 Task: Look for space in Illela, Nigeria from 5th June, 2023 to 16th June, 2023 for 2 adults in price range Rs.7000 to Rs.15000. Place can be entire place with 1 bedroom having 1 bed and 1 bathroom. Property type can be house, flat, guest house, hotel. Booking option can be shelf check-in. Required host language is English.
Action: Mouse pressed left at (536, 133)
Screenshot: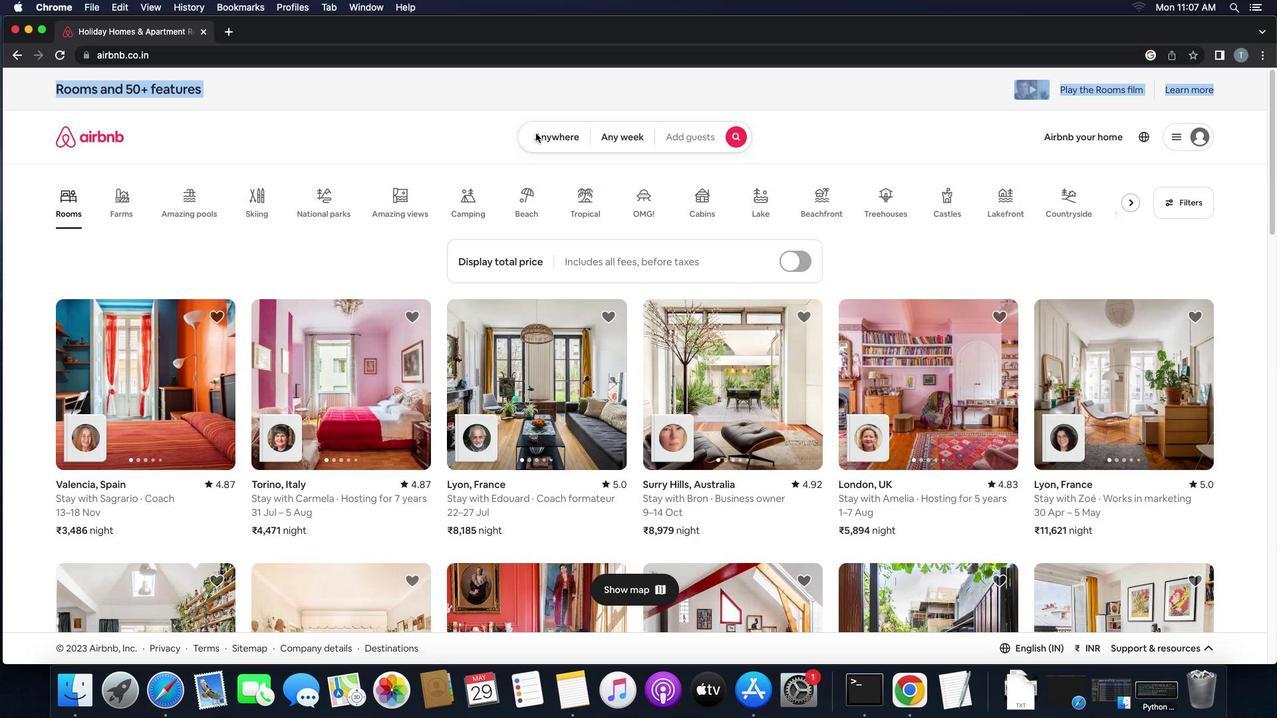 
Action: Mouse pressed left at (536, 133)
Screenshot: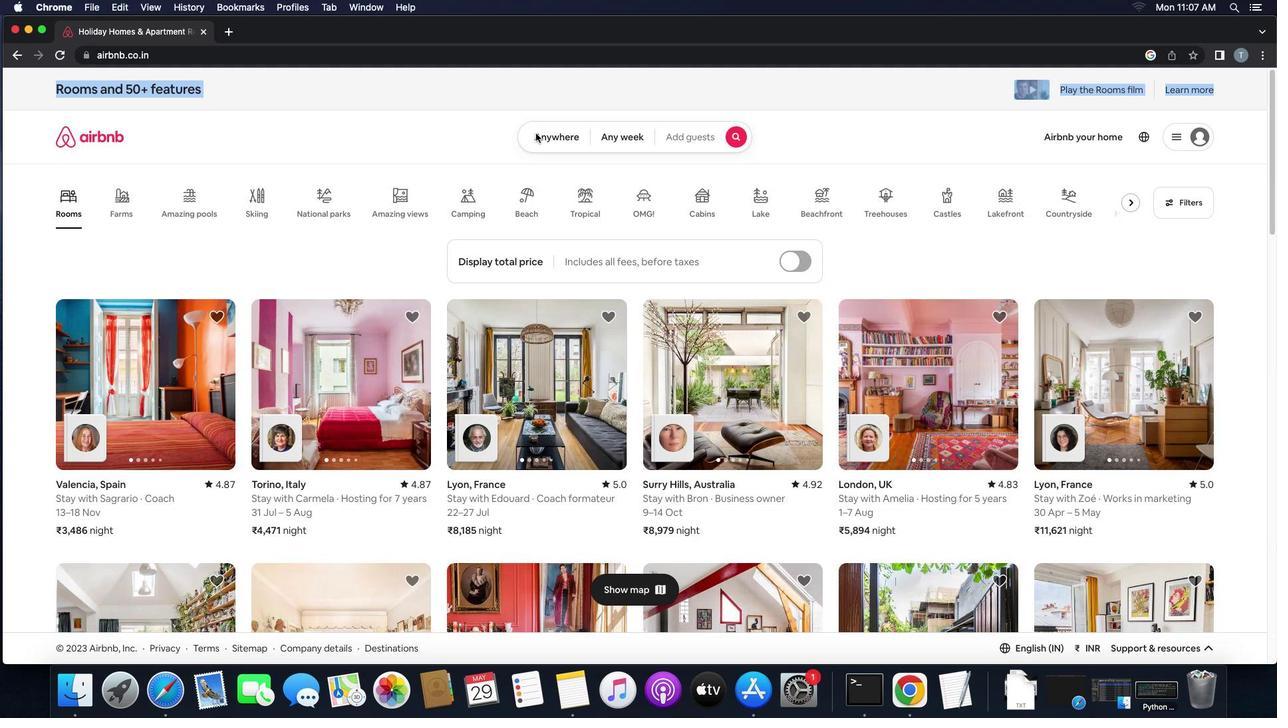 
Action: Mouse moved to (509, 184)
Screenshot: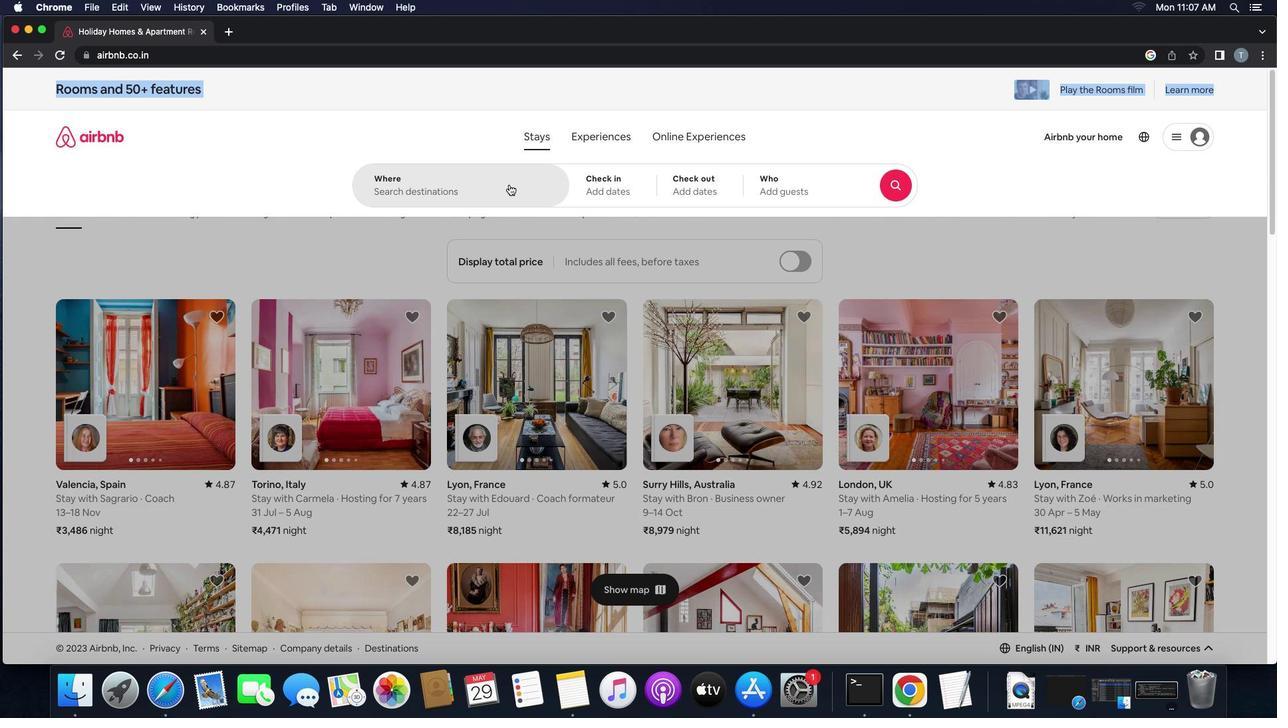 
Action: Mouse pressed left at (509, 184)
Screenshot: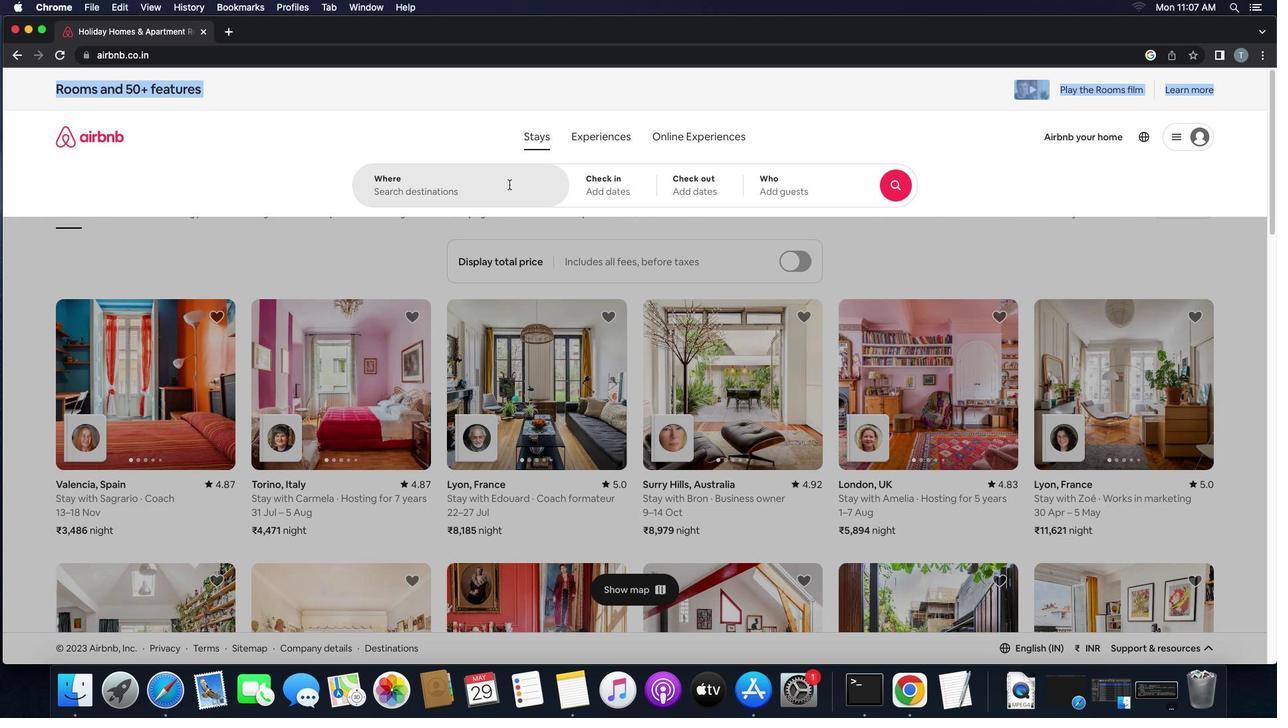 
Action: Mouse moved to (508, 184)
Screenshot: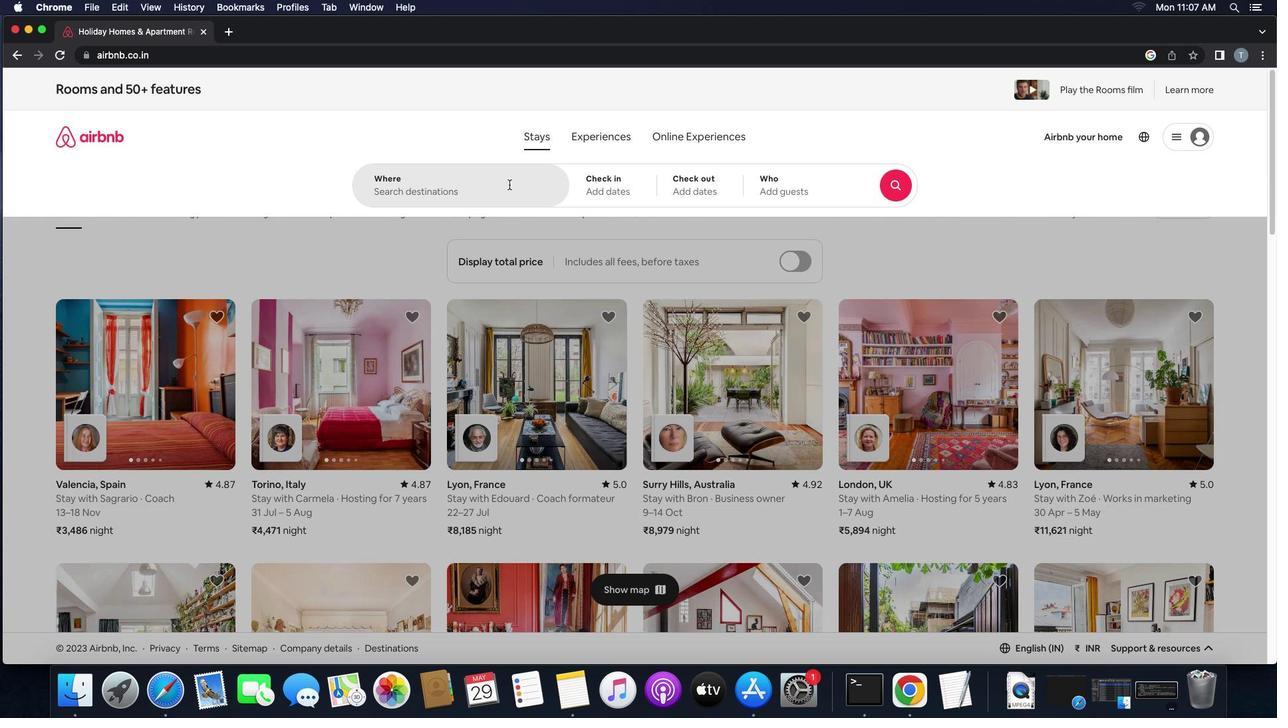 
Action: Key pressed 'i''l''l''e''l''a'','Key.space'n''i'
Screenshot: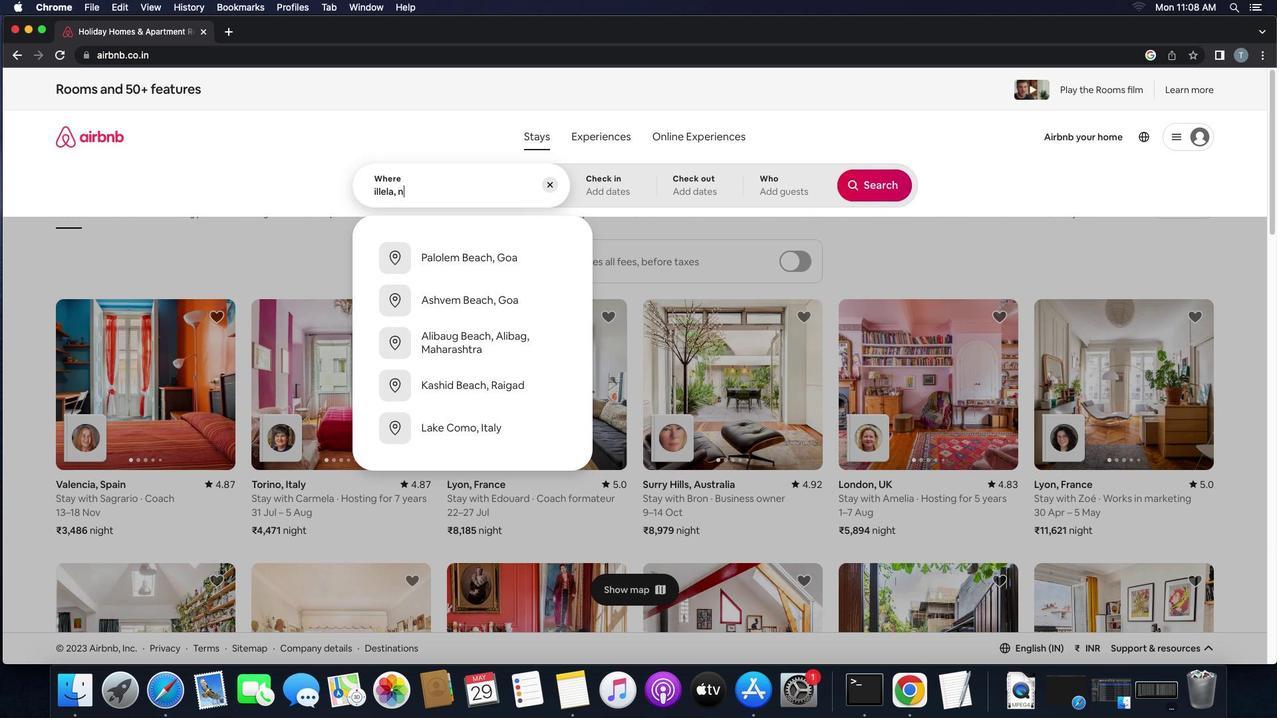 
Action: Mouse moved to (469, 299)
Screenshot: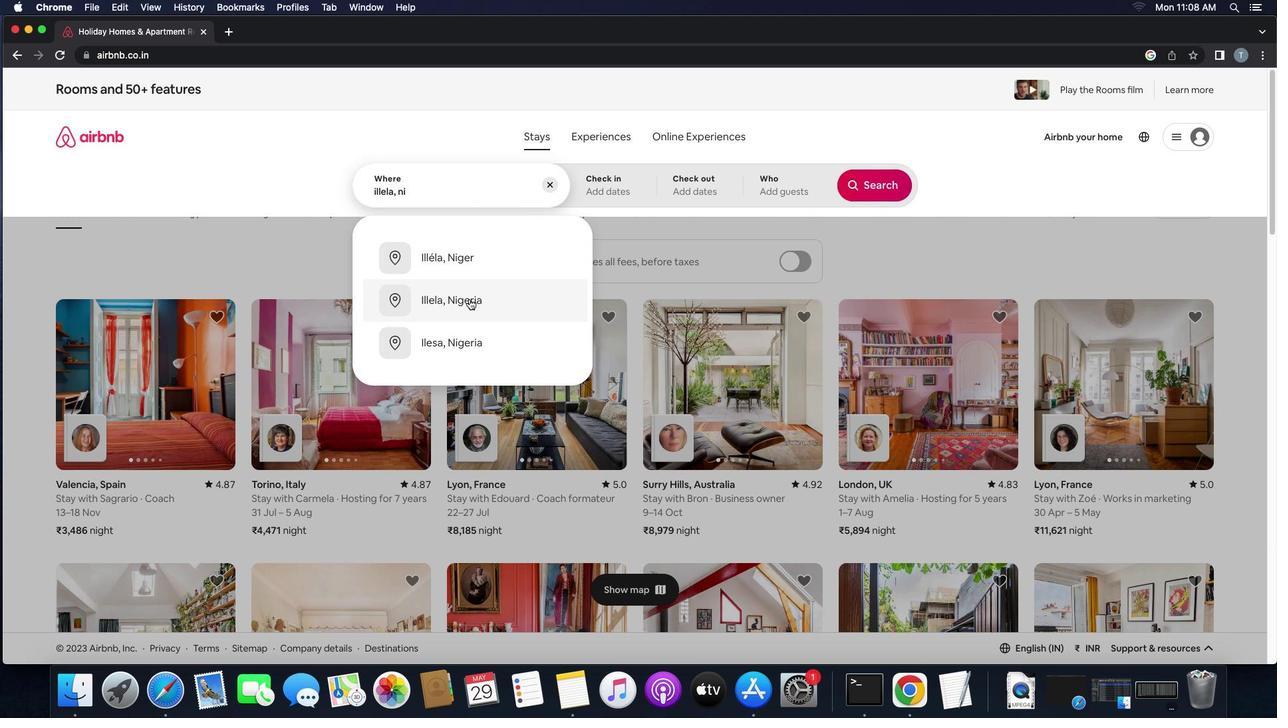 
Action: Mouse pressed left at (469, 299)
Screenshot: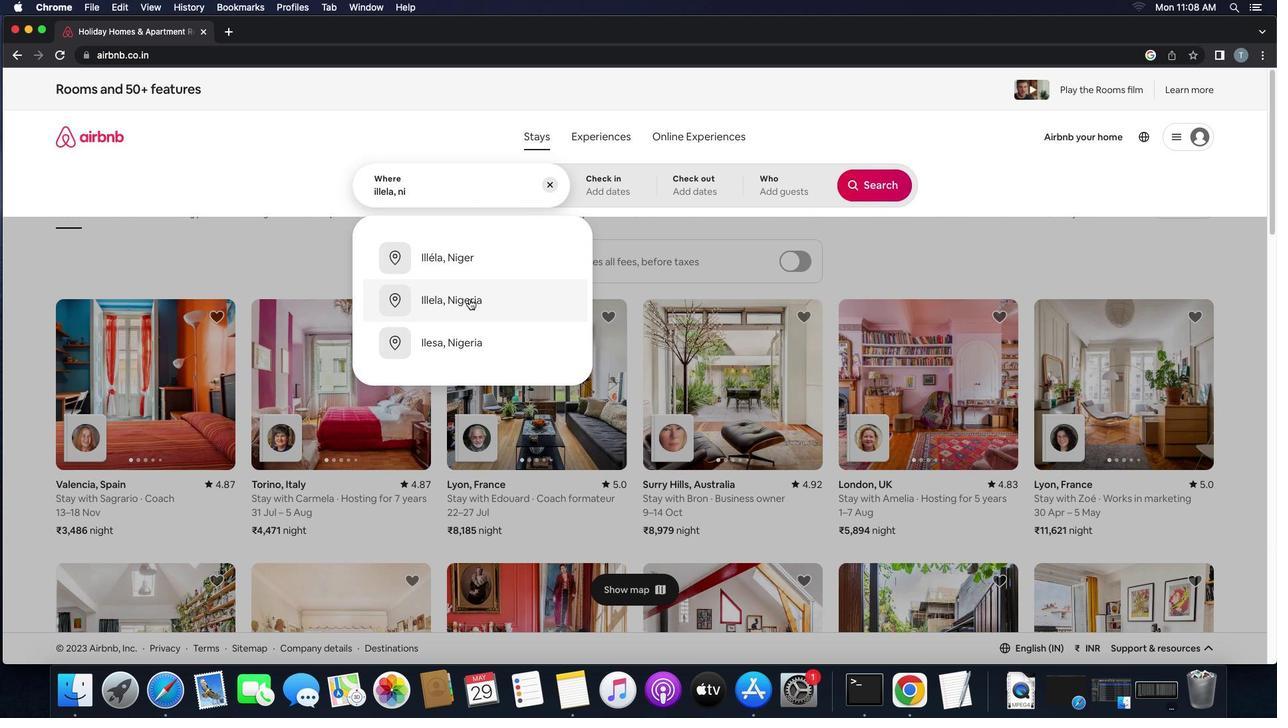 
Action: Mouse moved to (698, 384)
Screenshot: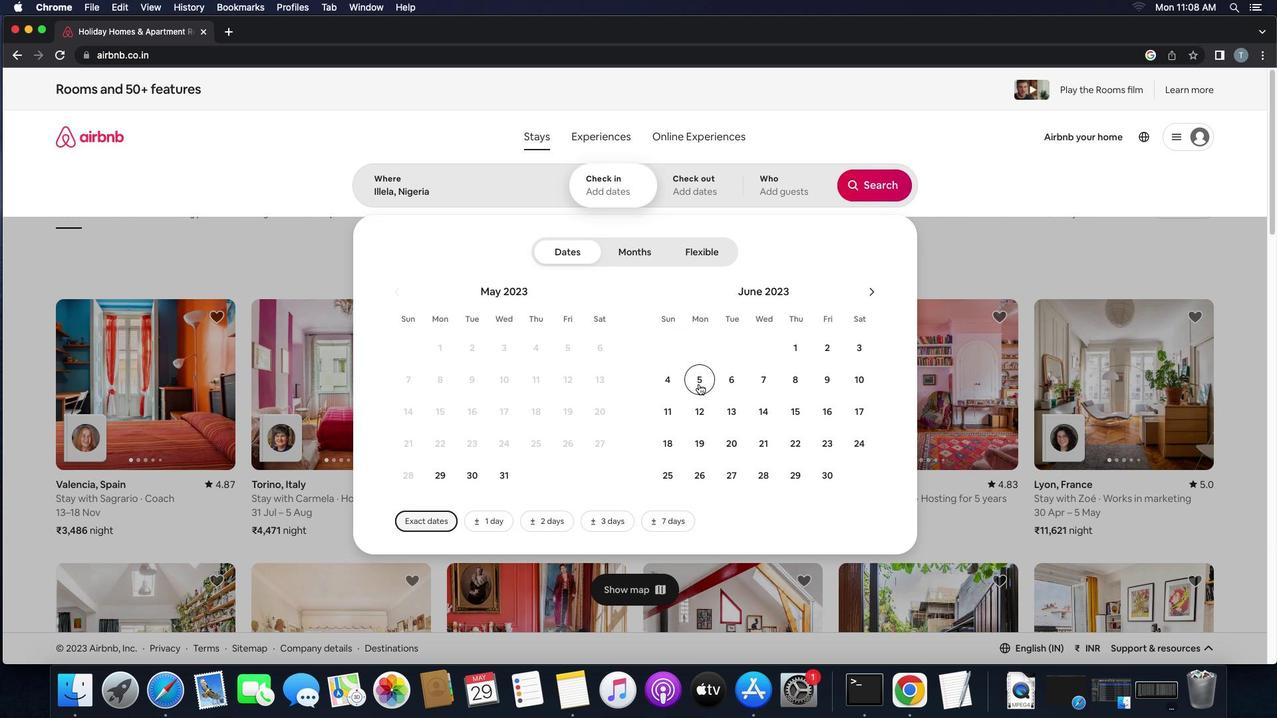 
Action: Mouse pressed left at (698, 384)
Screenshot: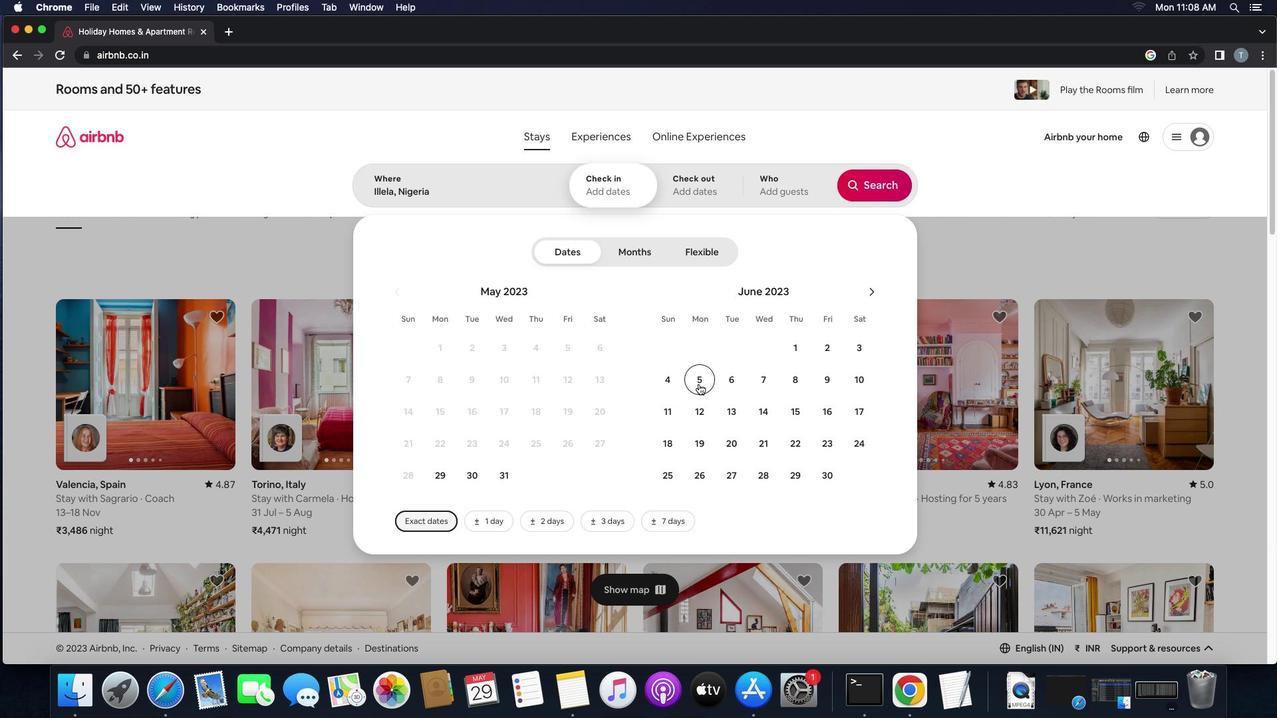 
Action: Mouse moved to (836, 413)
Screenshot: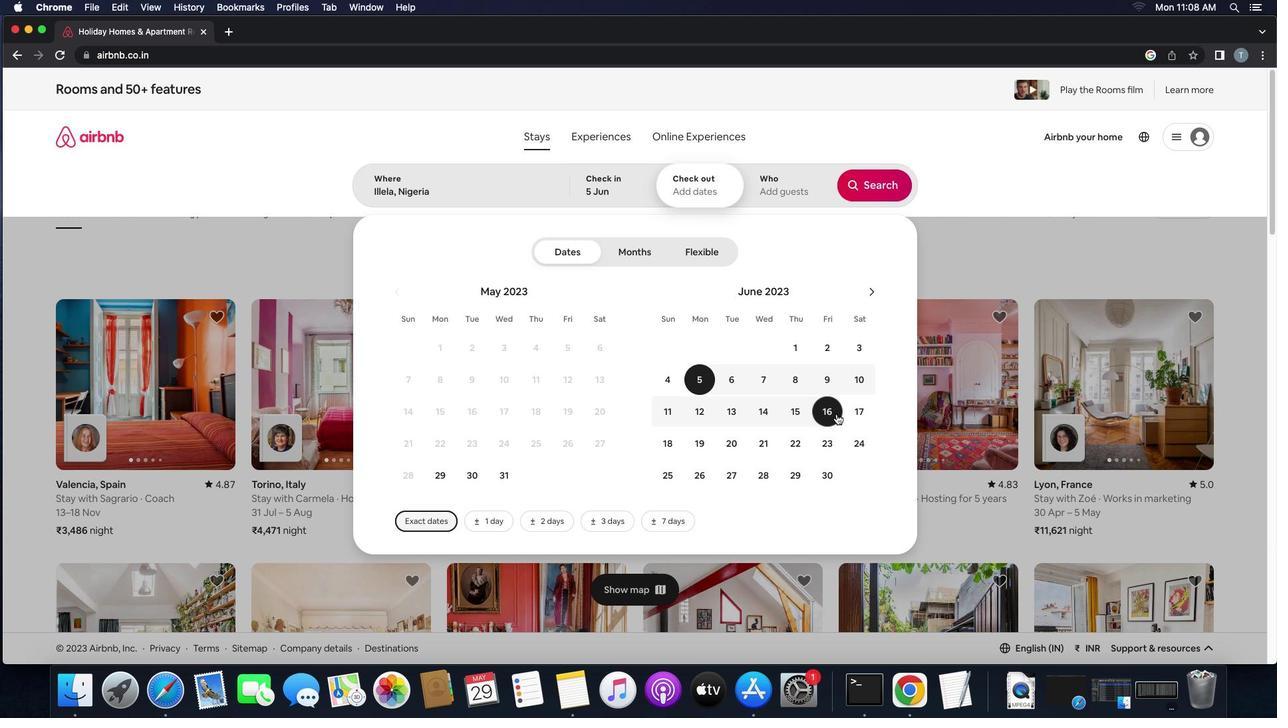 
Action: Mouse pressed left at (836, 413)
Screenshot: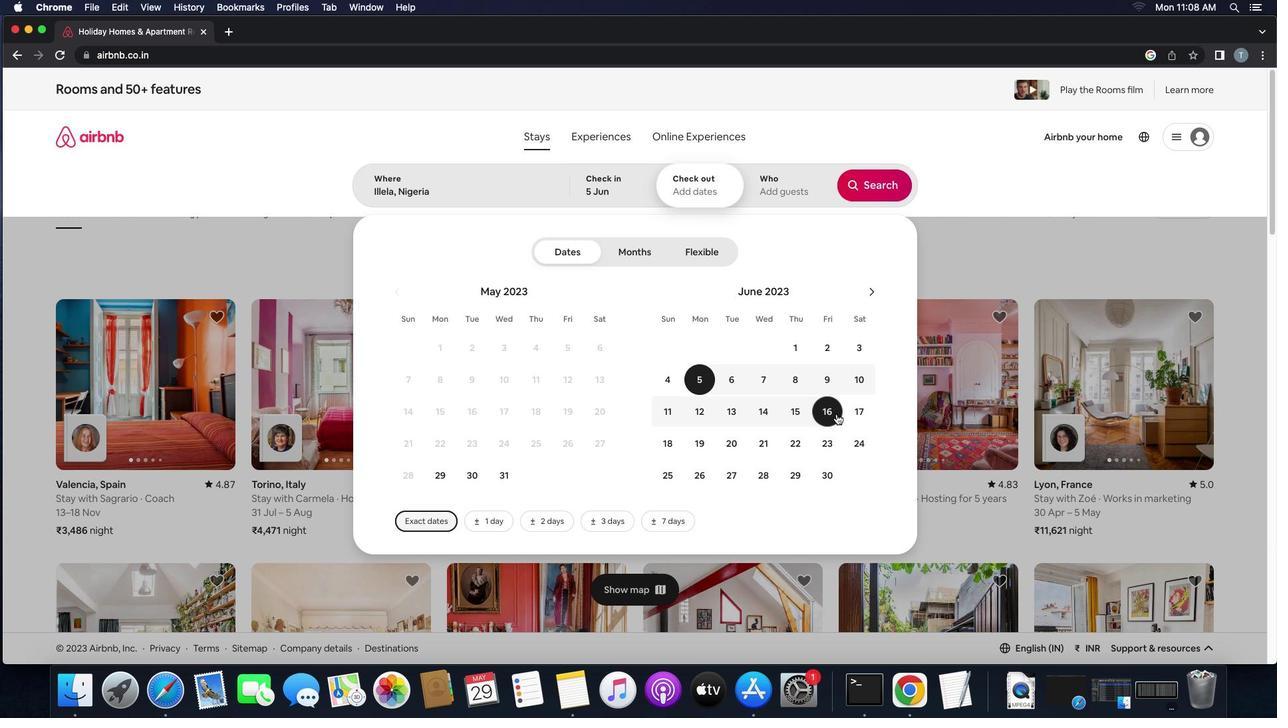 
Action: Mouse moved to (764, 188)
Screenshot: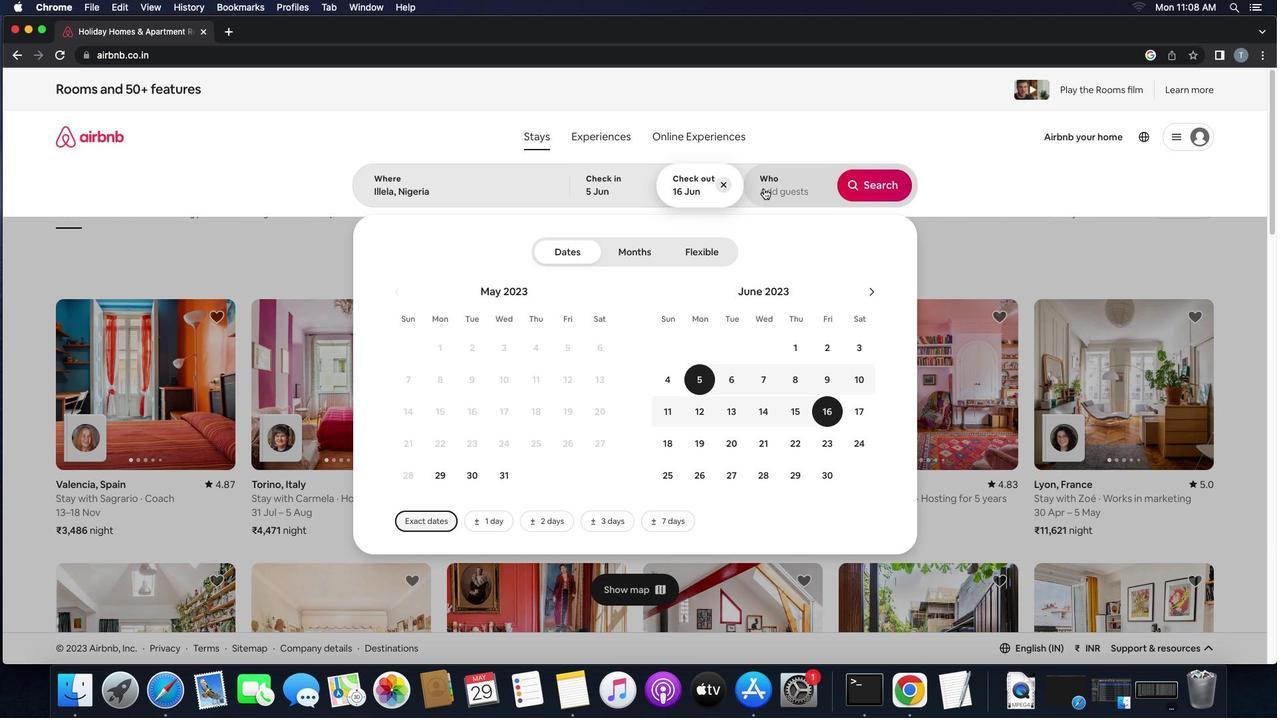 
Action: Mouse pressed left at (764, 188)
Screenshot: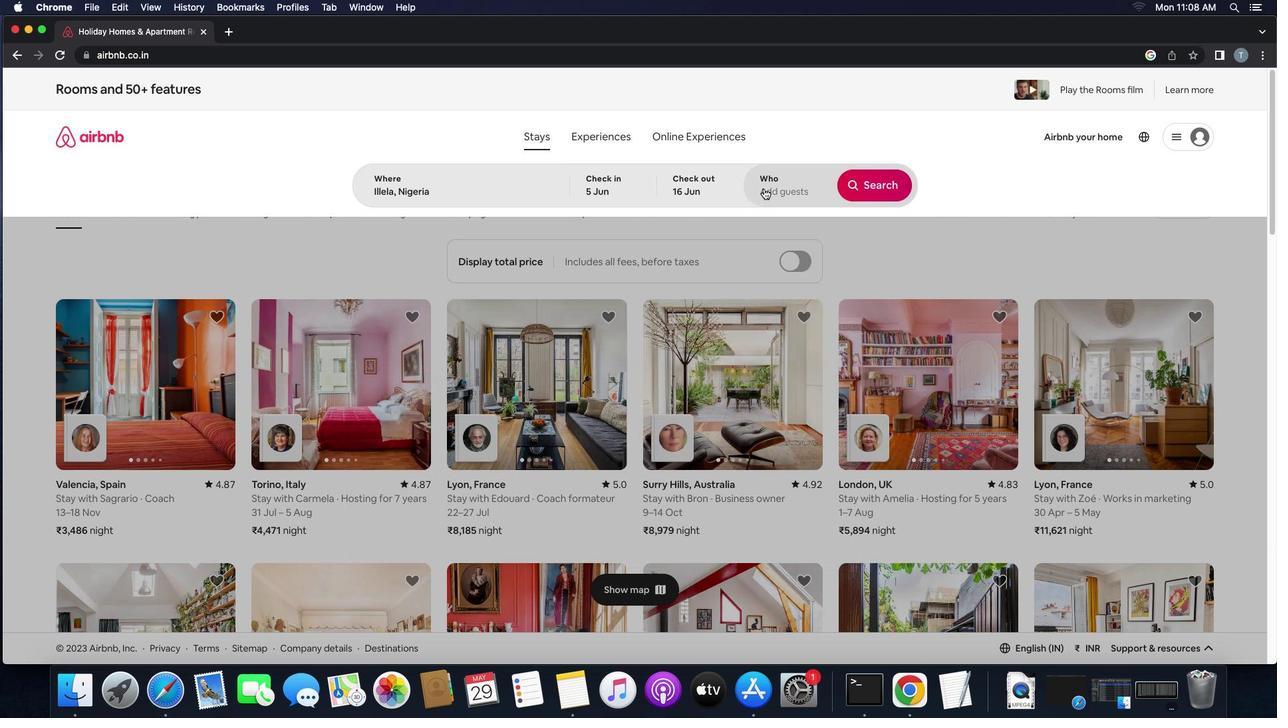 
Action: Mouse moved to (885, 252)
Screenshot: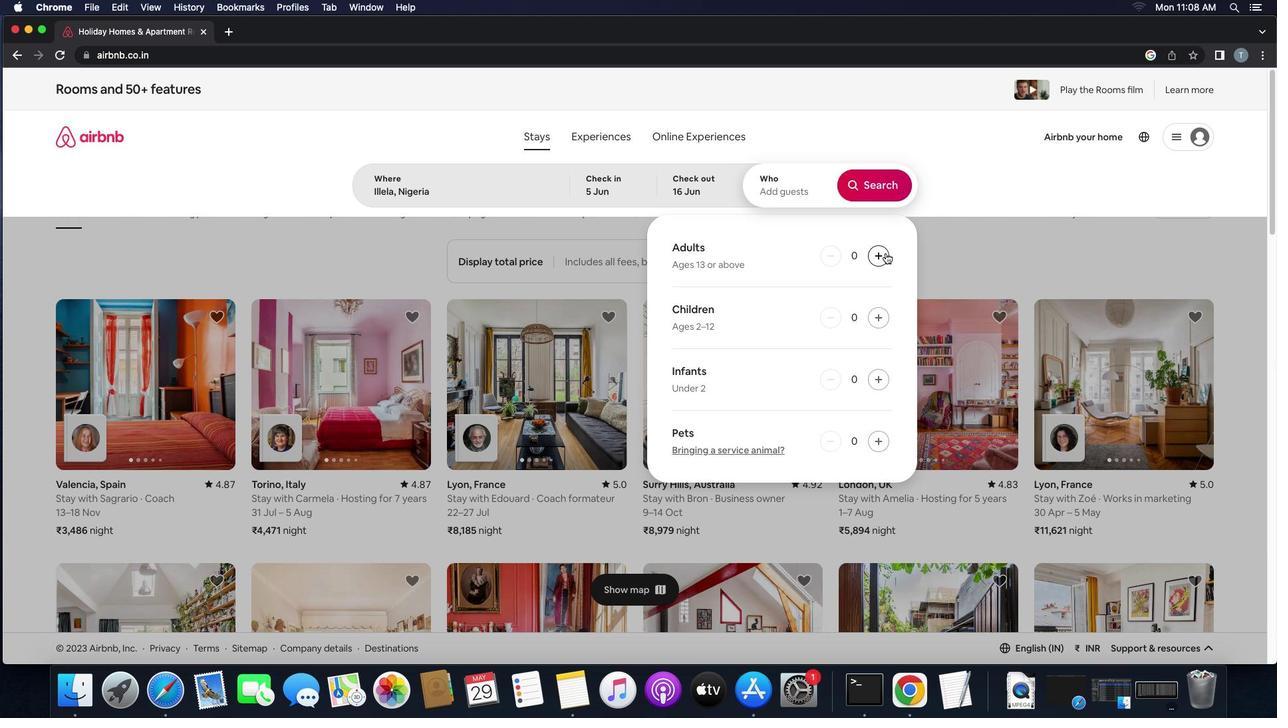 
Action: Mouse pressed left at (885, 252)
Screenshot: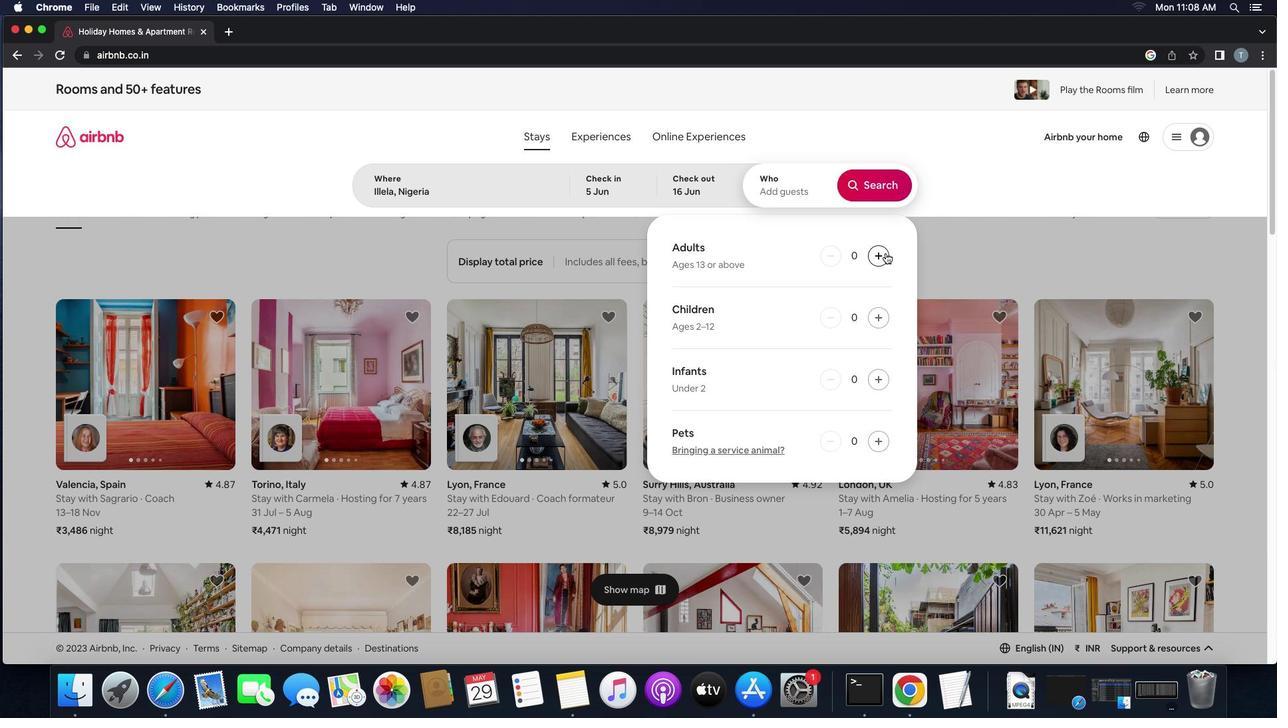
Action: Mouse pressed left at (885, 252)
Screenshot: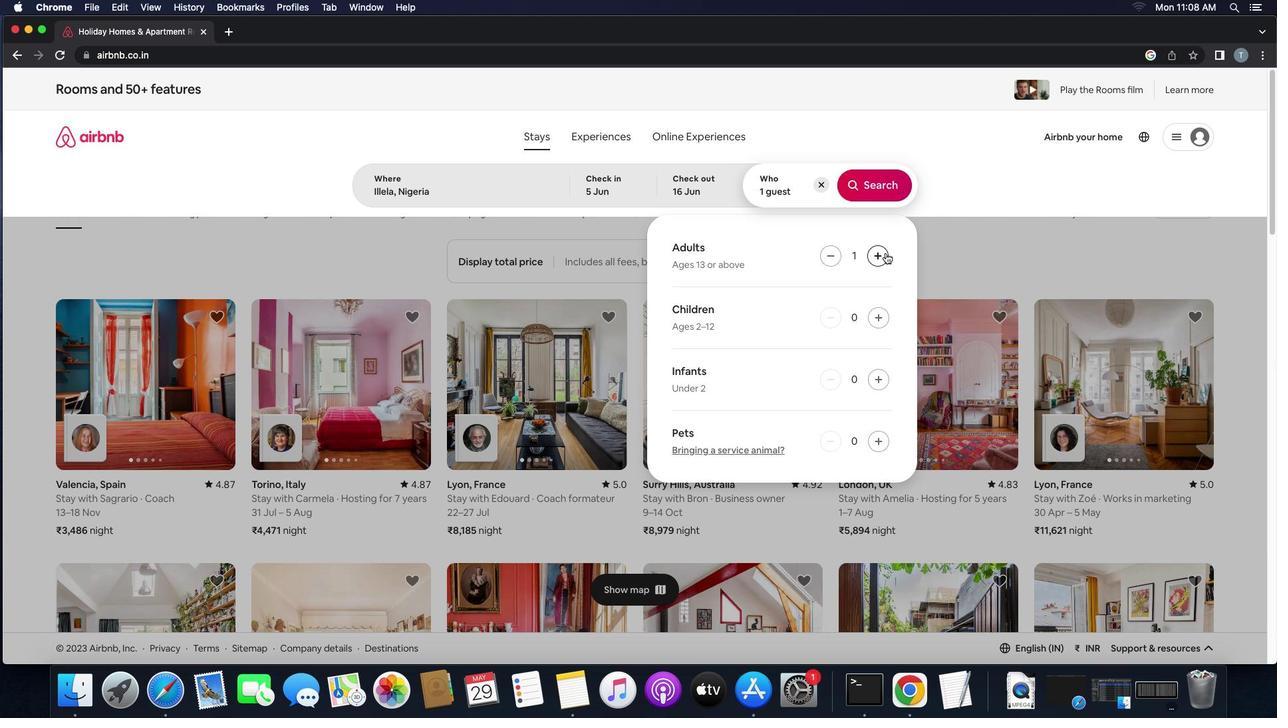 
Action: Mouse moved to (882, 188)
Screenshot: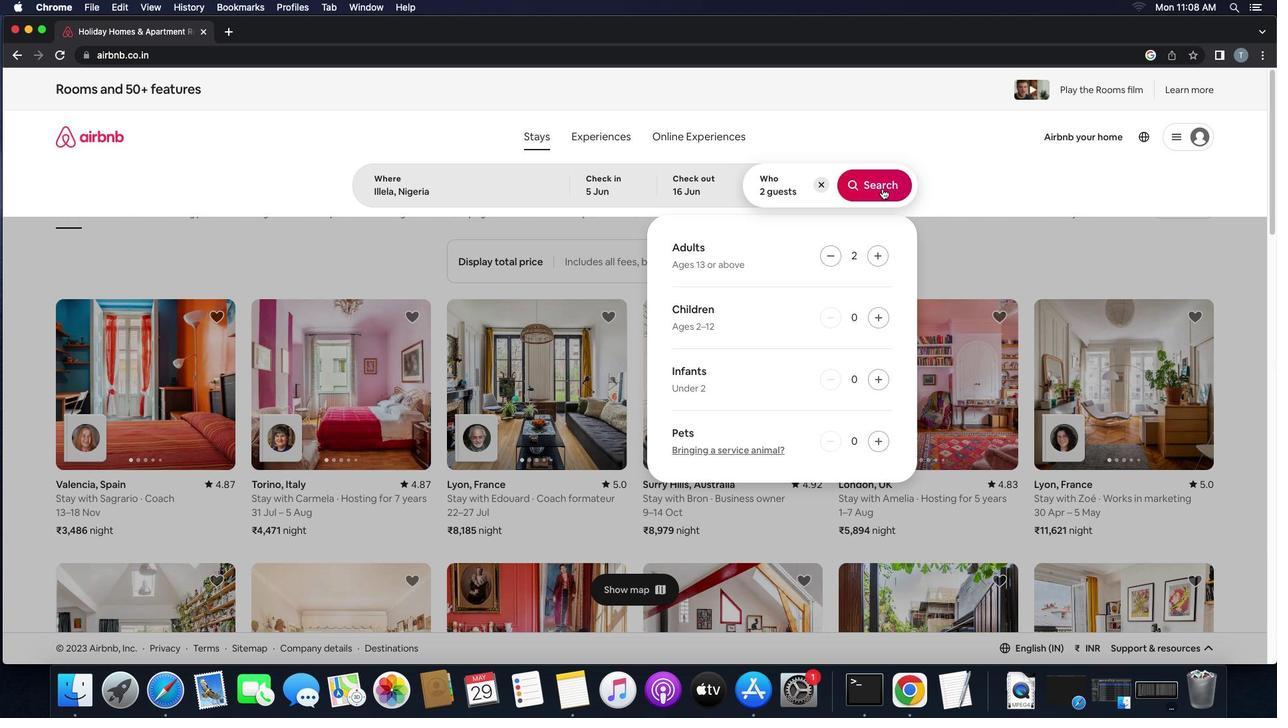 
Action: Mouse pressed left at (882, 188)
Screenshot: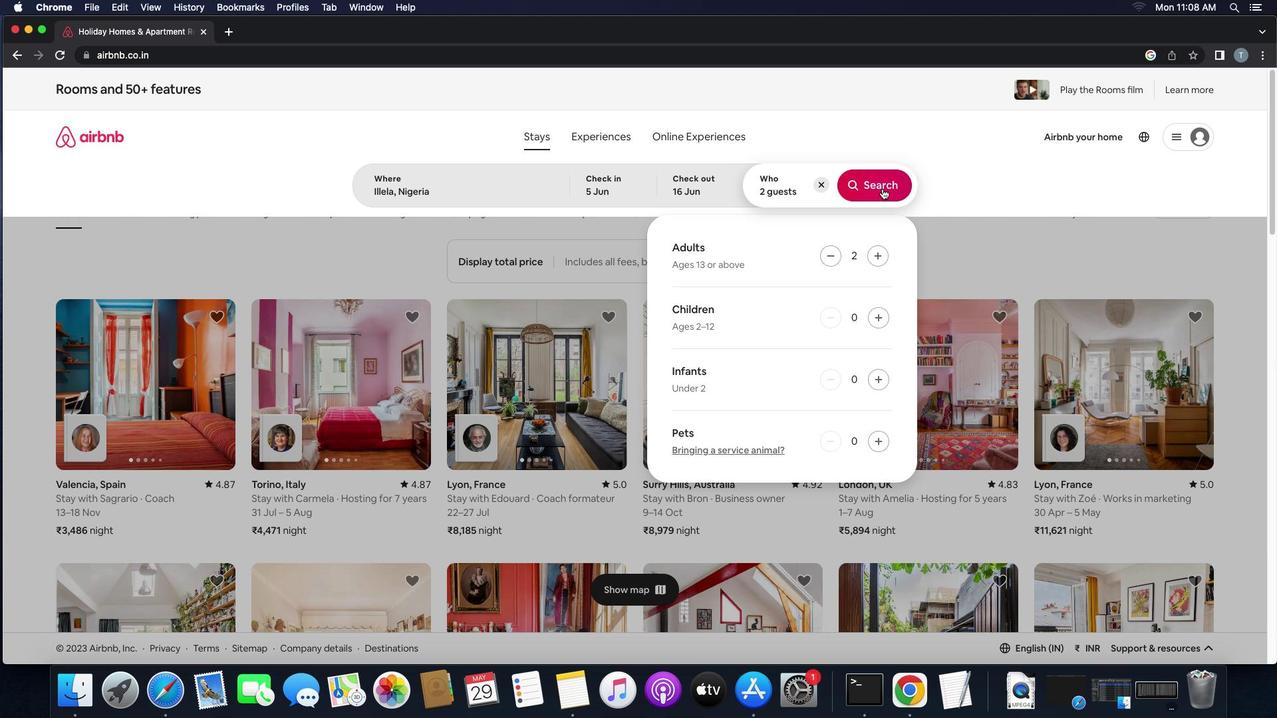 
Action: Mouse moved to (1232, 152)
Screenshot: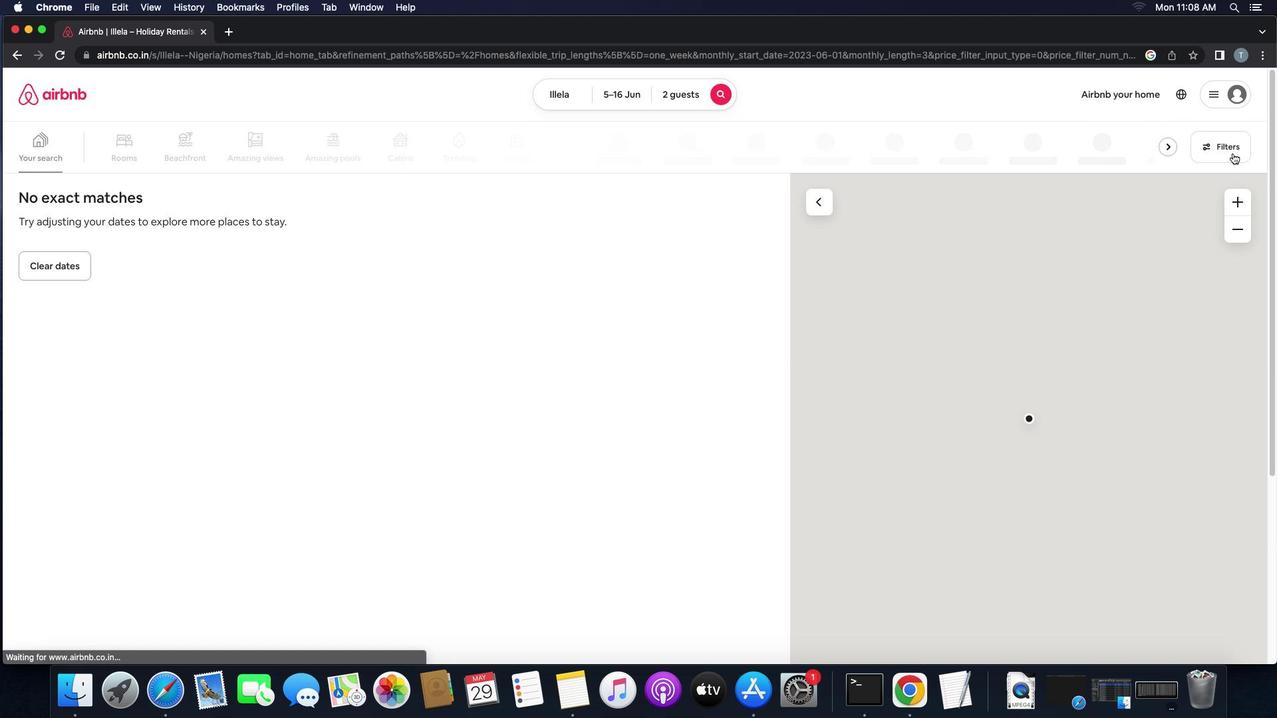 
Action: Mouse pressed left at (1232, 152)
Screenshot: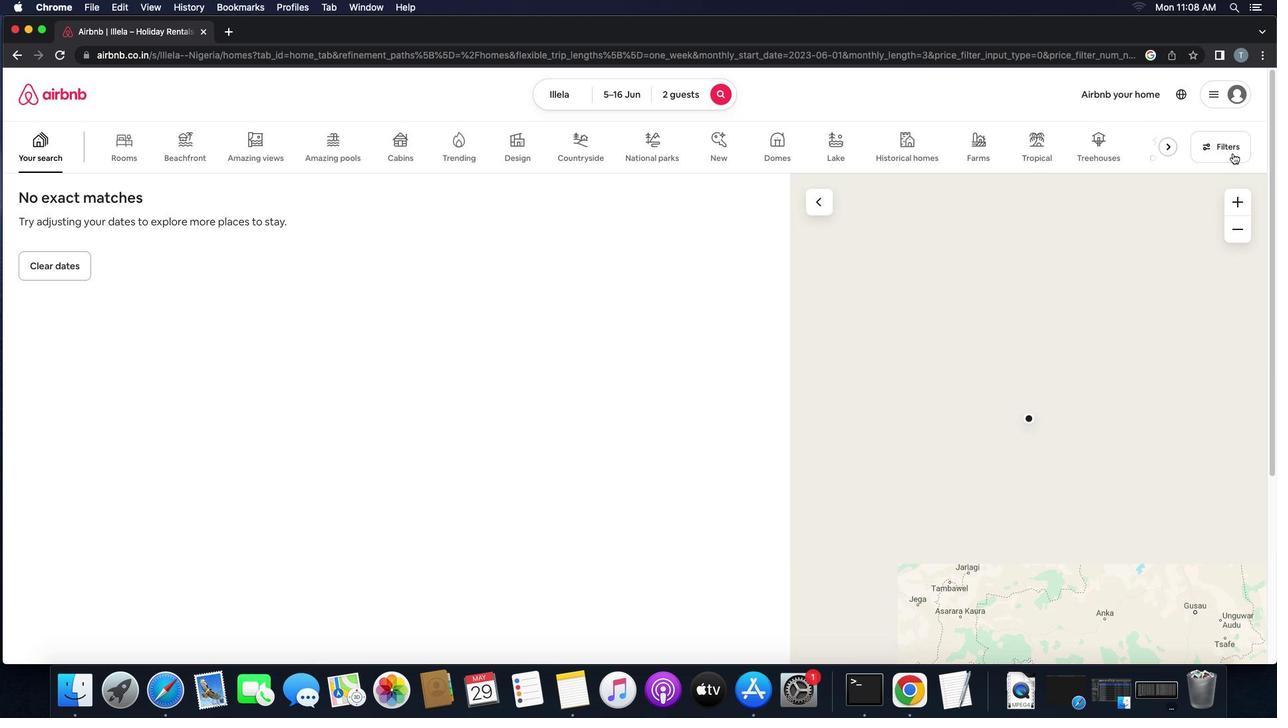 
Action: Mouse moved to (531, 226)
Screenshot: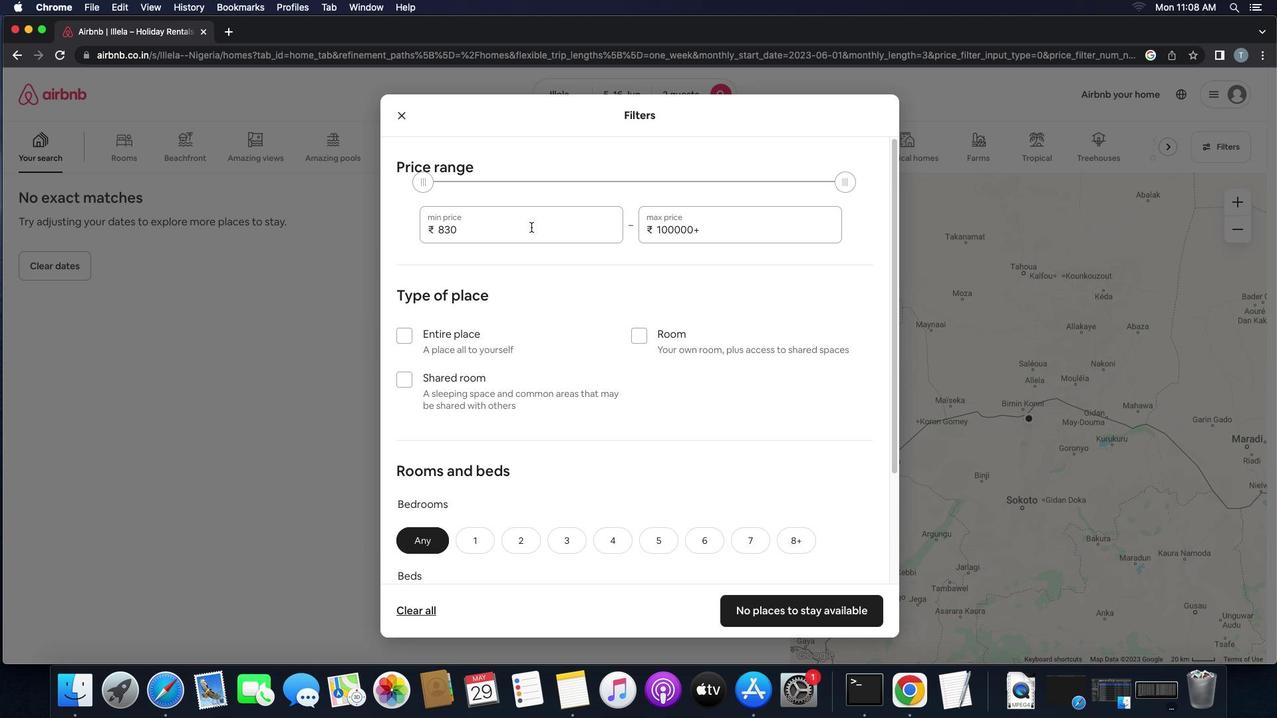 
Action: Mouse pressed left at (531, 226)
Screenshot: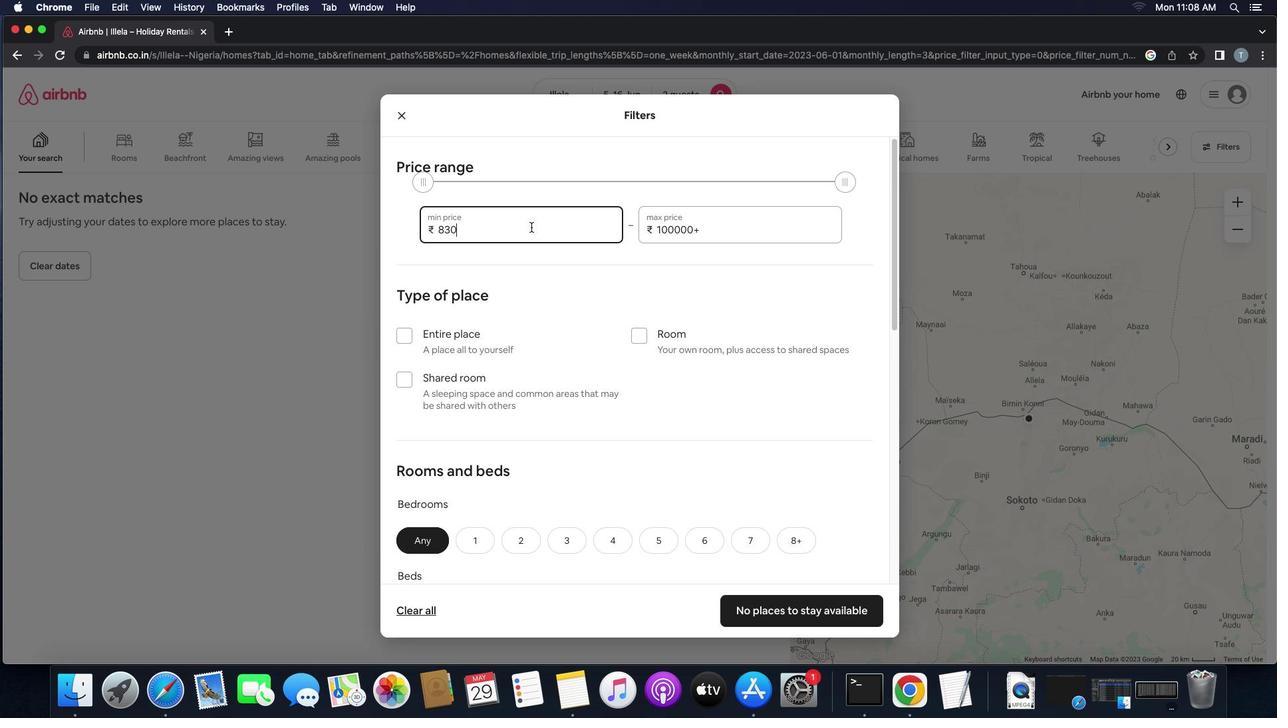
Action: Mouse pressed left at (531, 226)
Screenshot: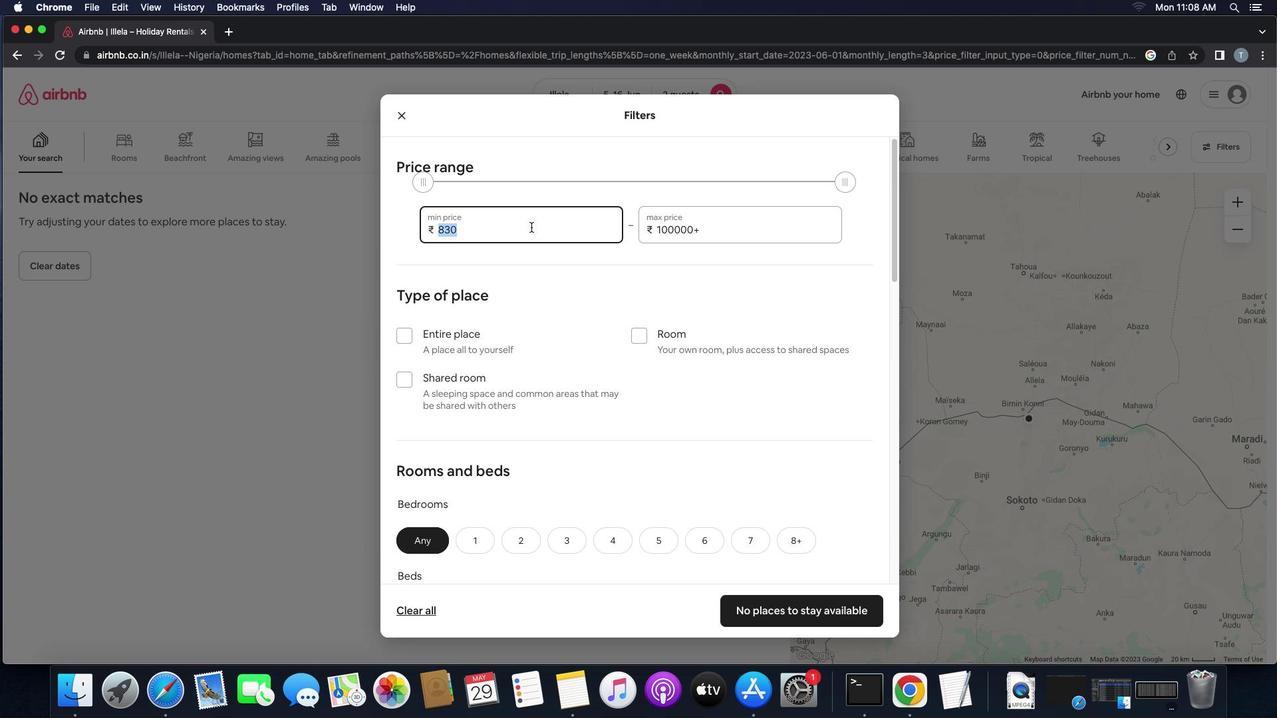 
Action: Key pressed Key.backspace
Screenshot: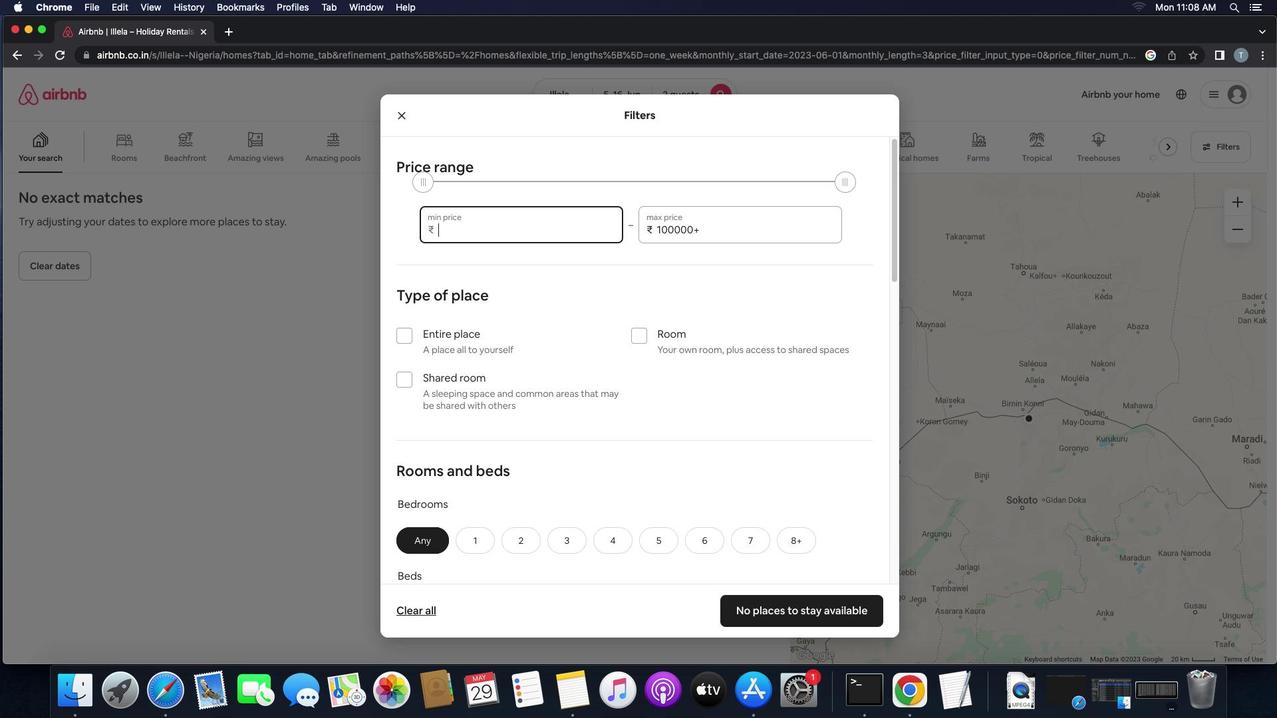 
Action: Mouse moved to (536, 225)
Screenshot: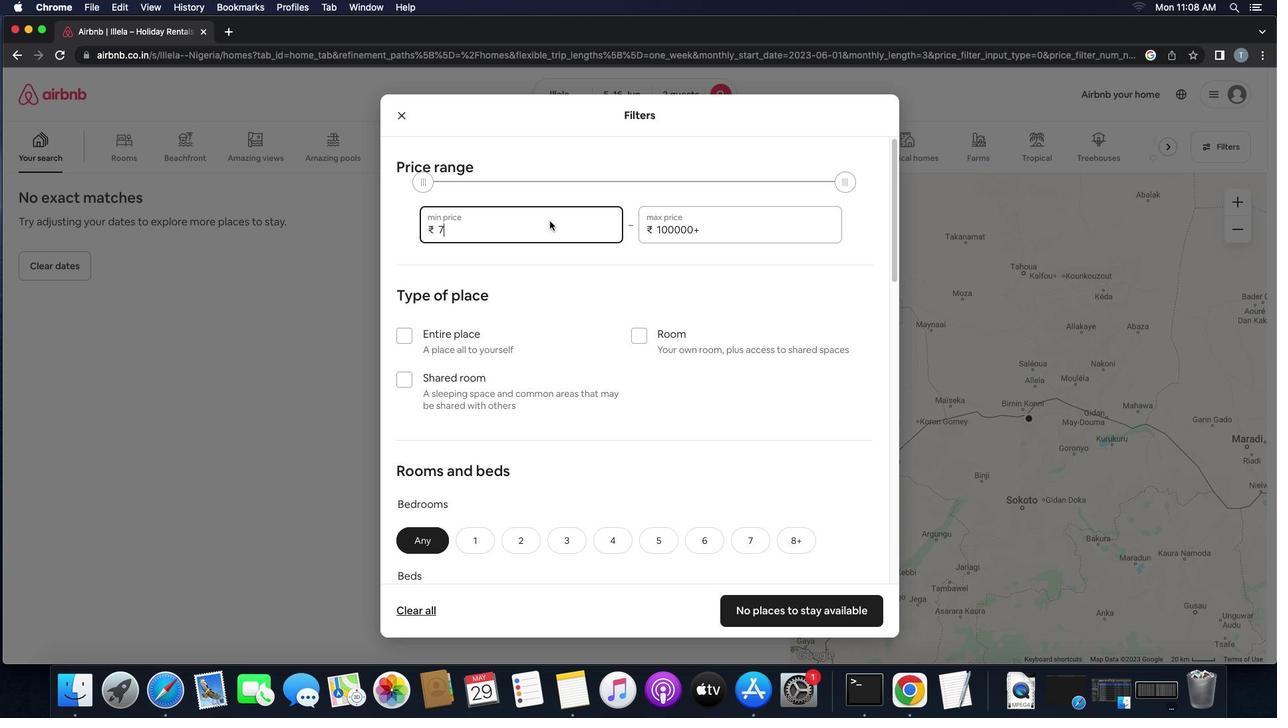 
Action: Key pressed '7'
Screenshot: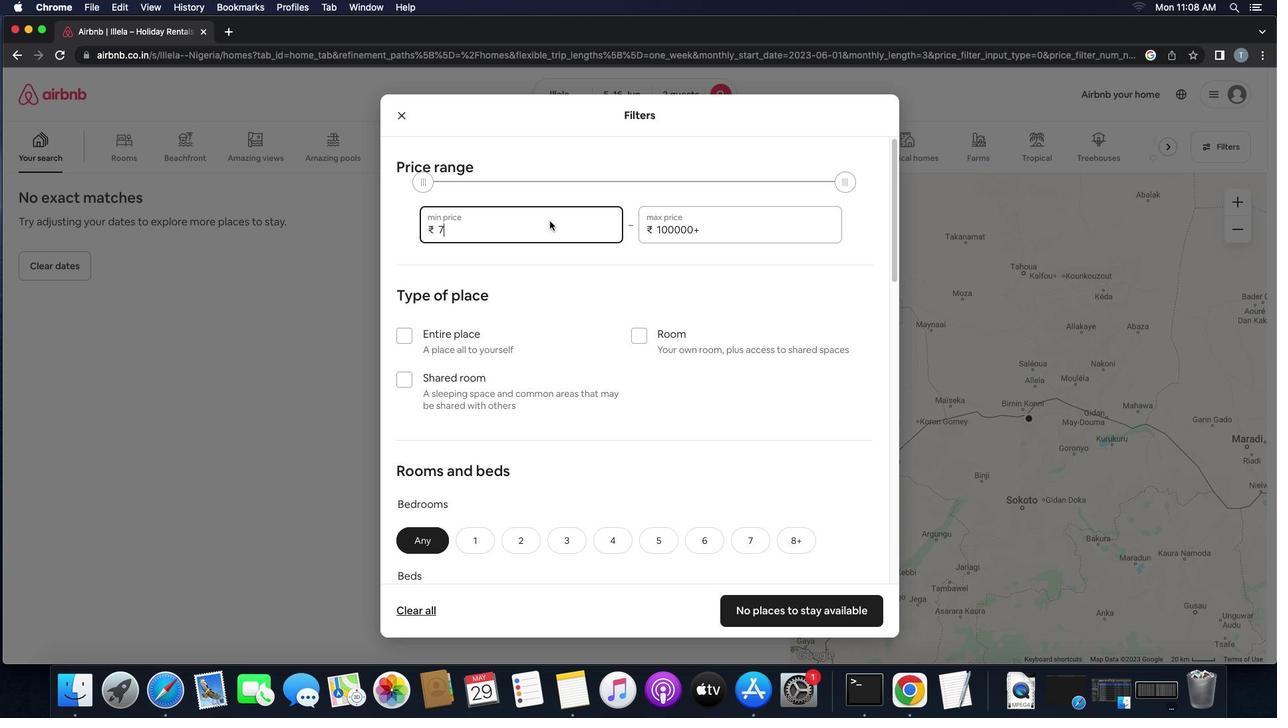 
Action: Mouse moved to (549, 220)
Screenshot: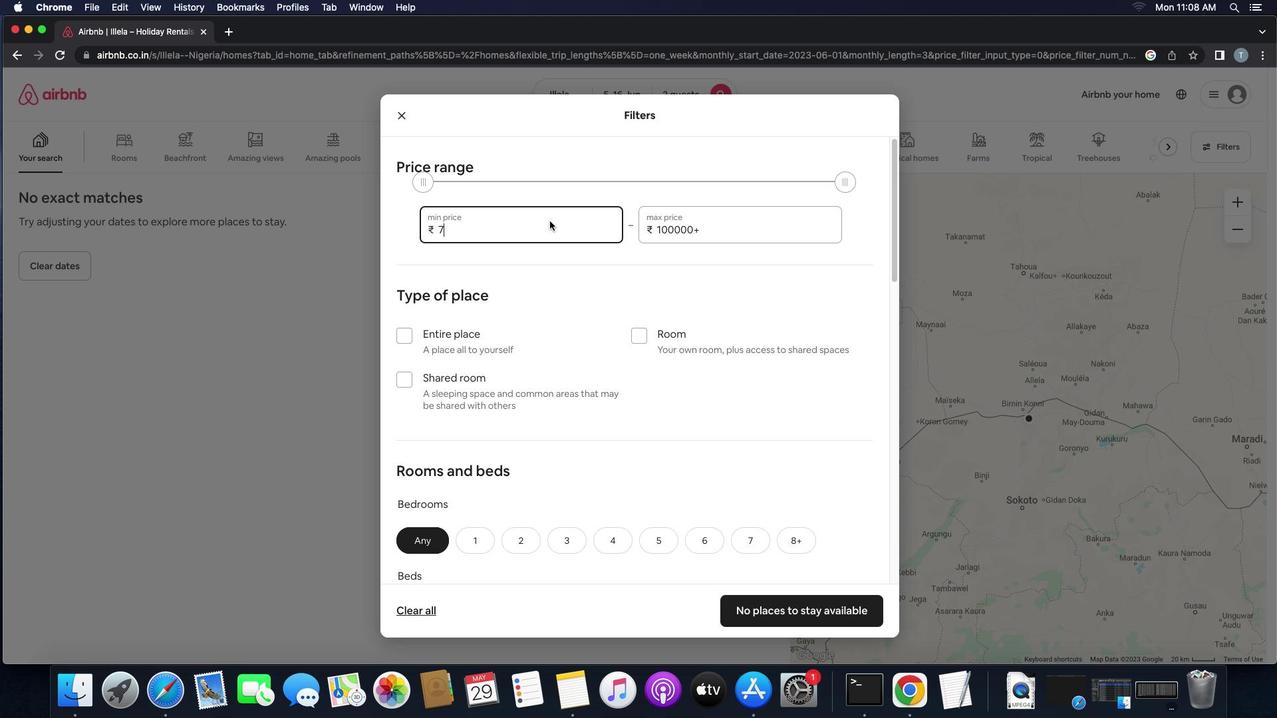 
Action: Key pressed '0''0''0'
Screenshot: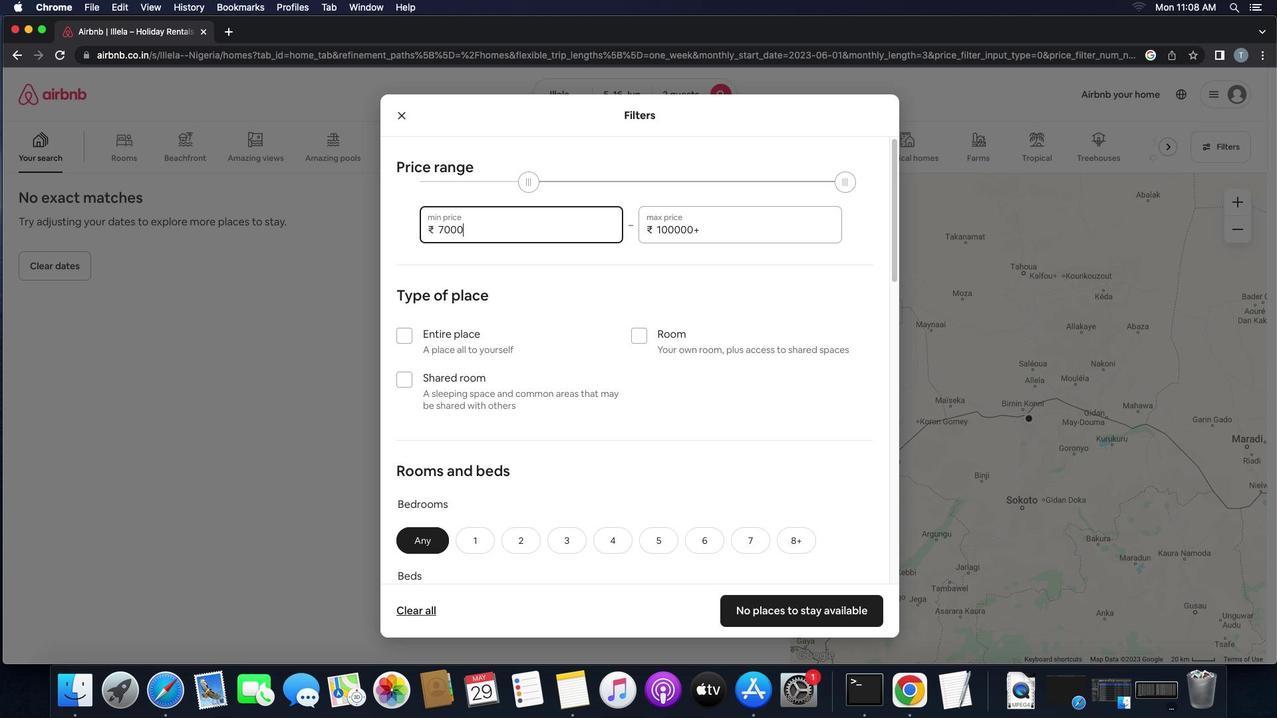 
Action: Mouse moved to (710, 231)
Screenshot: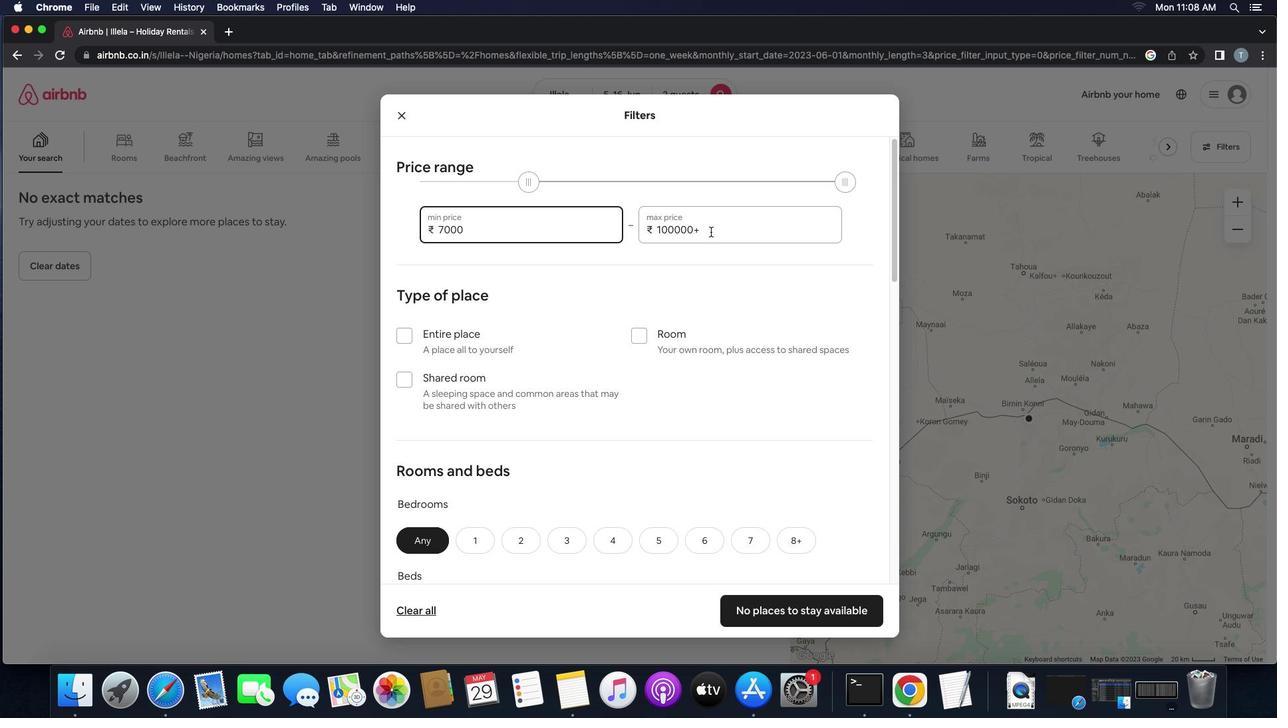 
Action: Mouse pressed left at (710, 231)
Screenshot: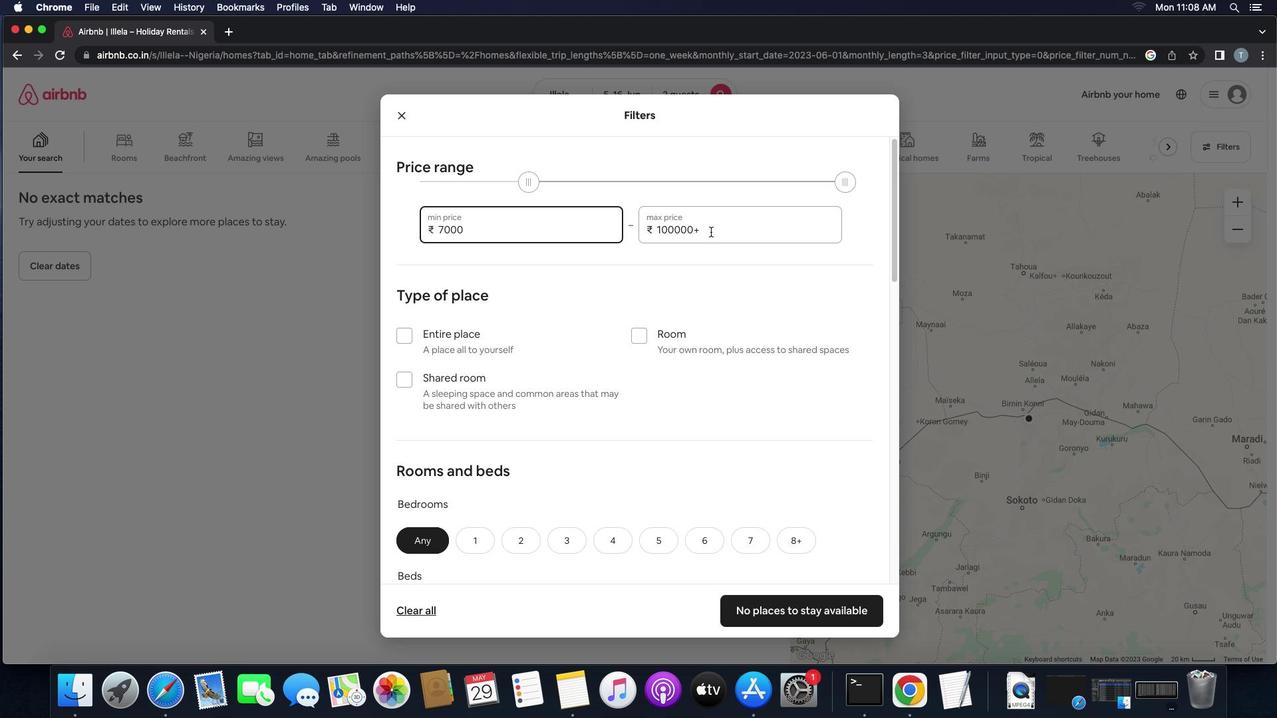 
Action: Mouse pressed left at (710, 231)
Screenshot: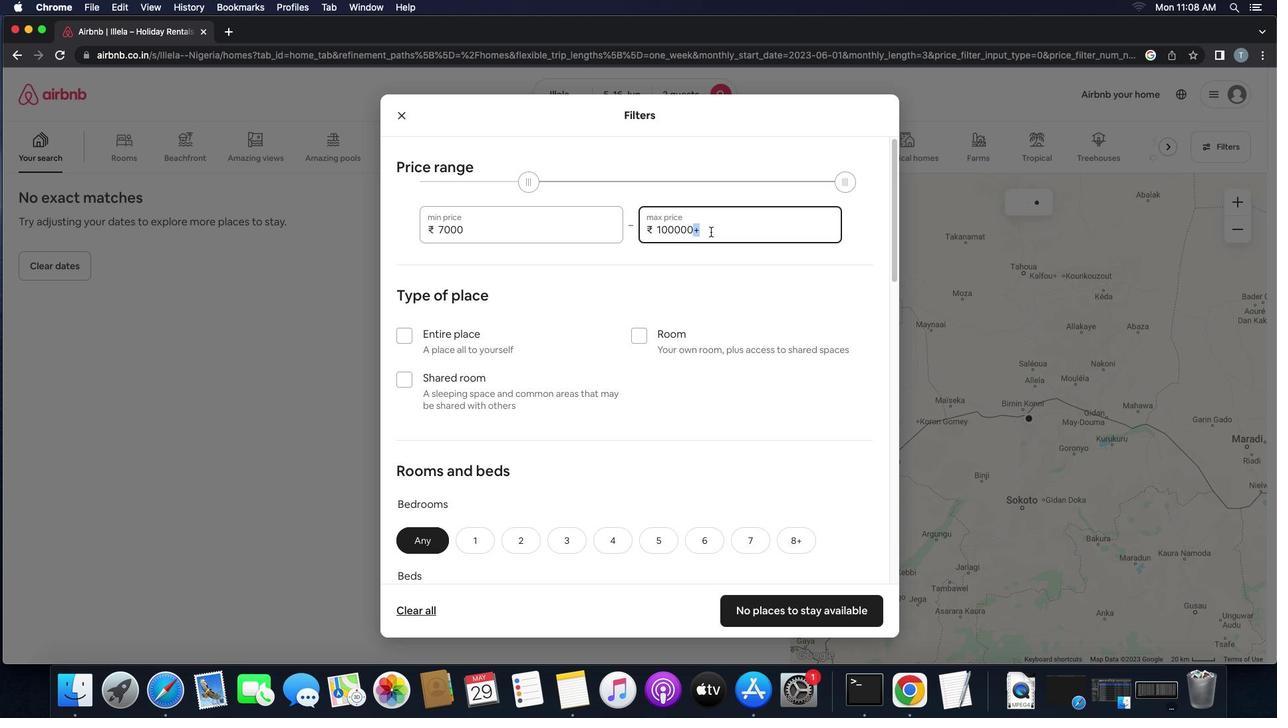 
Action: Key pressed Key.backspaceKey.backspaceKey.backspaceKey.backspaceKey.backspaceKey.backspaceKey.backspace
Screenshot: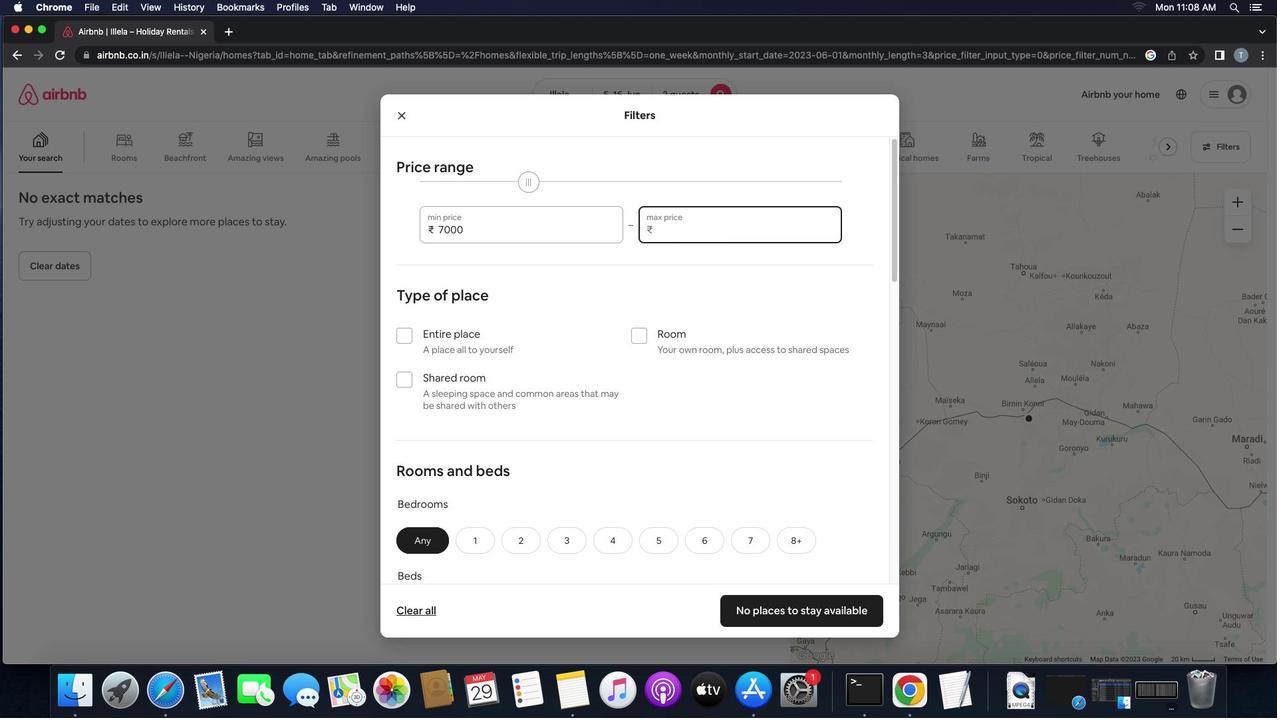 
Action: Mouse moved to (711, 231)
Screenshot: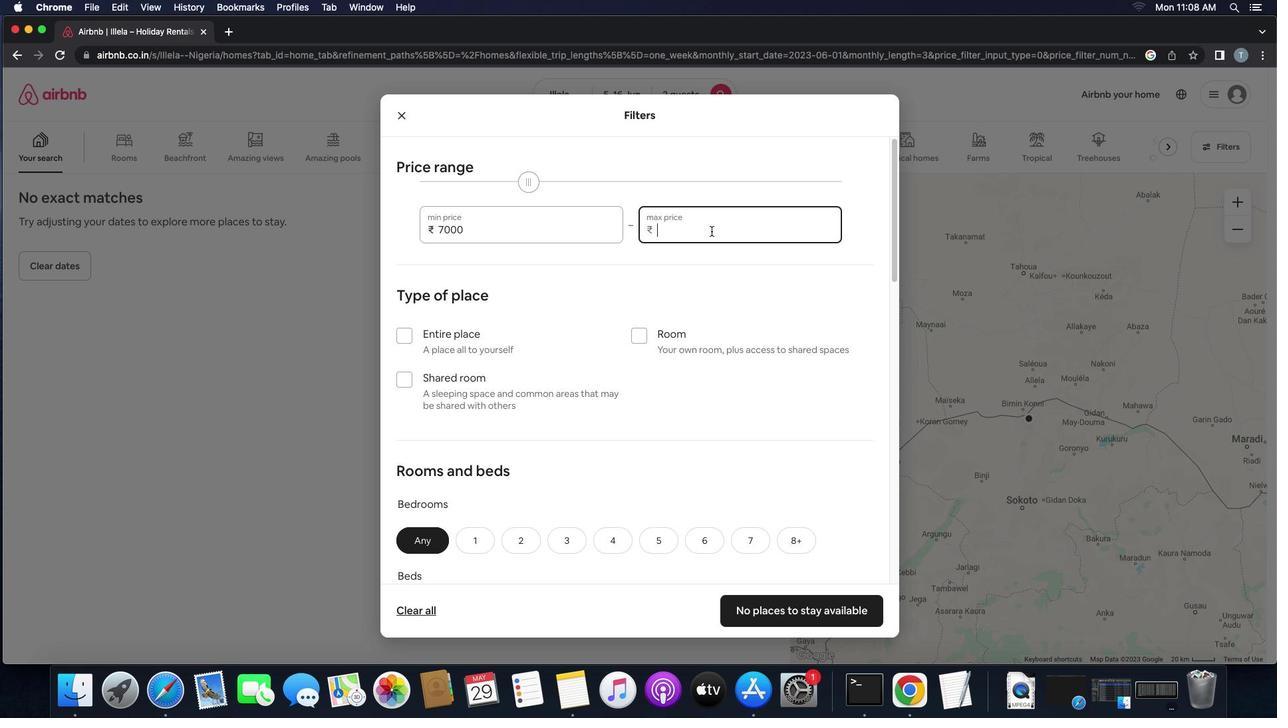 
Action: Key pressed '1''5''0''0''0'
Screenshot: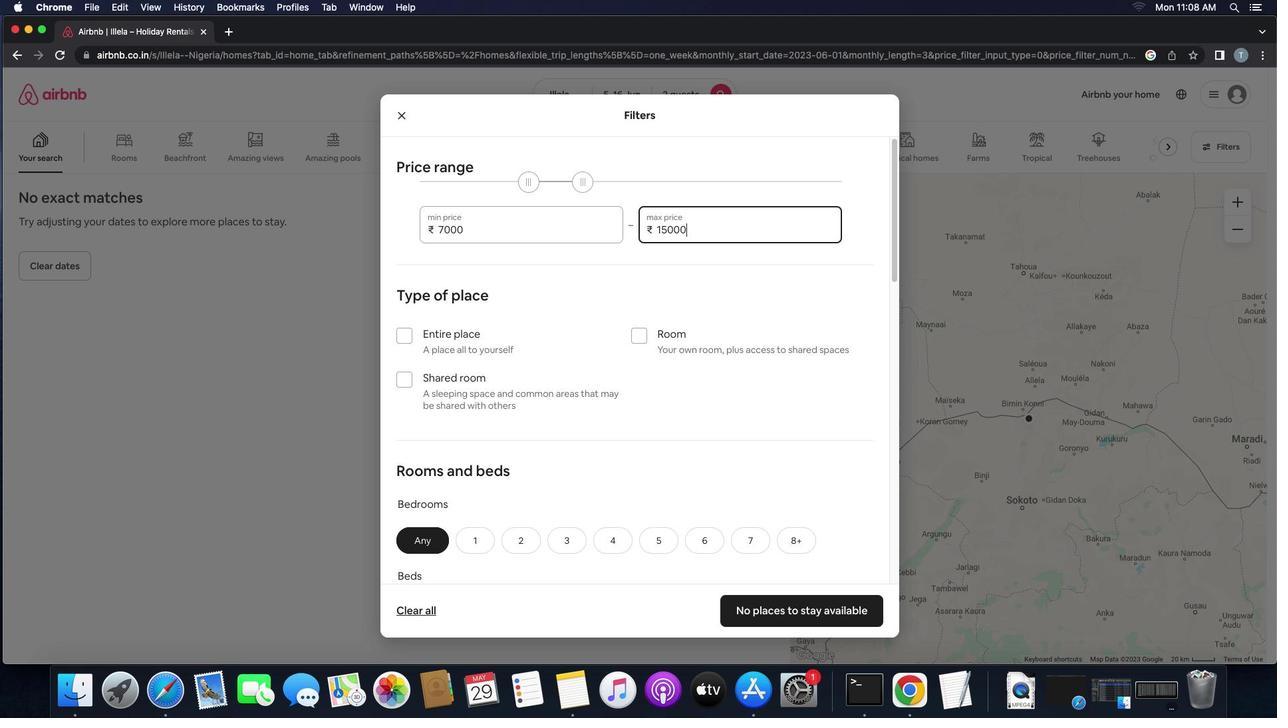 
Action: Mouse moved to (452, 339)
Screenshot: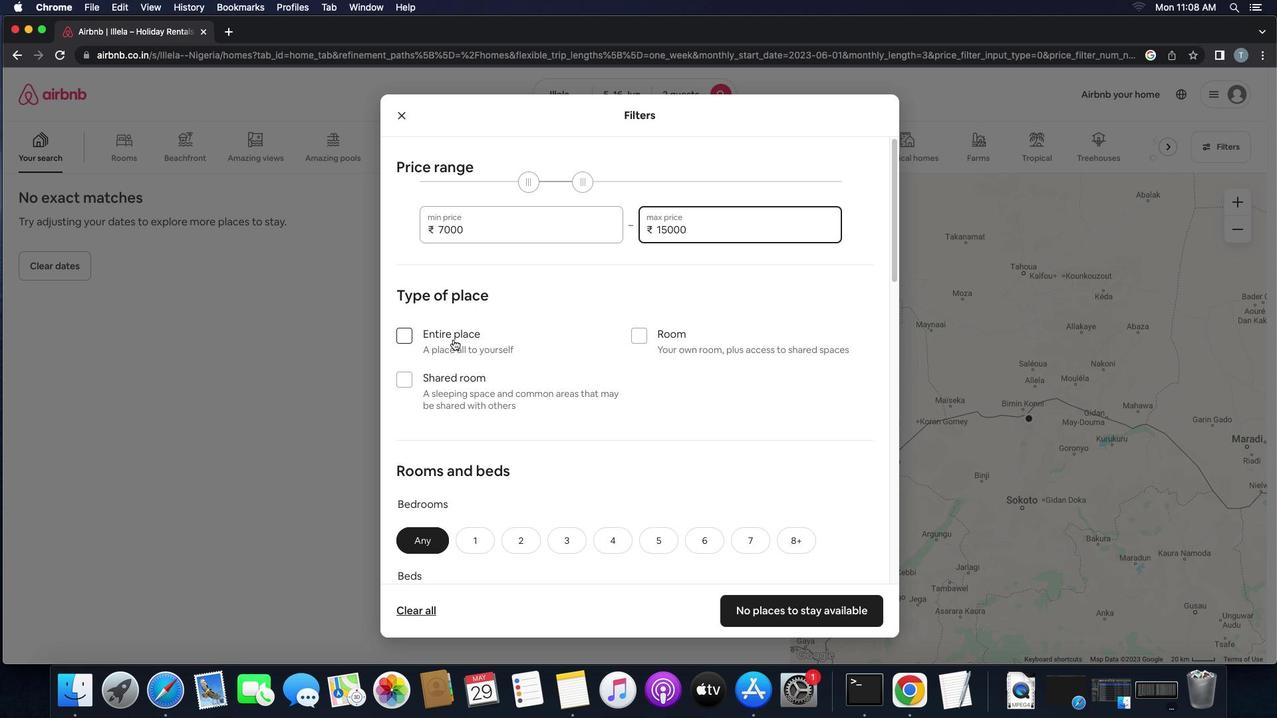 
Action: Mouse pressed left at (452, 339)
Screenshot: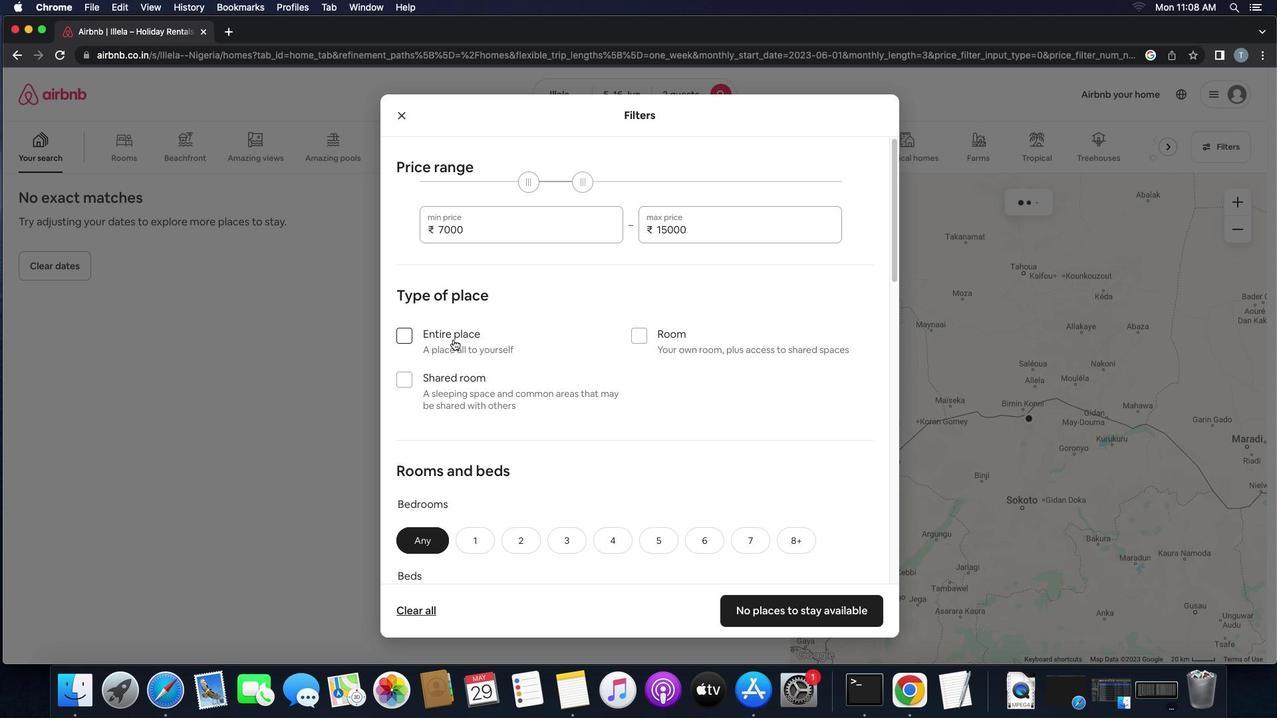
Action: Mouse moved to (568, 375)
Screenshot: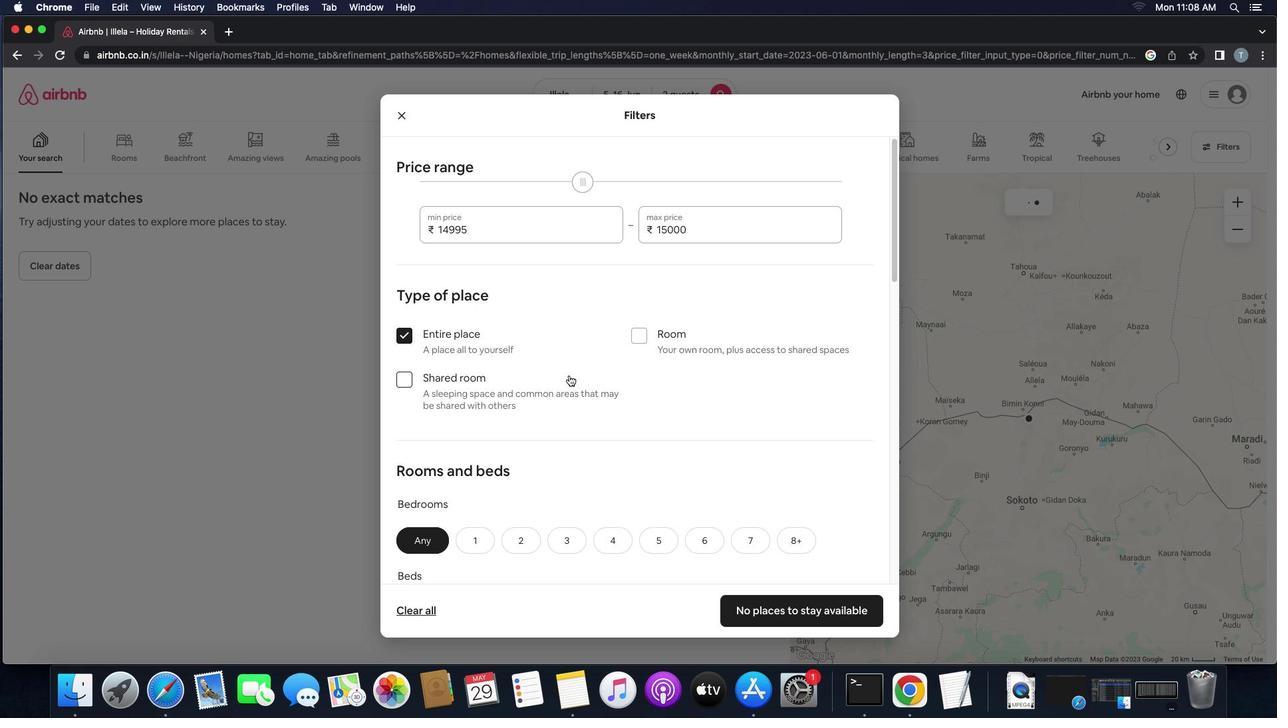 
Action: Mouse scrolled (568, 375) with delta (0, 0)
Screenshot: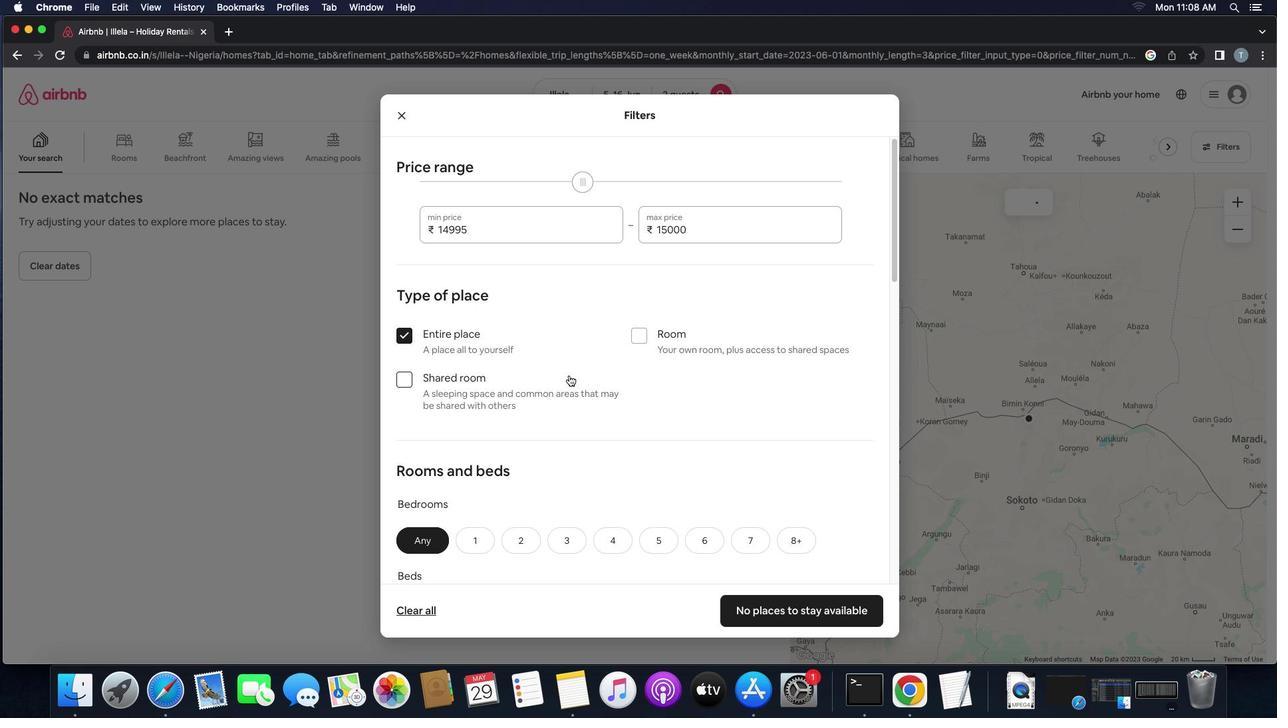 
Action: Mouse scrolled (568, 375) with delta (0, 0)
Screenshot: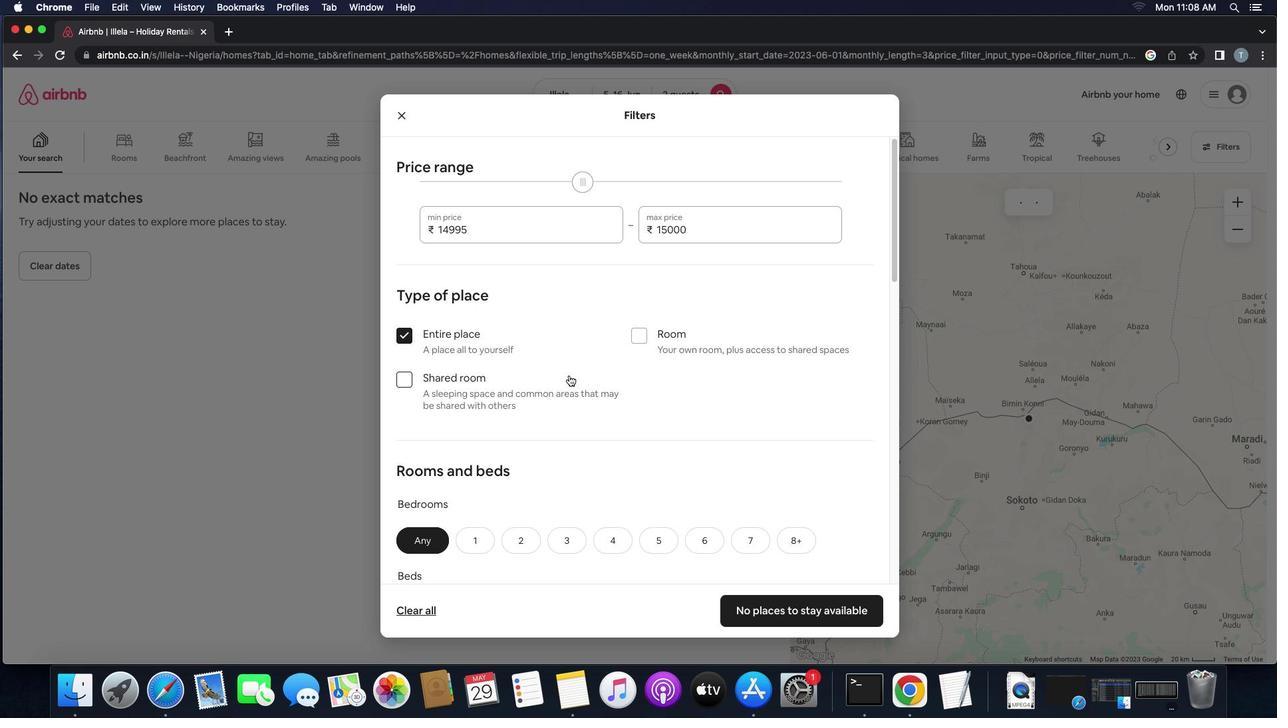 
Action: Mouse scrolled (568, 375) with delta (0, 1)
Screenshot: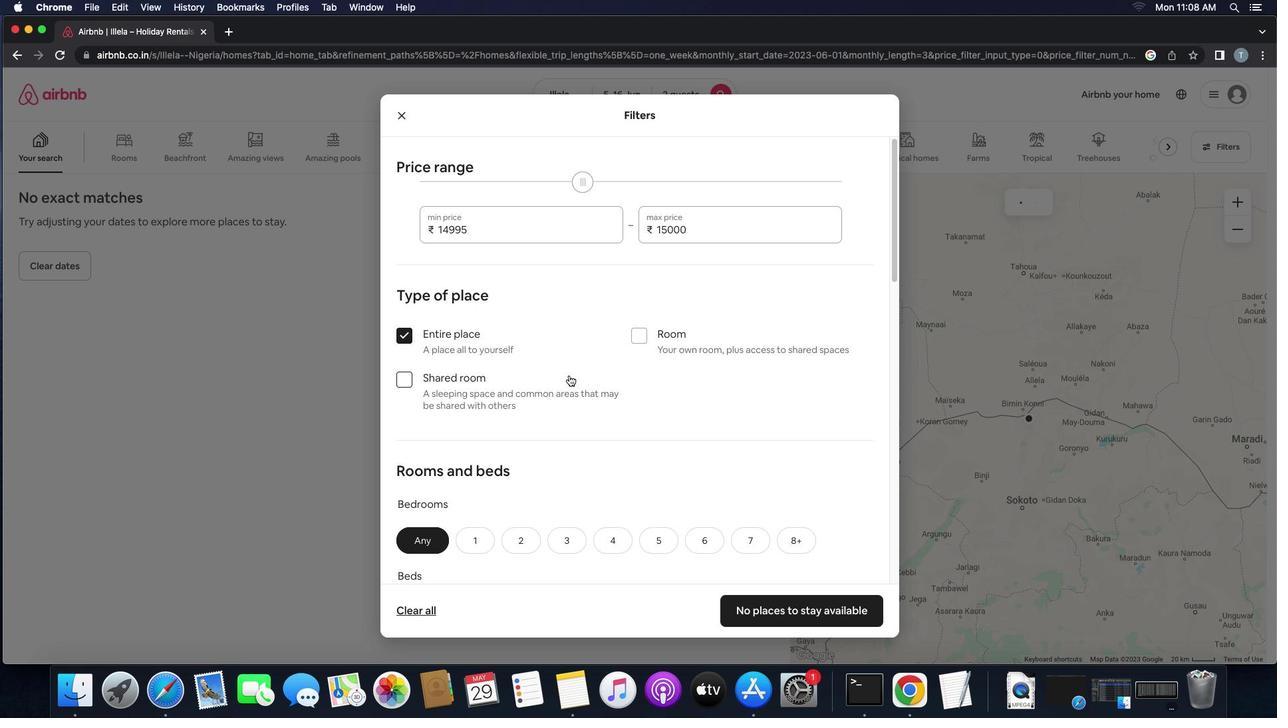 
Action: Mouse moved to (570, 409)
Screenshot: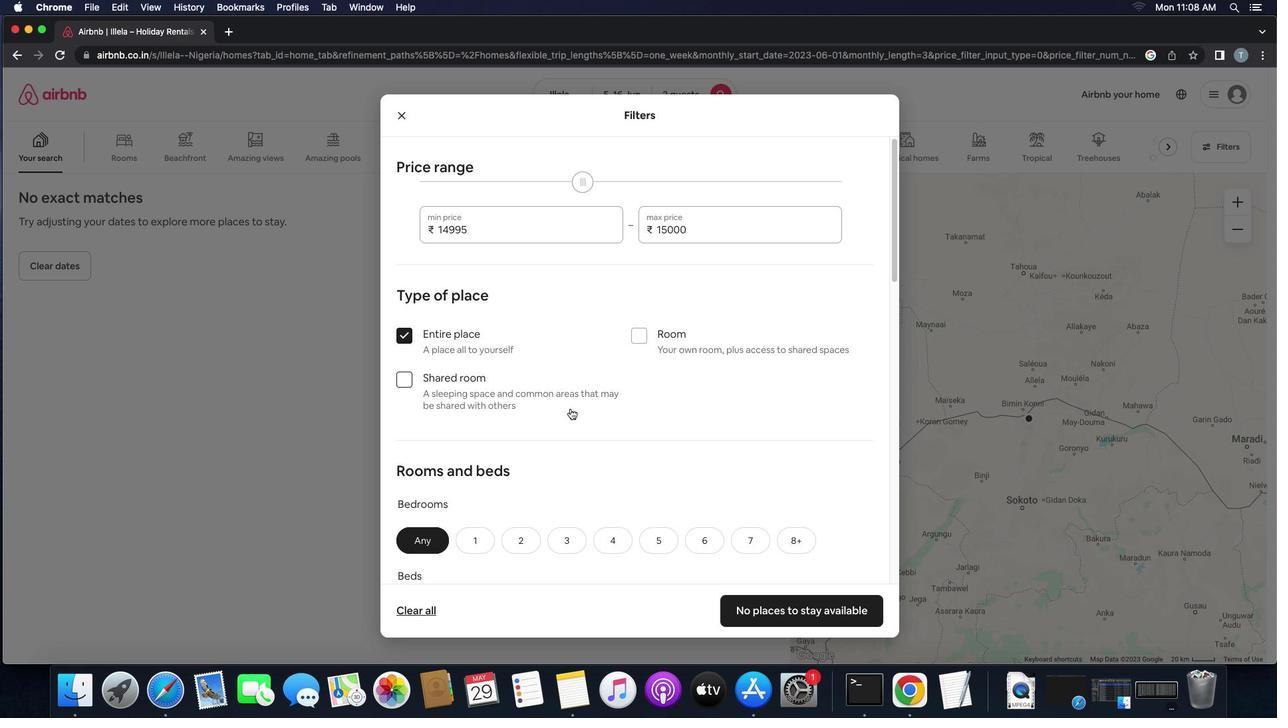 
Action: Mouse scrolled (570, 409) with delta (0, 0)
Screenshot: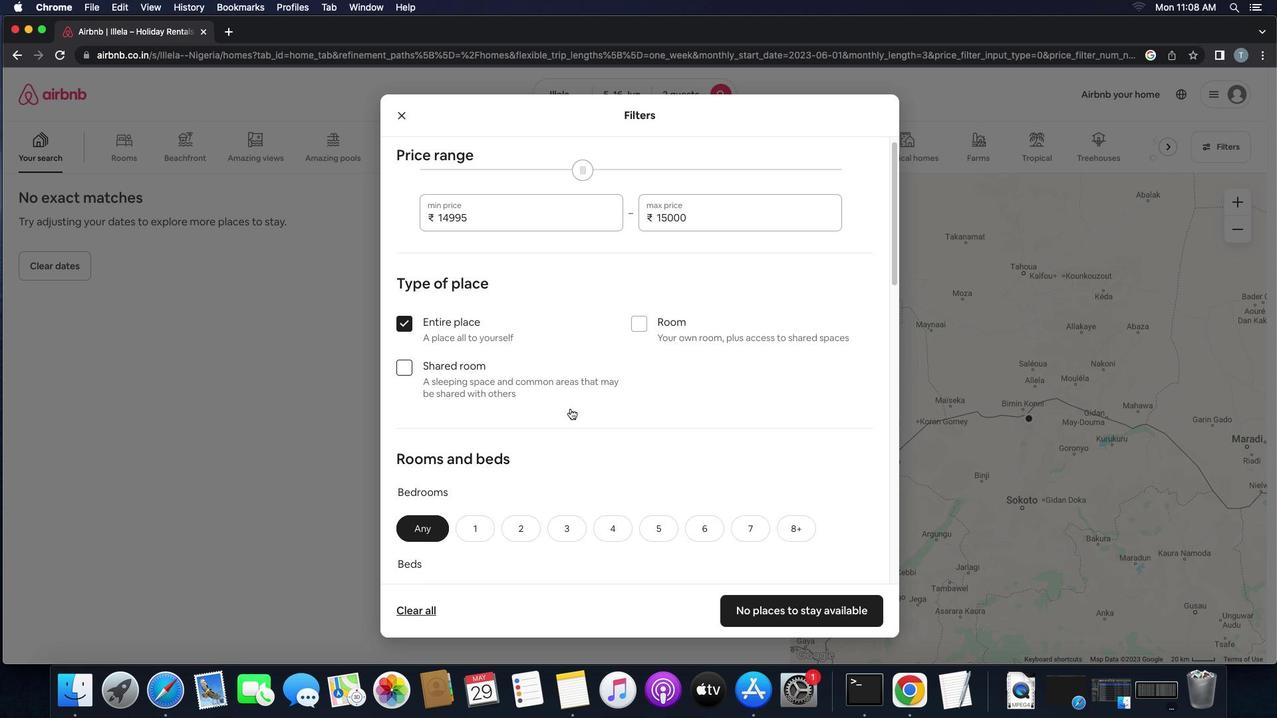
Action: Mouse scrolled (570, 409) with delta (0, 0)
Screenshot: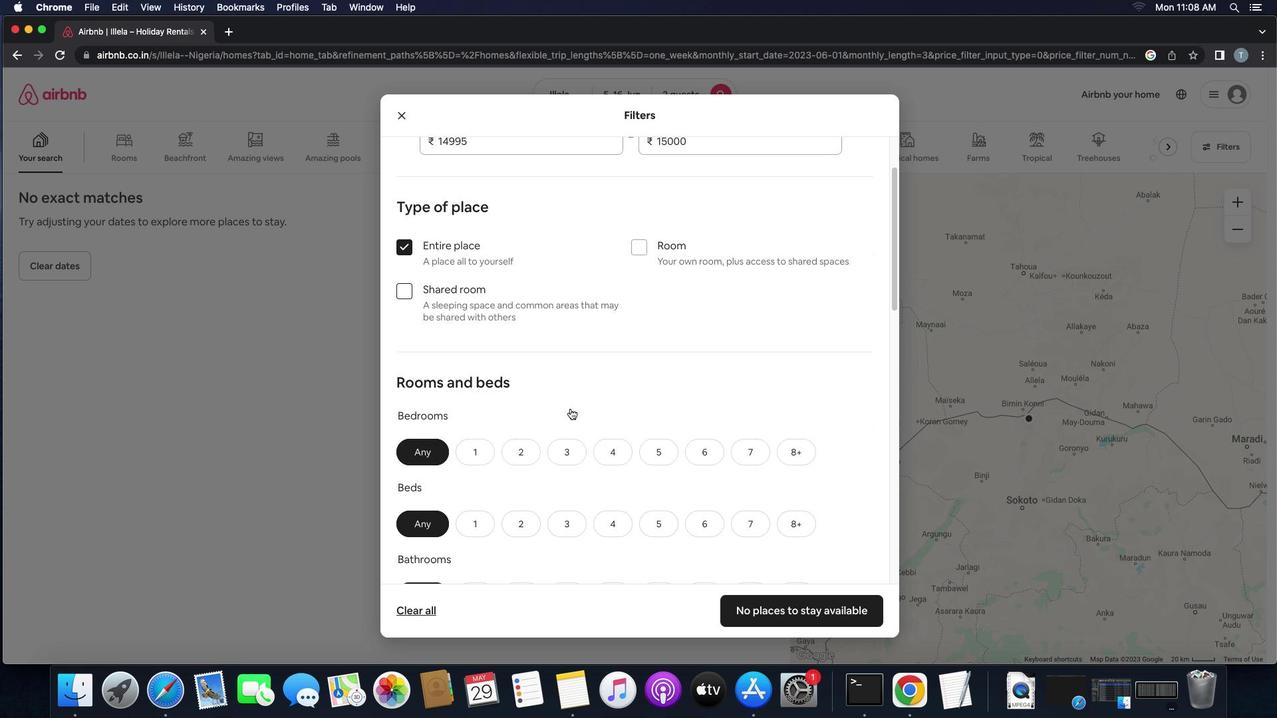 
Action: Mouse scrolled (570, 409) with delta (0, -1)
Screenshot: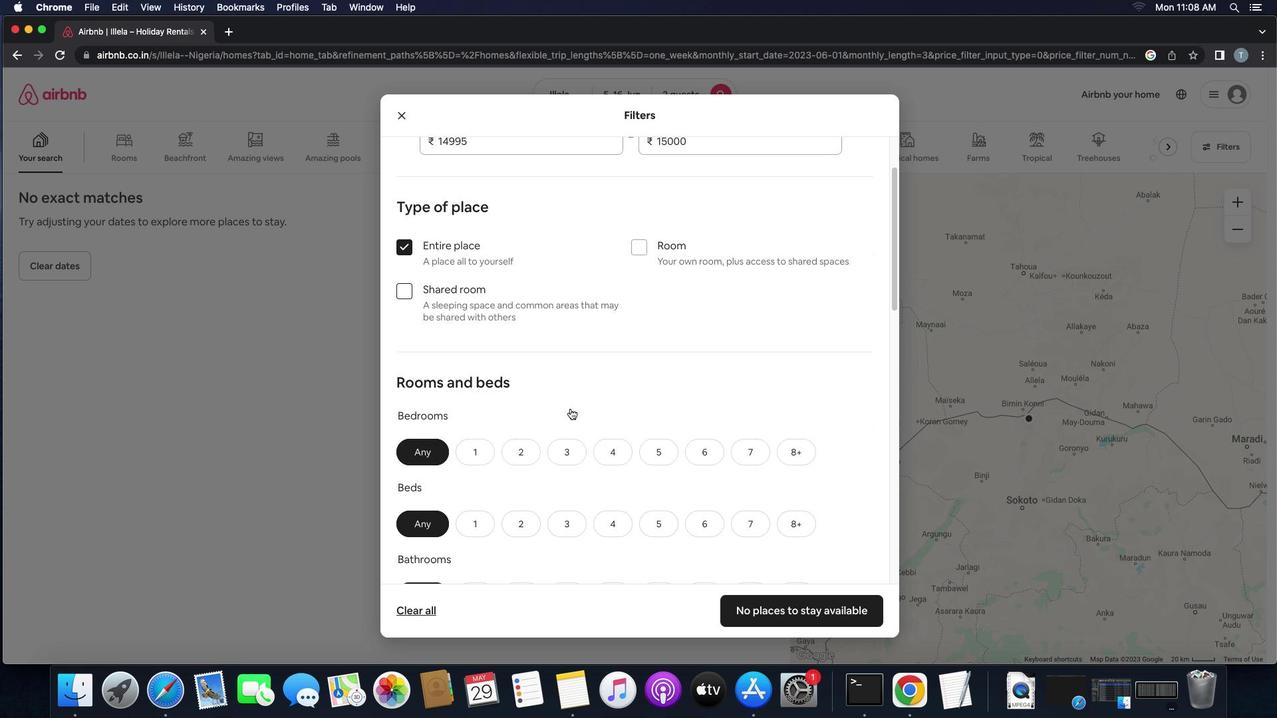 
Action: Mouse scrolled (570, 409) with delta (0, -3)
Screenshot: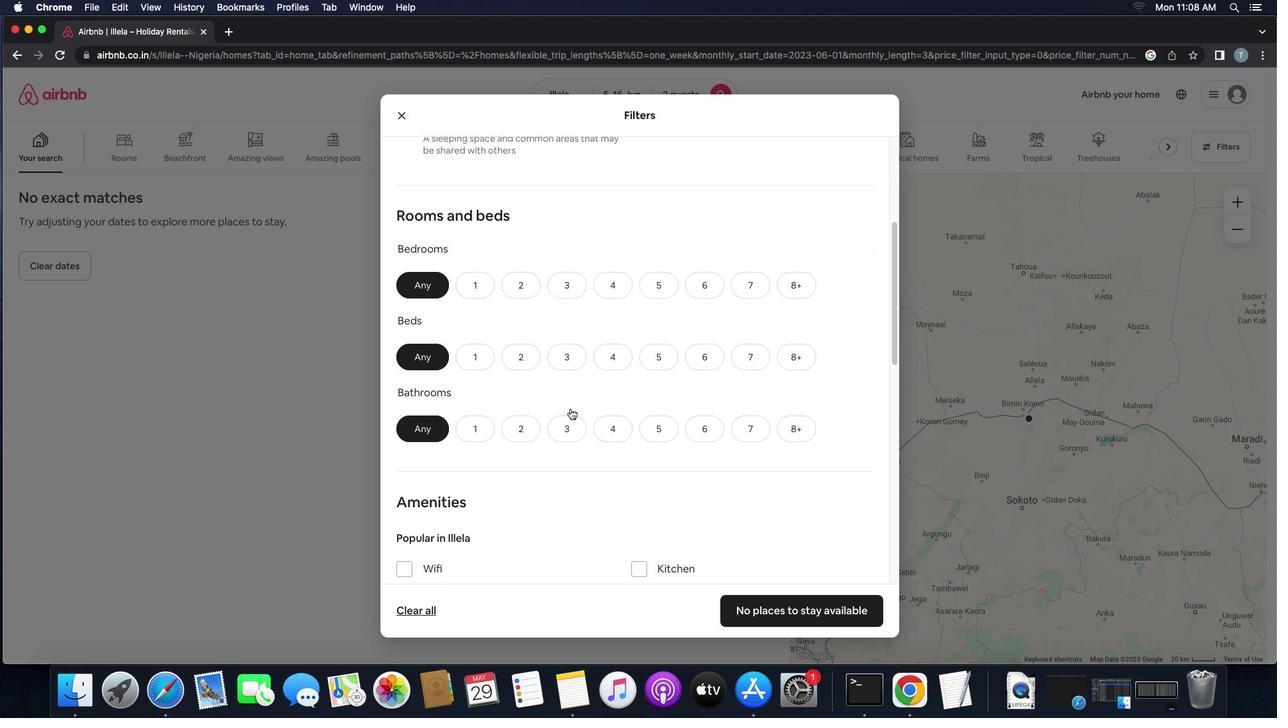 
Action: Mouse scrolled (570, 409) with delta (0, -3)
Screenshot: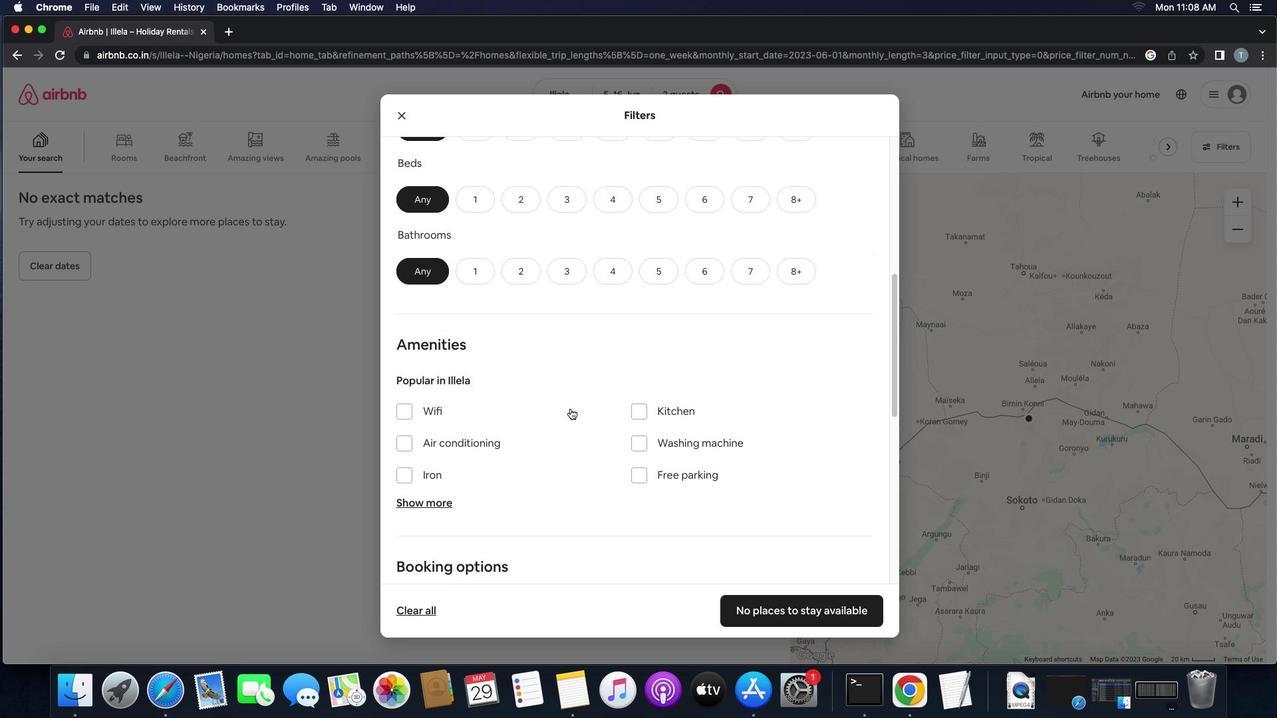 
Action: Mouse moved to (518, 289)
Screenshot: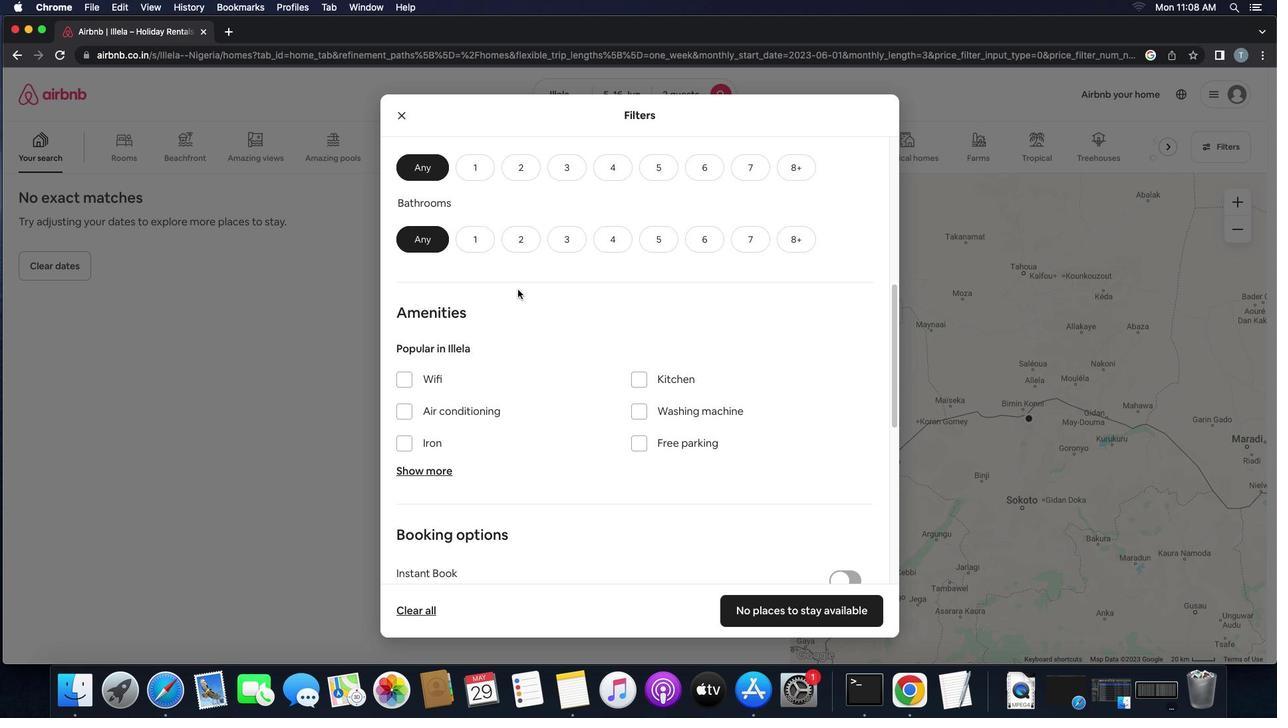 
Action: Mouse scrolled (518, 289) with delta (0, 0)
Screenshot: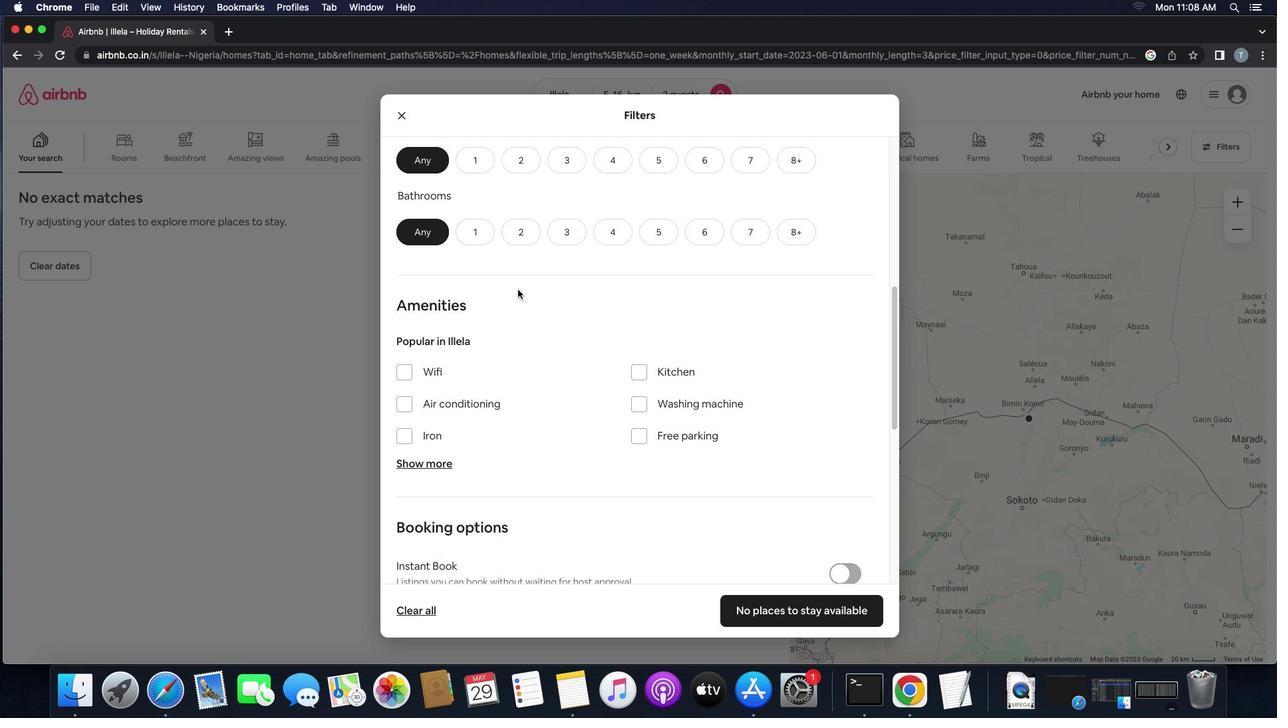 
Action: Mouse scrolled (518, 289) with delta (0, 0)
Screenshot: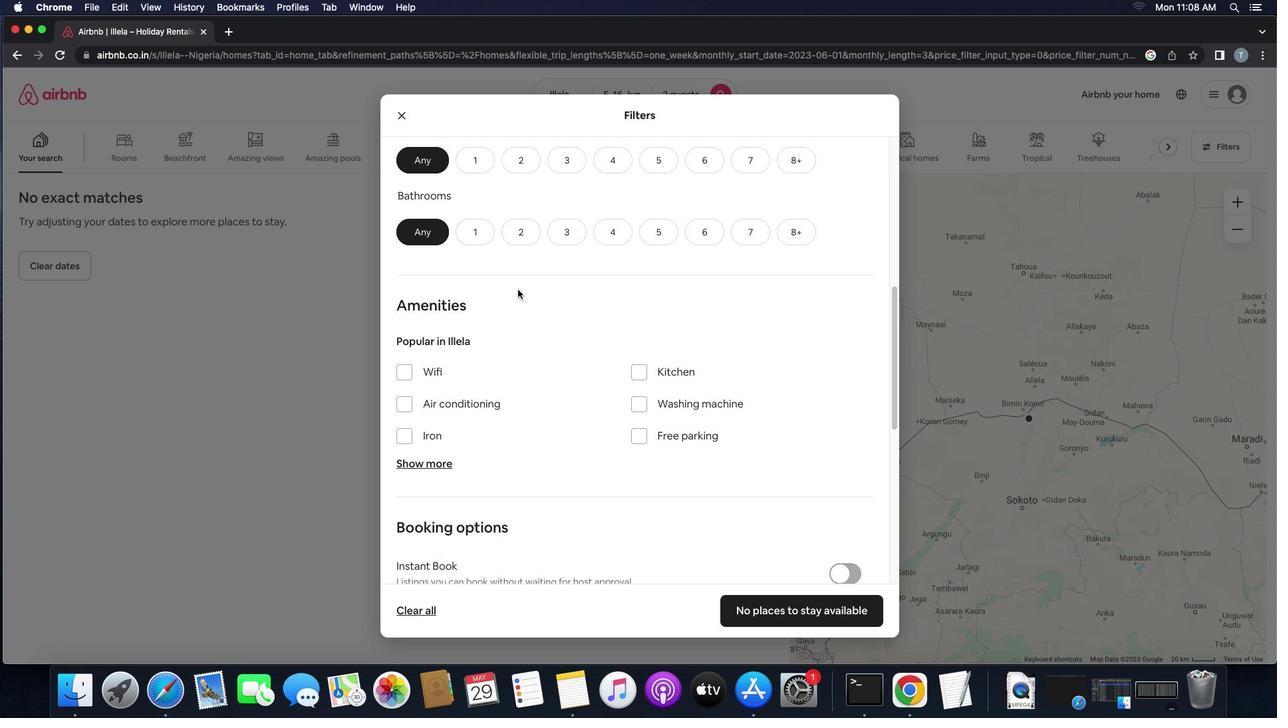 
Action: Mouse scrolled (518, 289) with delta (0, -1)
Screenshot: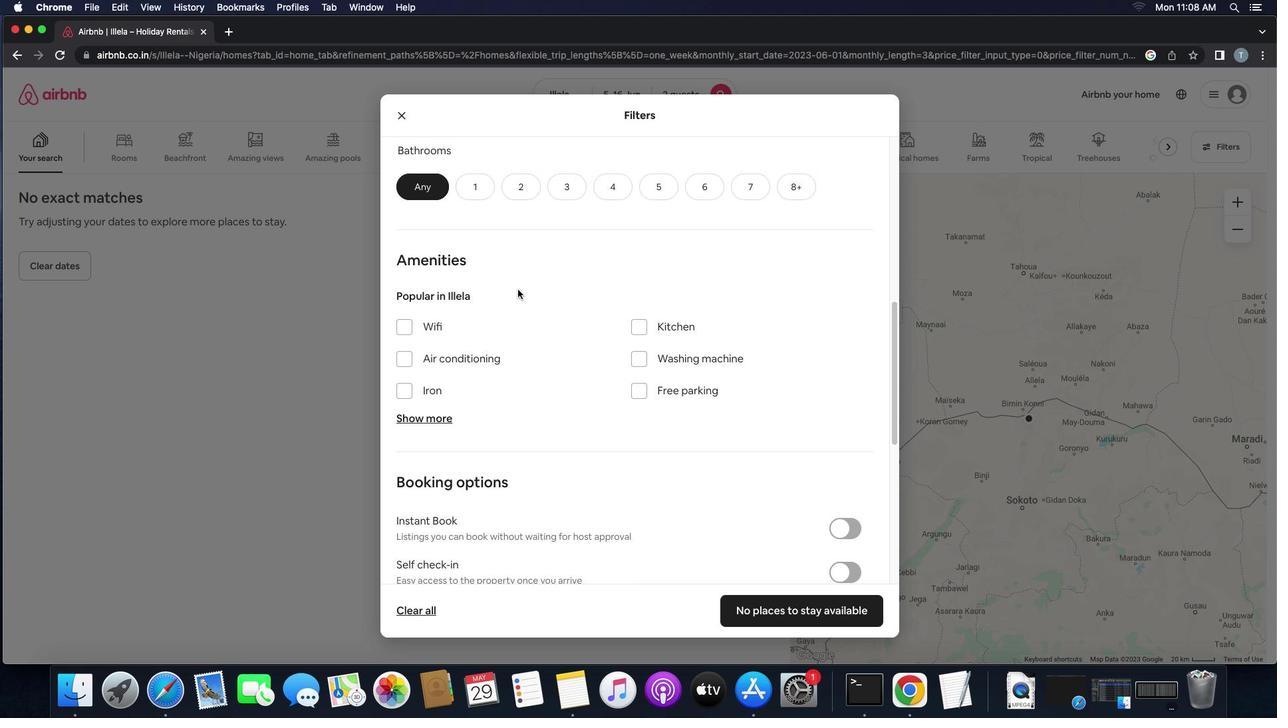 
Action: Mouse scrolled (518, 289) with delta (0, 0)
Screenshot: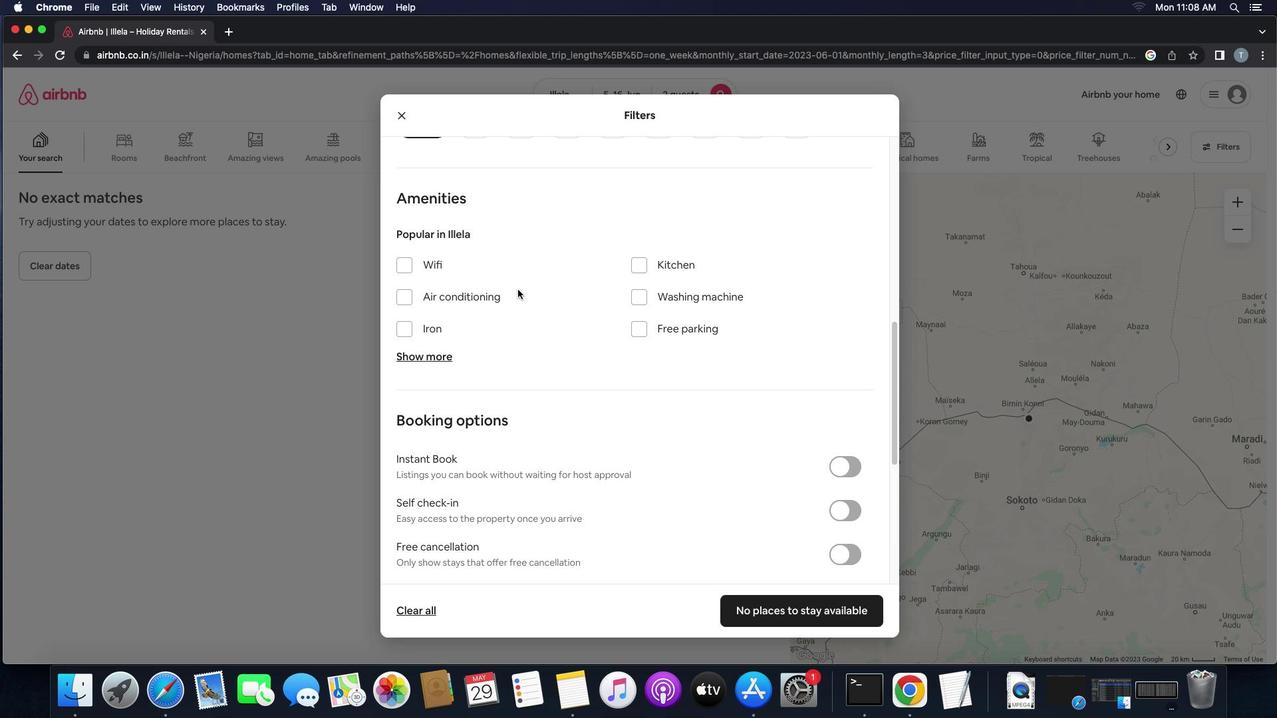 
Action: Mouse scrolled (518, 289) with delta (0, 0)
Screenshot: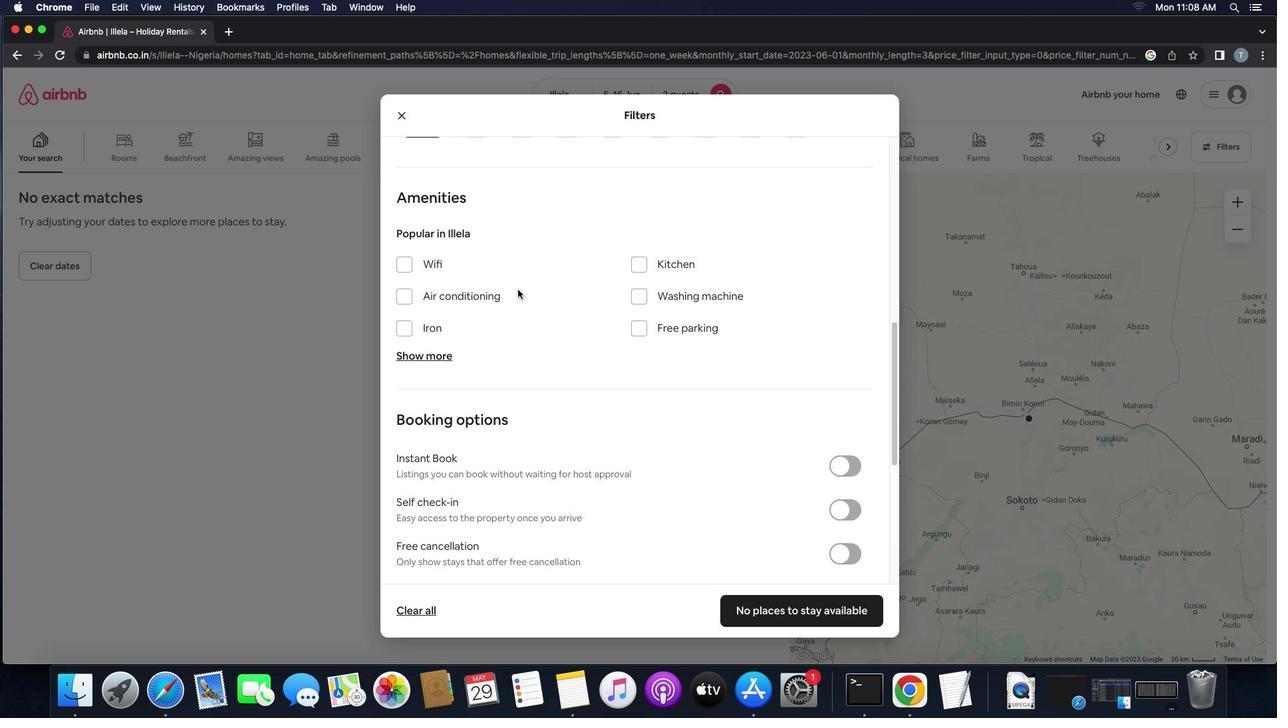 
Action: Mouse scrolled (518, 289) with delta (0, 0)
Screenshot: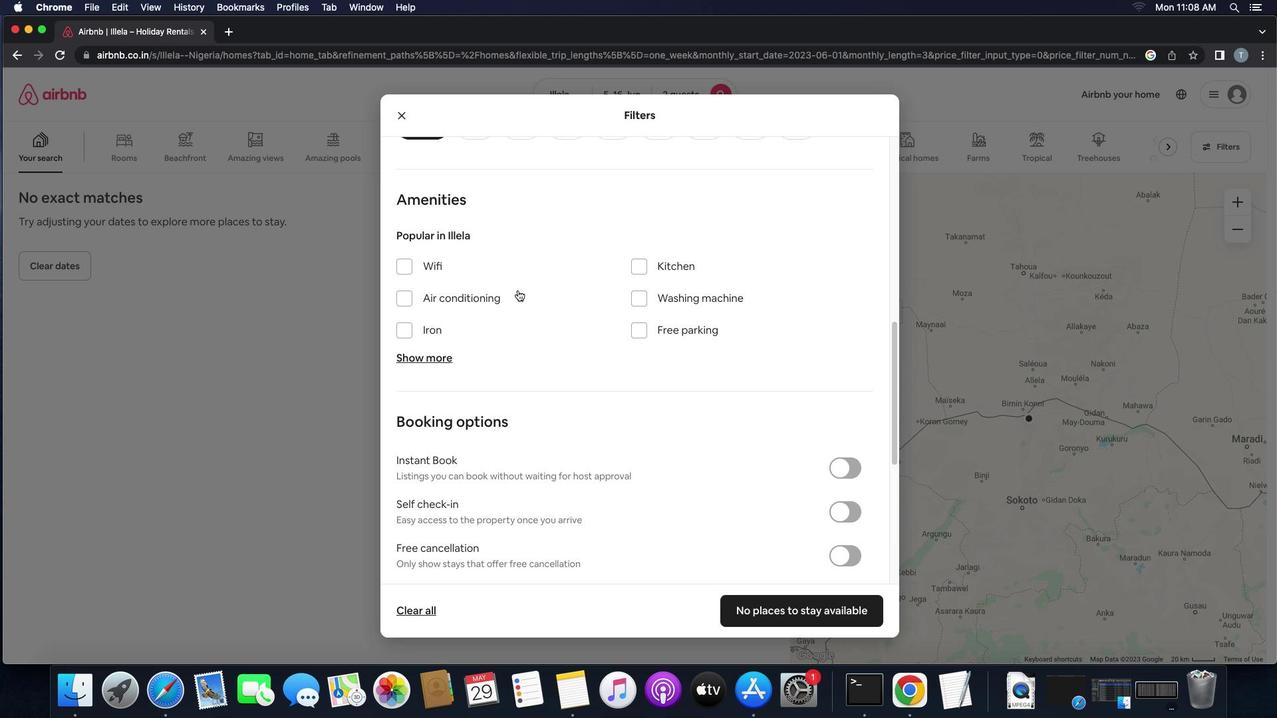 
Action: Mouse moved to (518, 289)
Screenshot: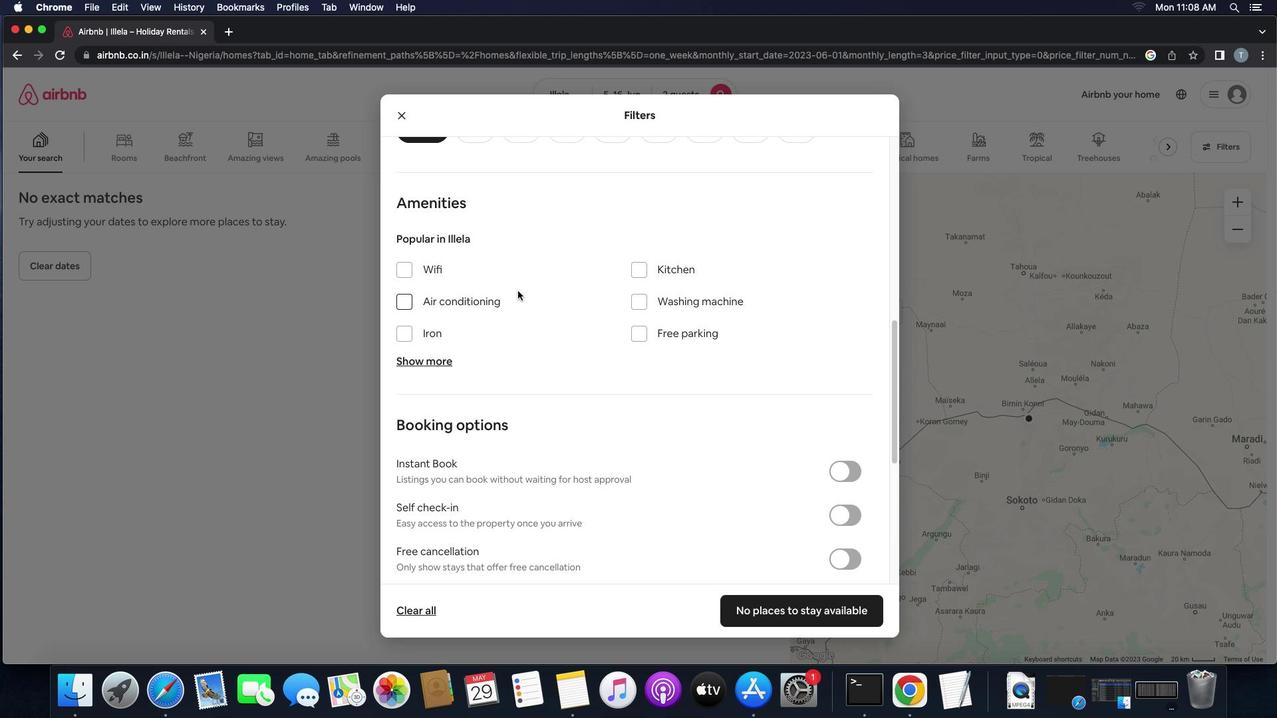 
Action: Mouse scrolled (518, 289) with delta (0, 0)
Screenshot: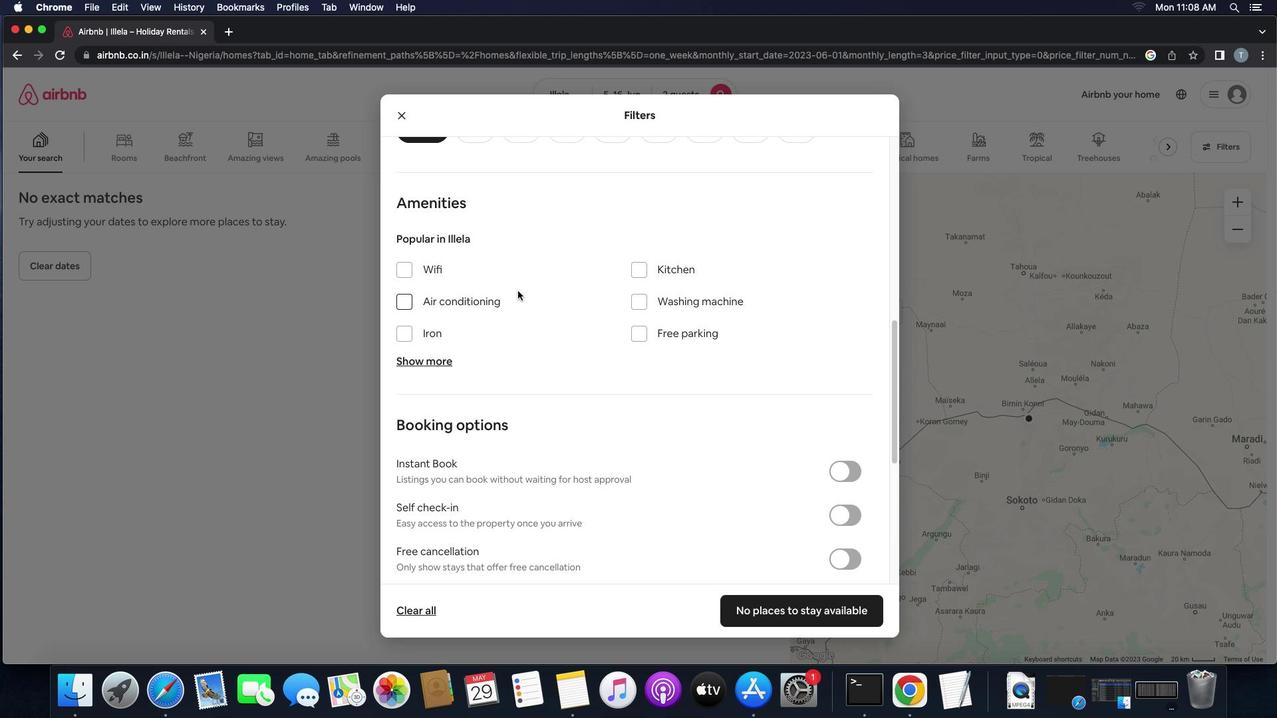 
Action: Mouse moved to (516, 294)
Screenshot: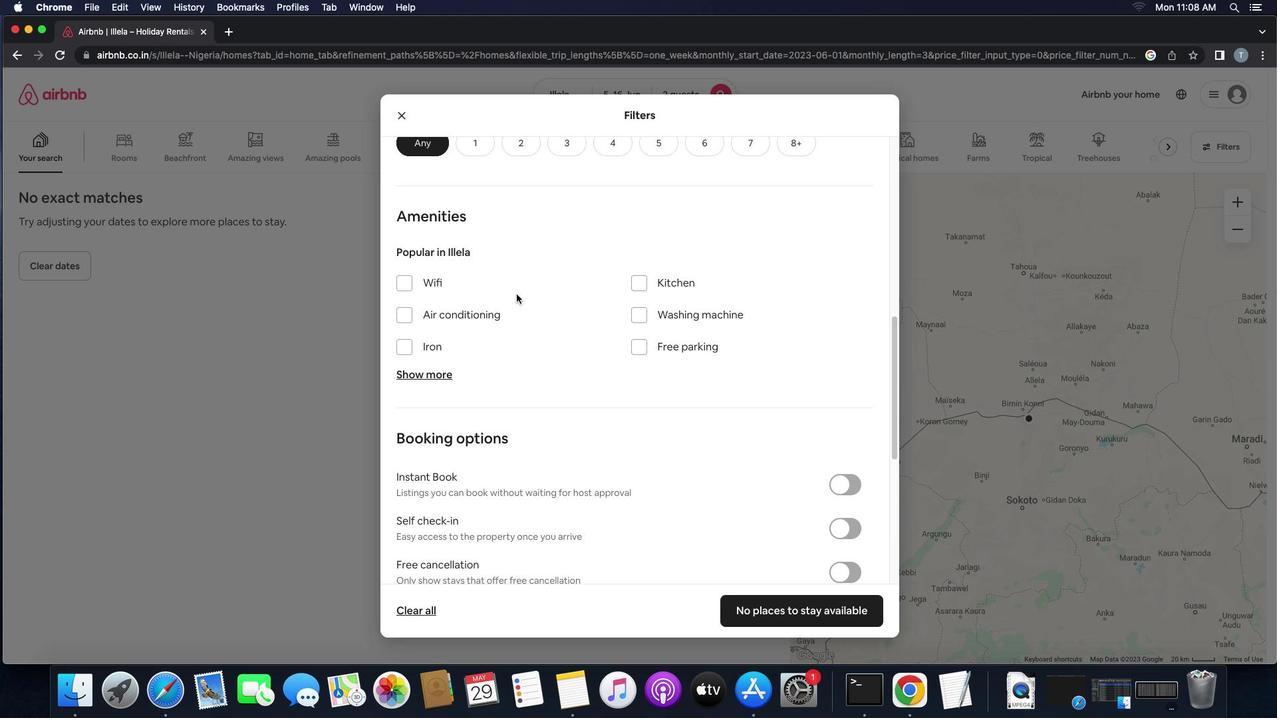 
Action: Mouse scrolled (516, 294) with delta (0, 0)
Screenshot: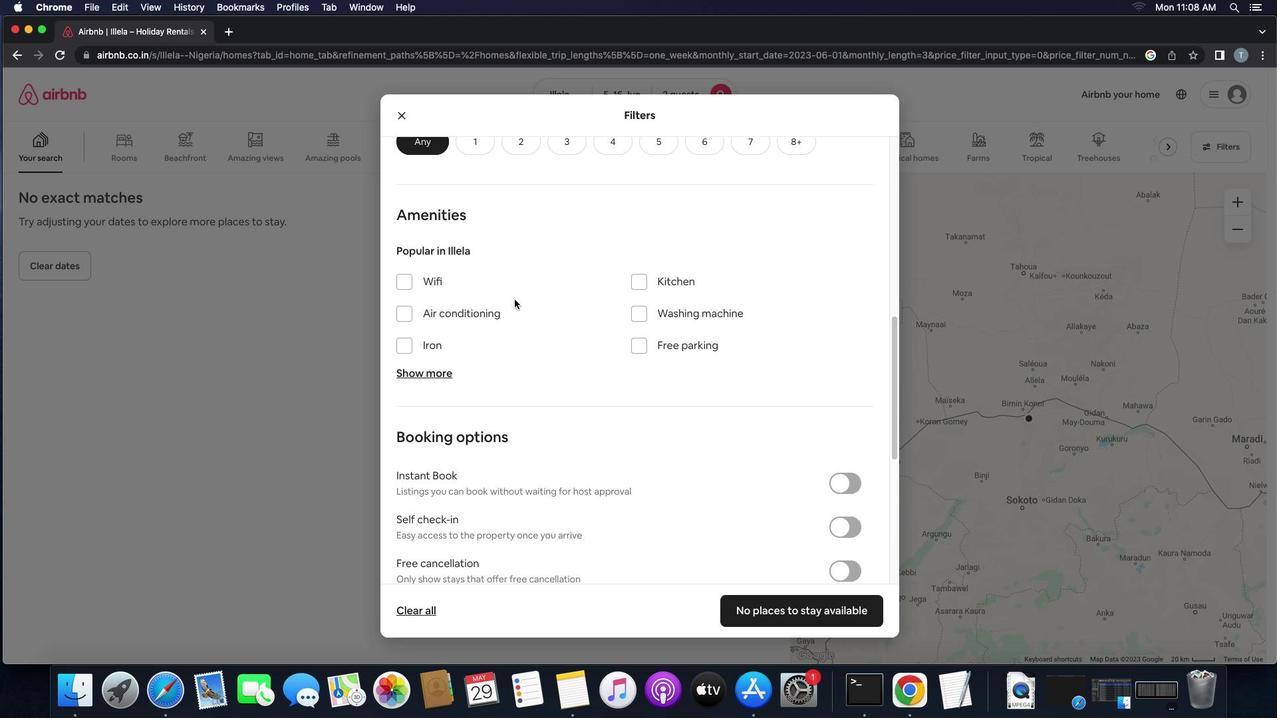 
Action: Mouse moved to (514, 299)
Screenshot: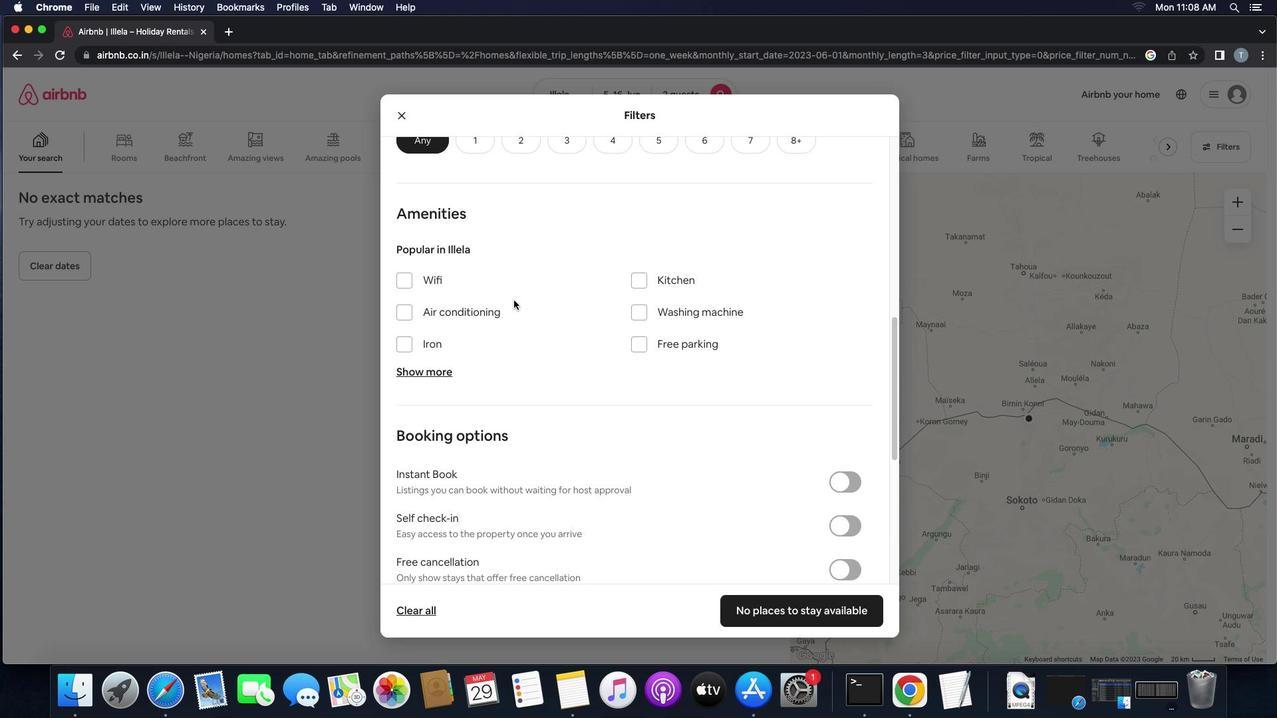 
Action: Mouse scrolled (514, 299) with delta (0, 0)
Screenshot: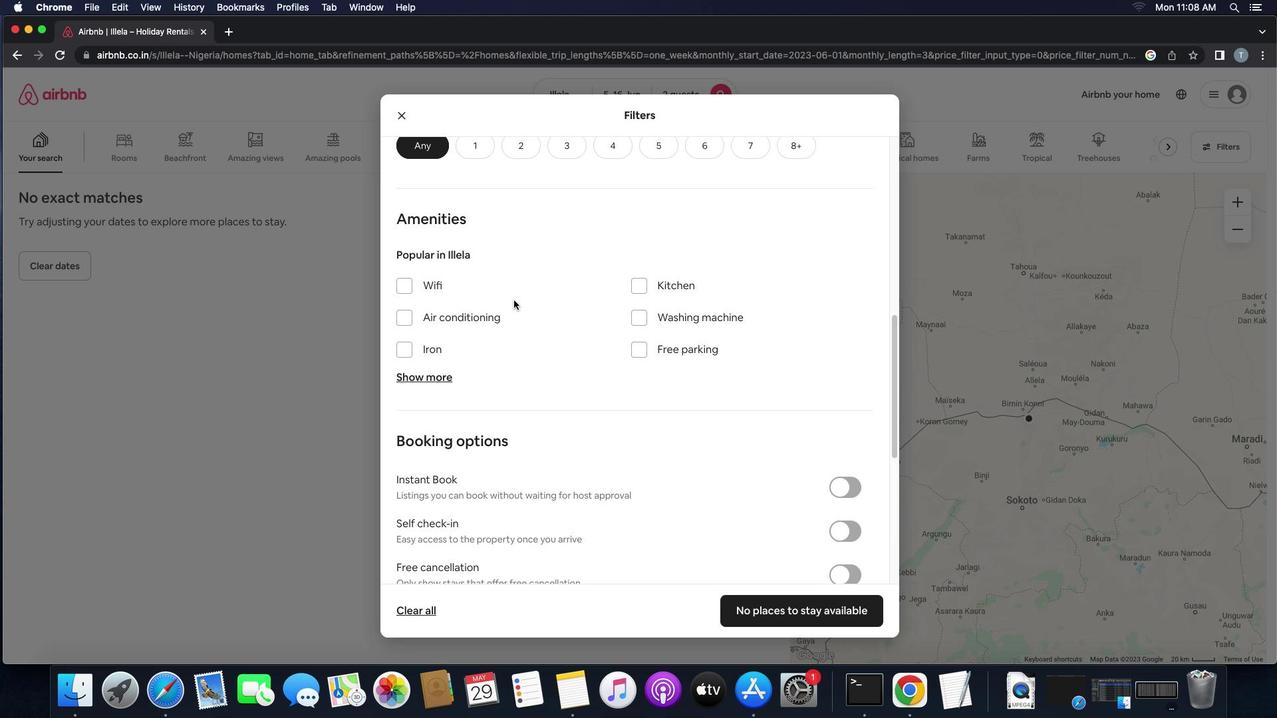 
Action: Mouse scrolled (514, 299) with delta (0, 0)
Screenshot: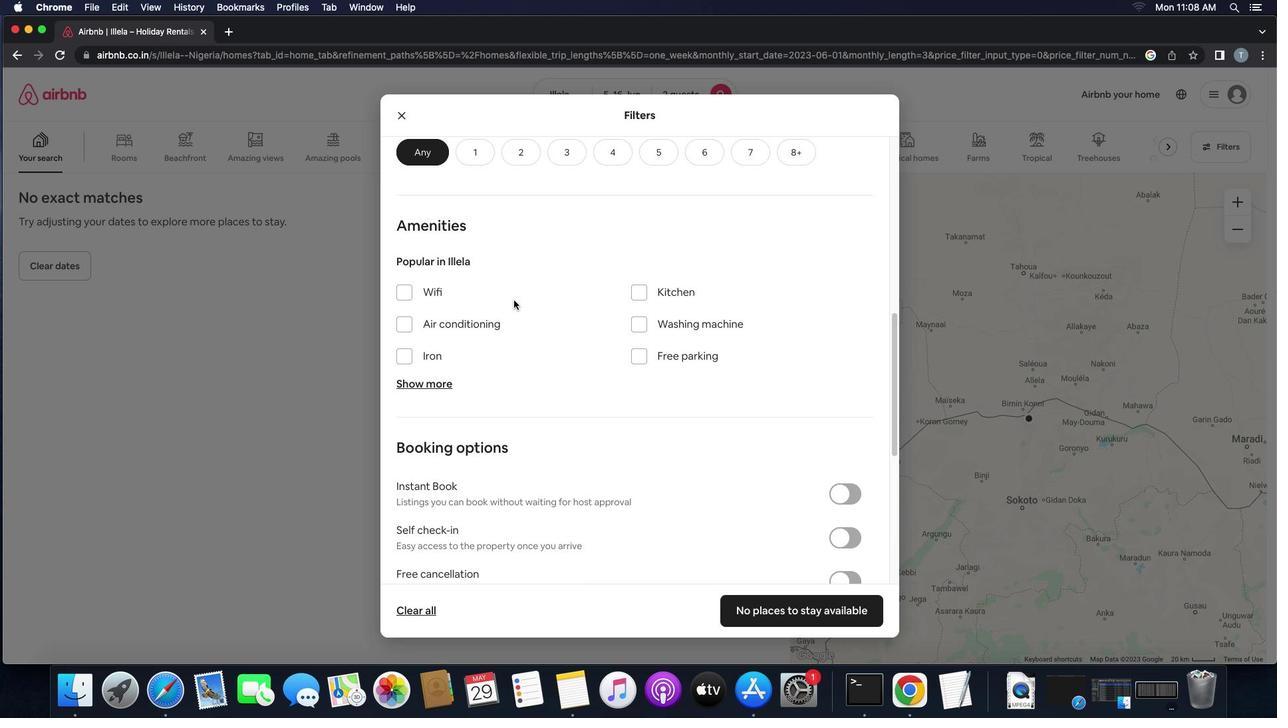 
Action: Mouse scrolled (514, 299) with delta (0, 0)
Screenshot: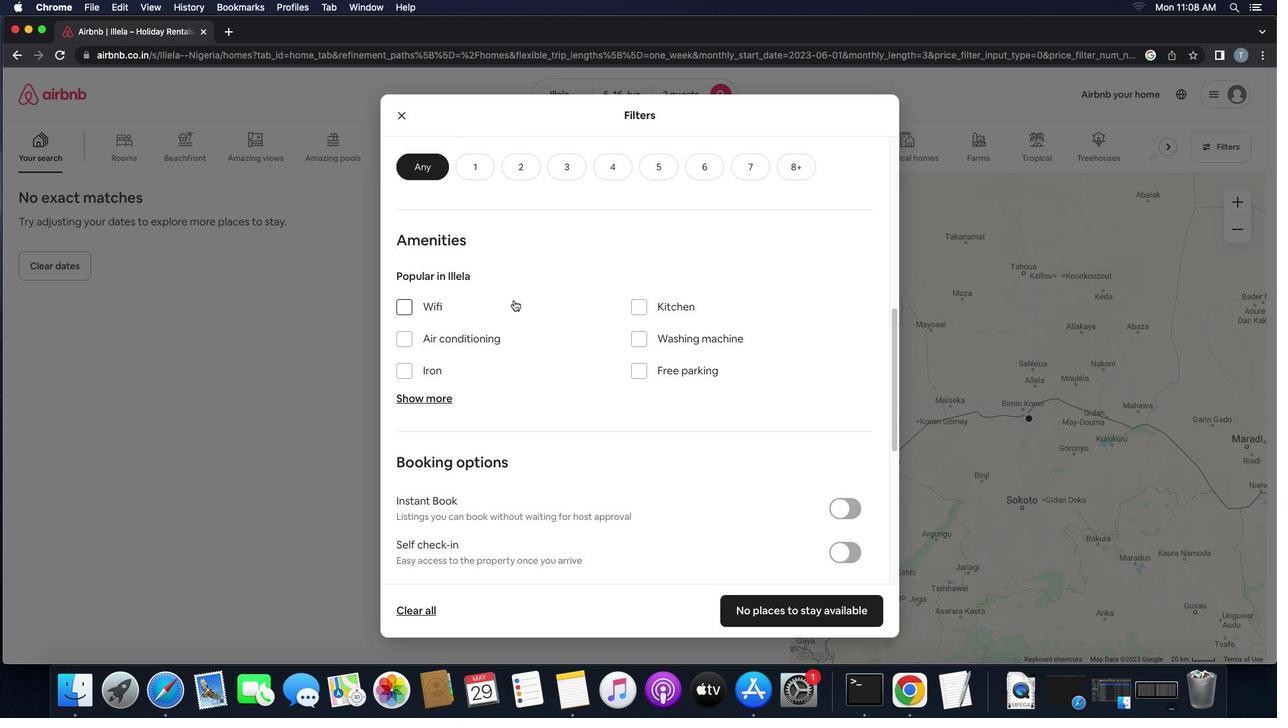 
Action: Mouse moved to (514, 299)
Screenshot: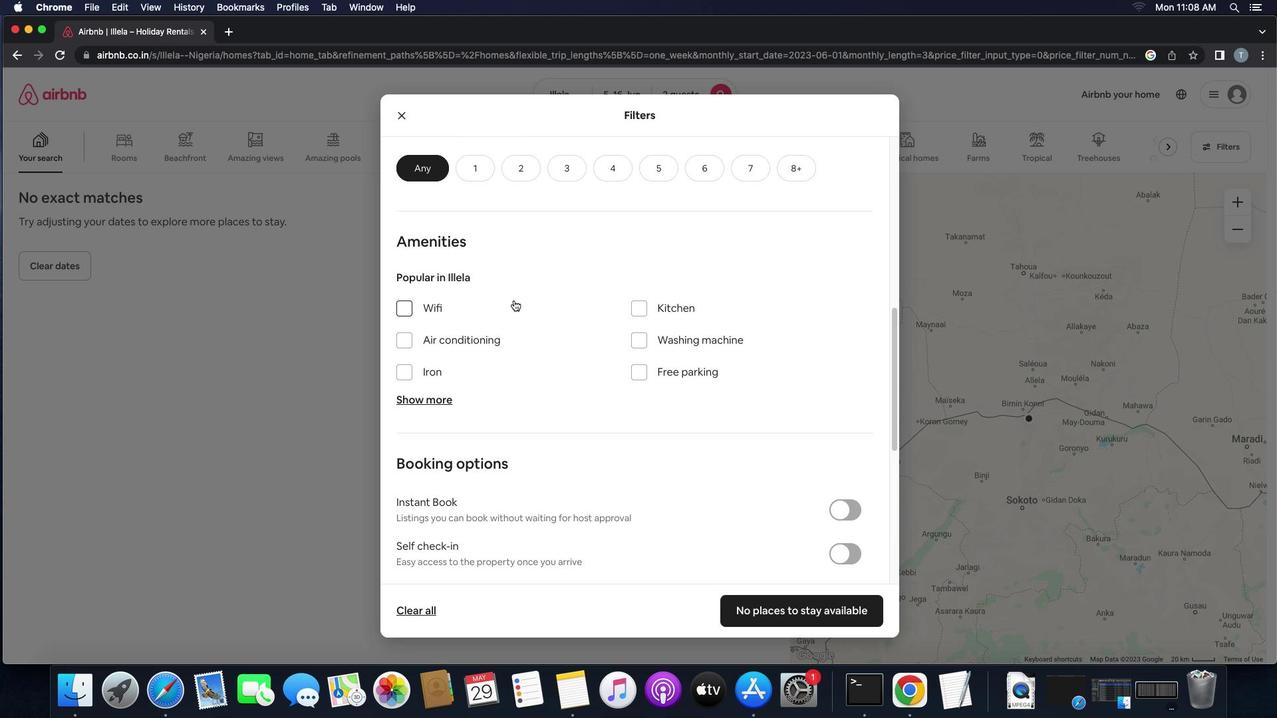 
Action: Mouse scrolled (514, 299) with delta (0, 0)
Screenshot: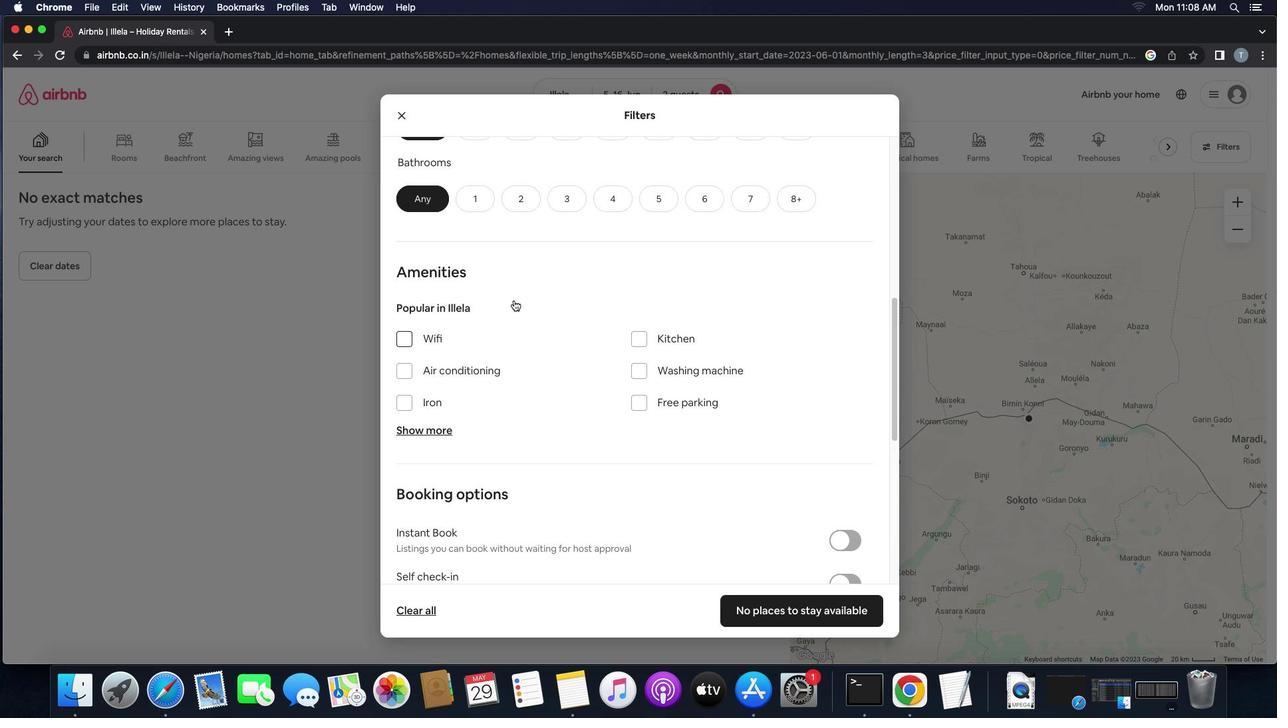 
Action: Mouse scrolled (514, 299) with delta (0, 0)
Screenshot: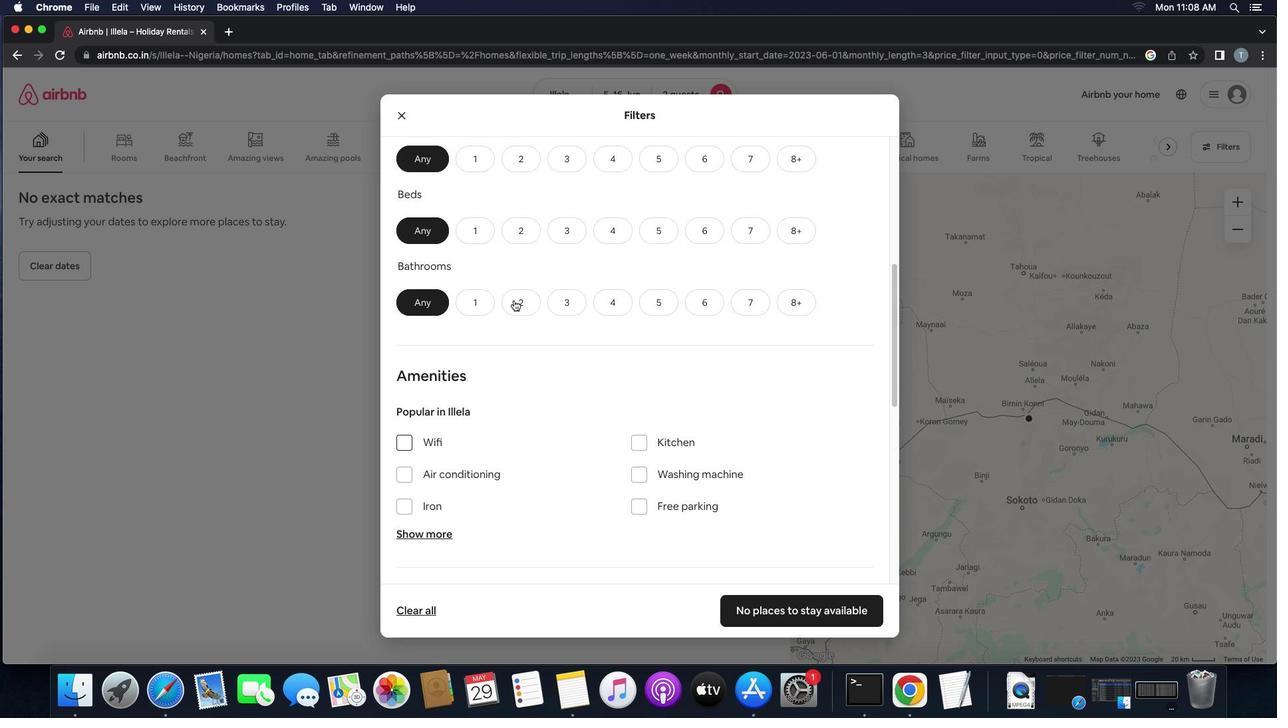 
Action: Mouse scrolled (514, 299) with delta (0, 1)
Screenshot: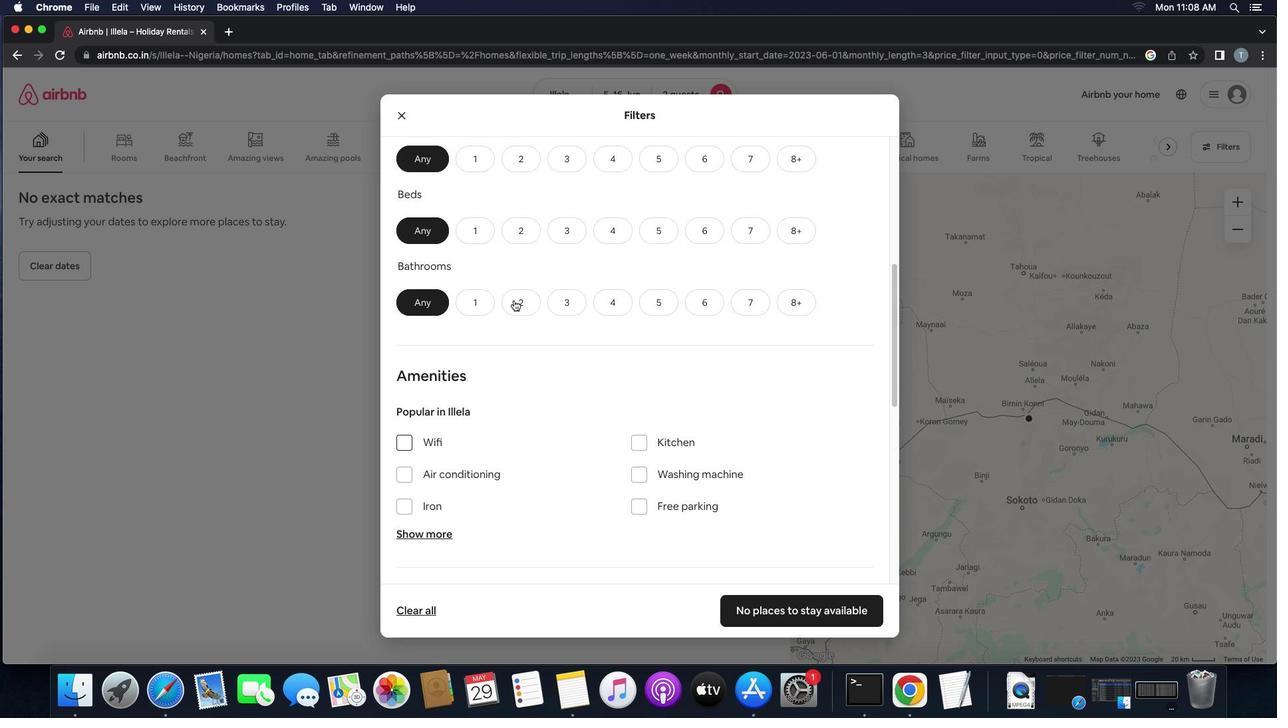 
Action: Mouse scrolled (514, 299) with delta (0, 3)
Screenshot: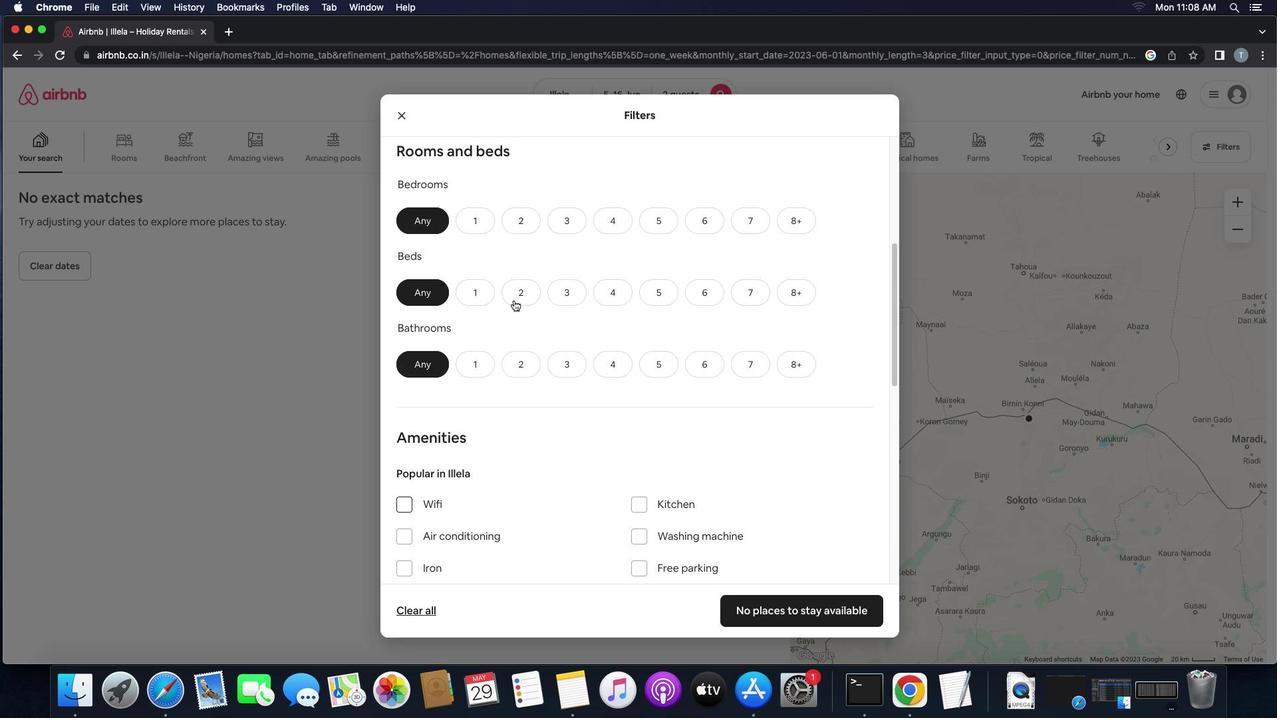 
Action: Mouse moved to (480, 311)
Screenshot: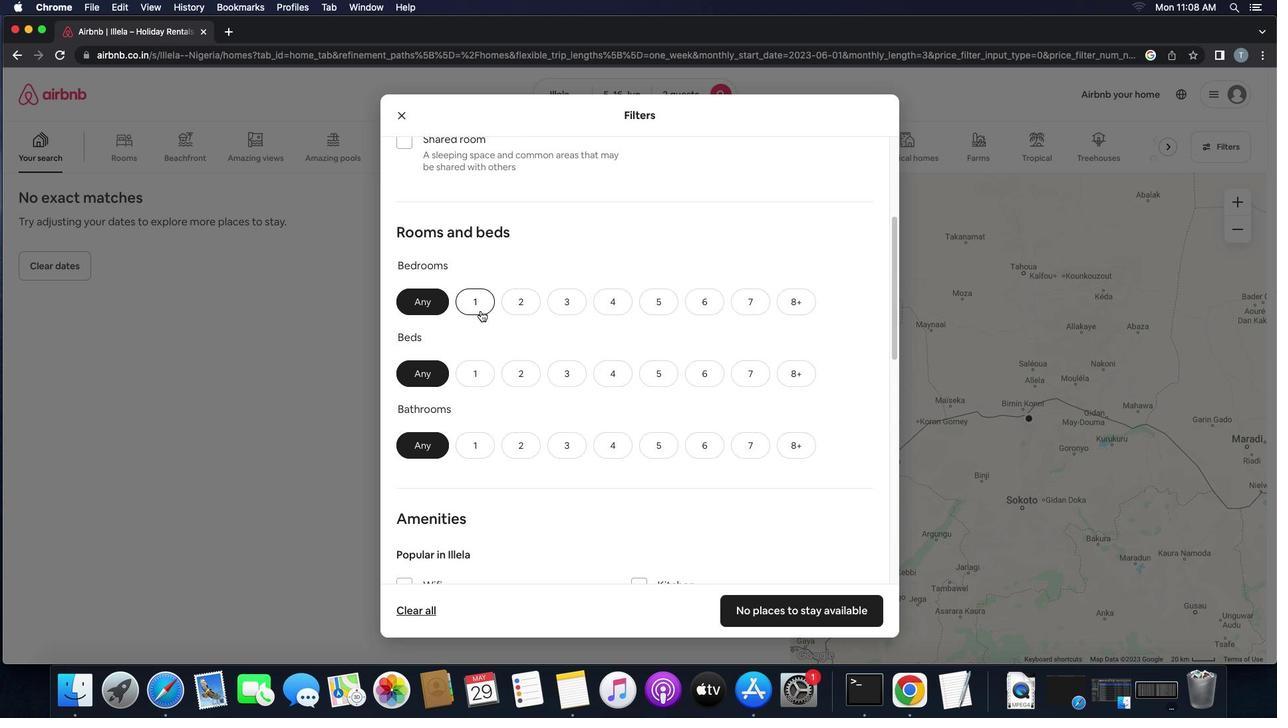 
Action: Mouse pressed left at (480, 311)
Screenshot: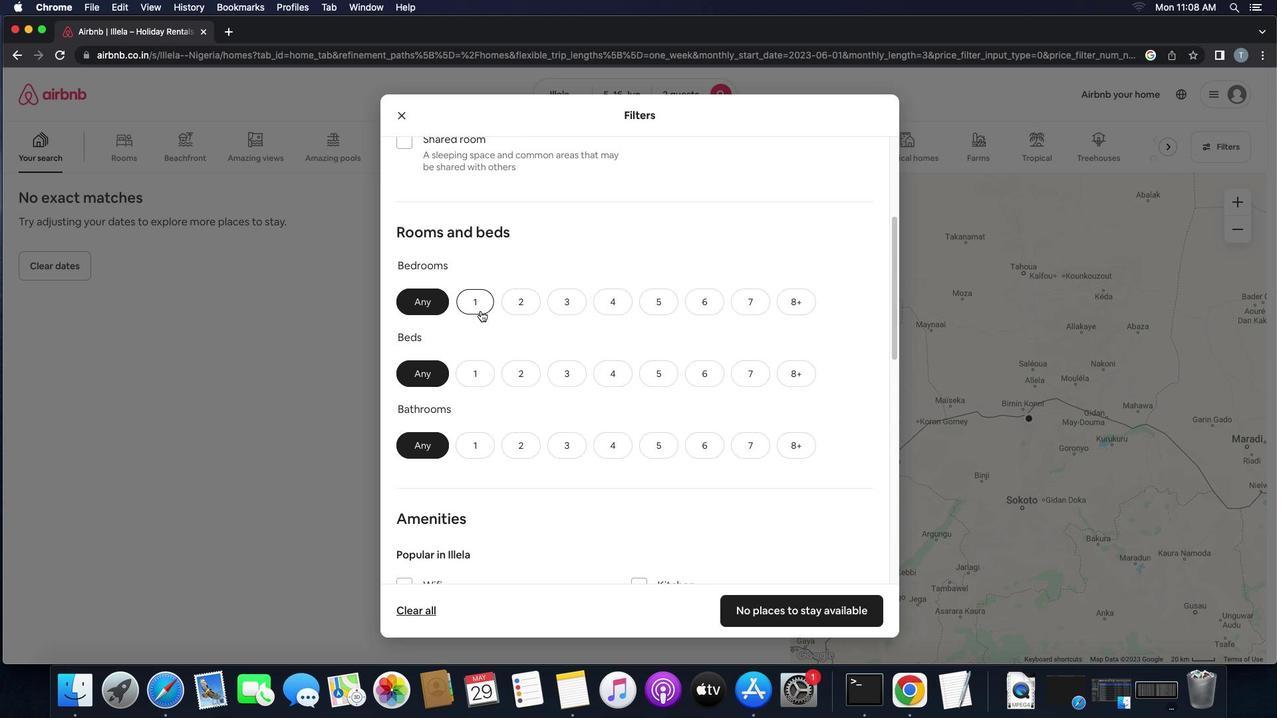 
Action: Mouse moved to (481, 377)
Screenshot: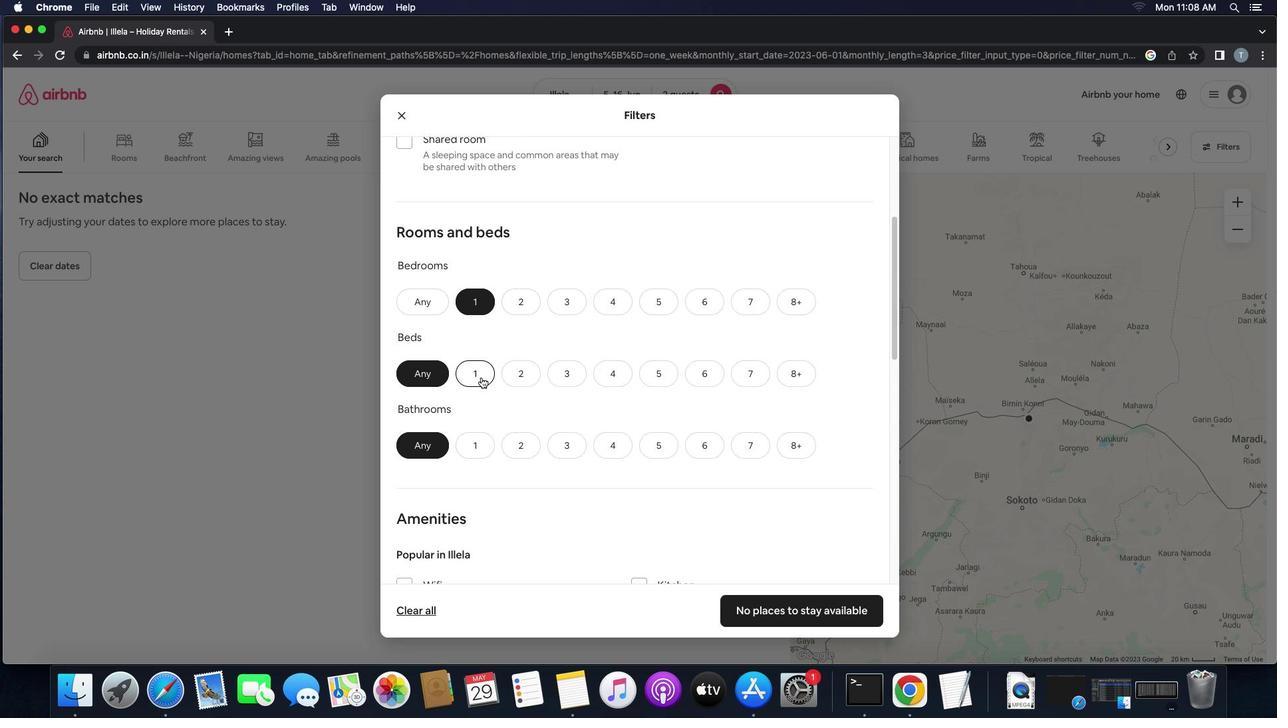 
Action: Mouse pressed left at (481, 377)
Screenshot: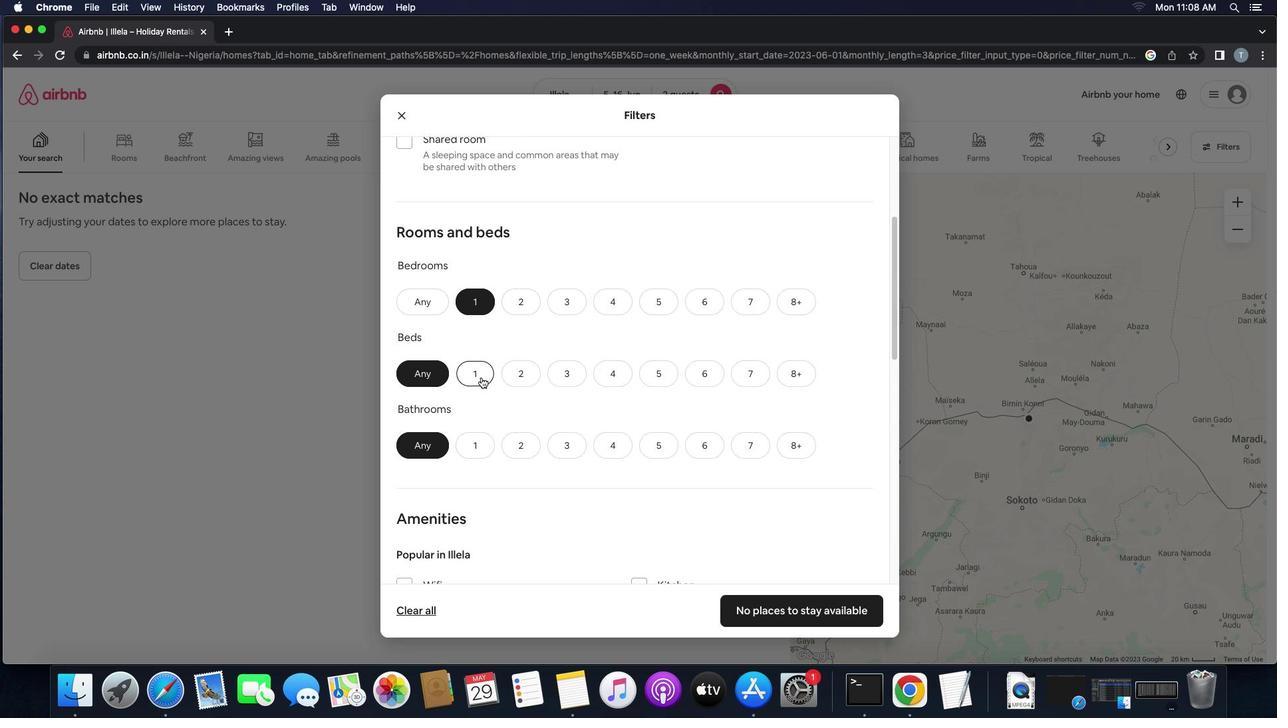 
Action: Mouse moved to (476, 445)
Screenshot: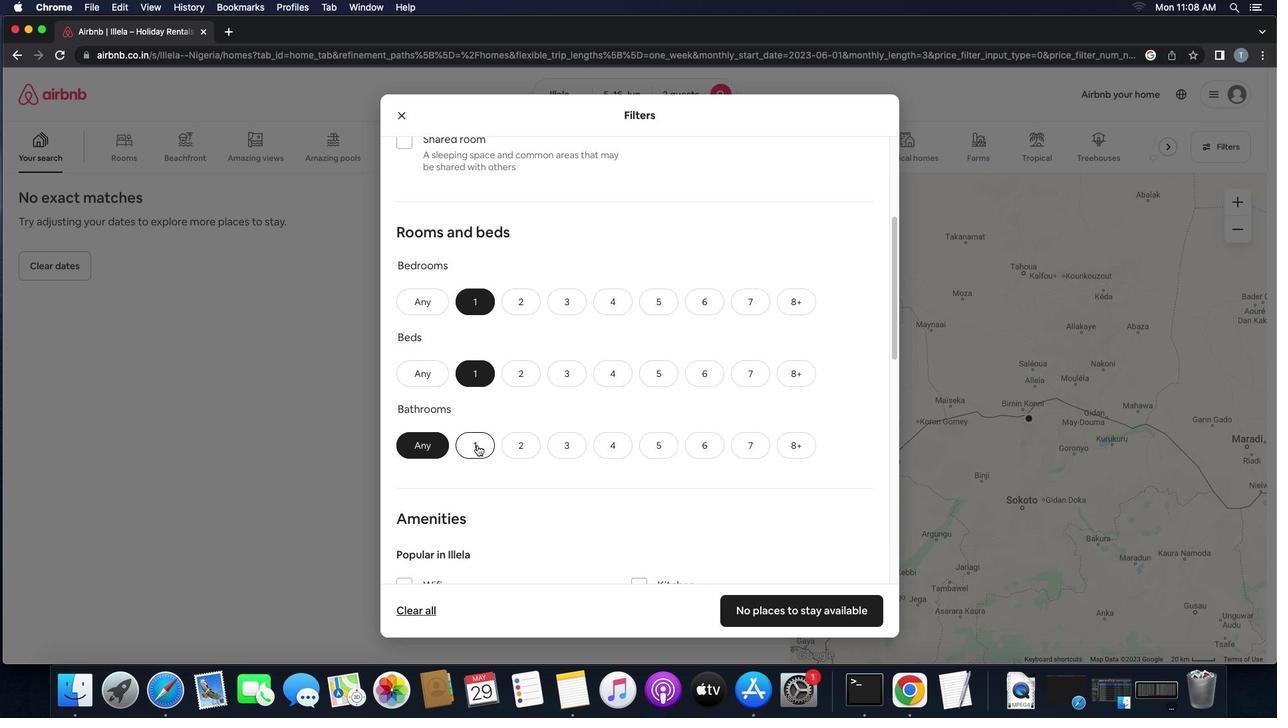 
Action: Mouse pressed left at (476, 445)
Screenshot: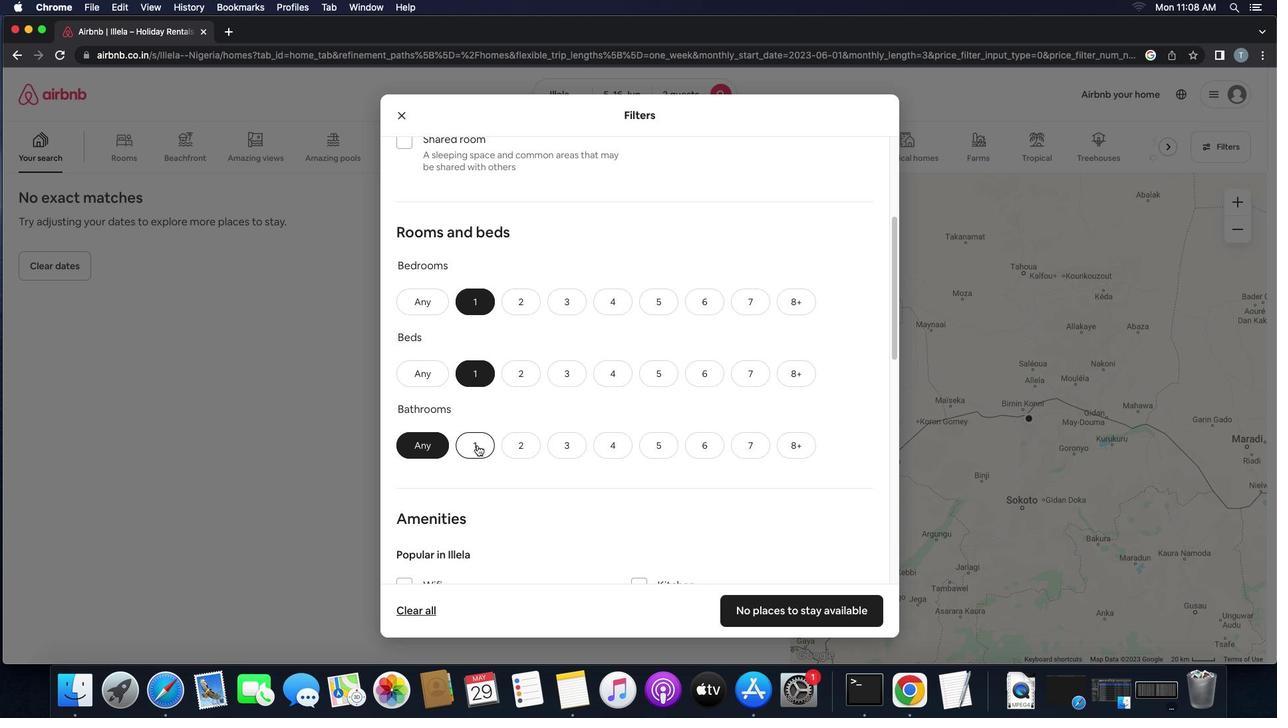 
Action: Mouse moved to (522, 450)
Screenshot: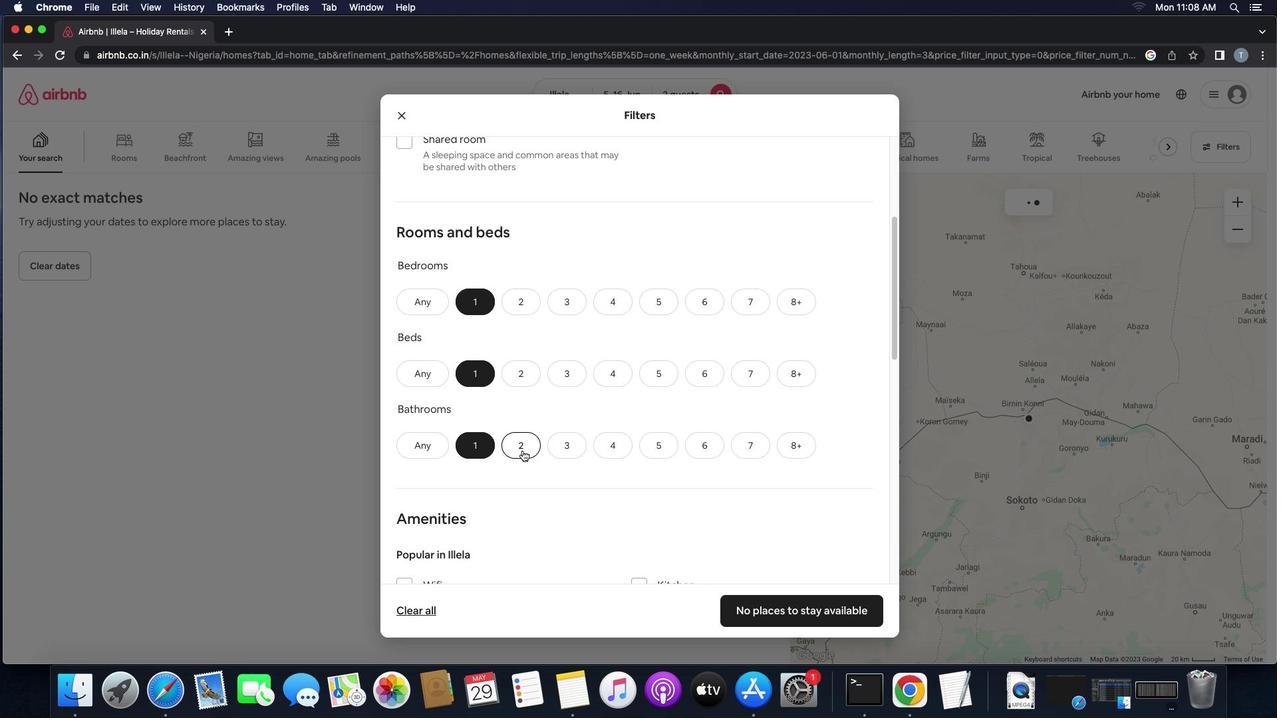 
Action: Mouse scrolled (522, 450) with delta (0, 0)
Screenshot: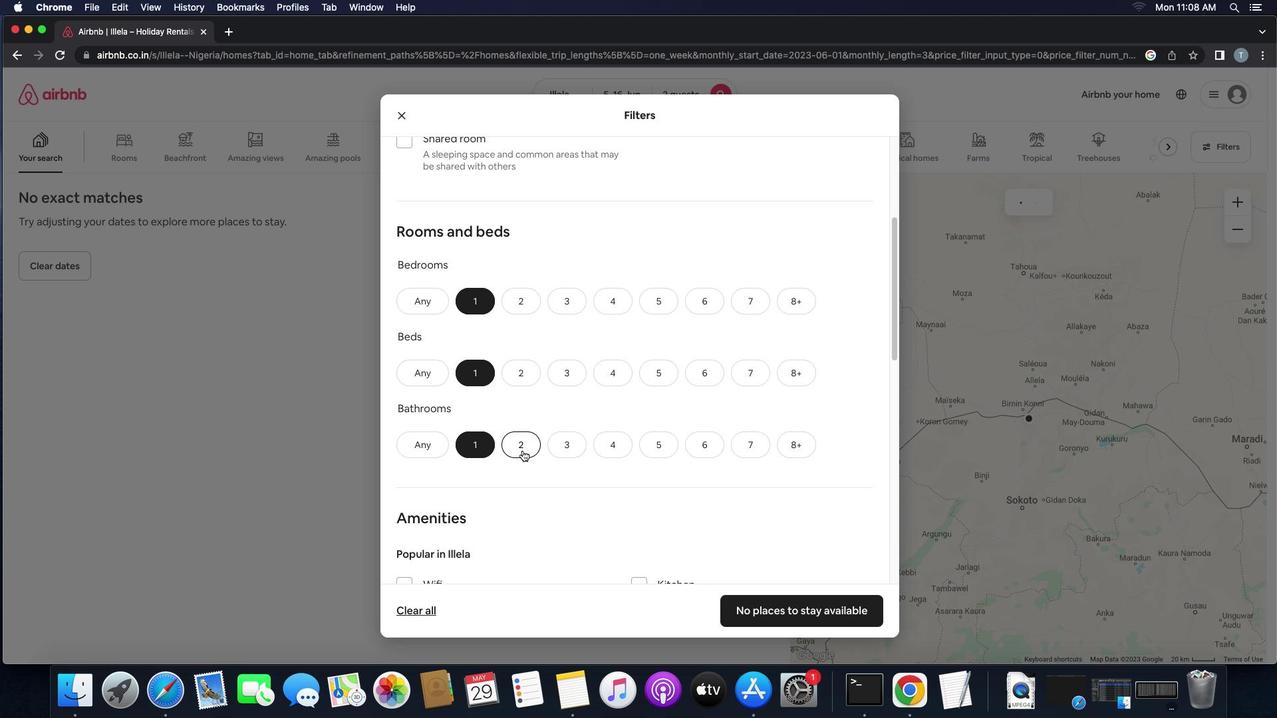 
Action: Mouse scrolled (522, 450) with delta (0, 0)
Screenshot: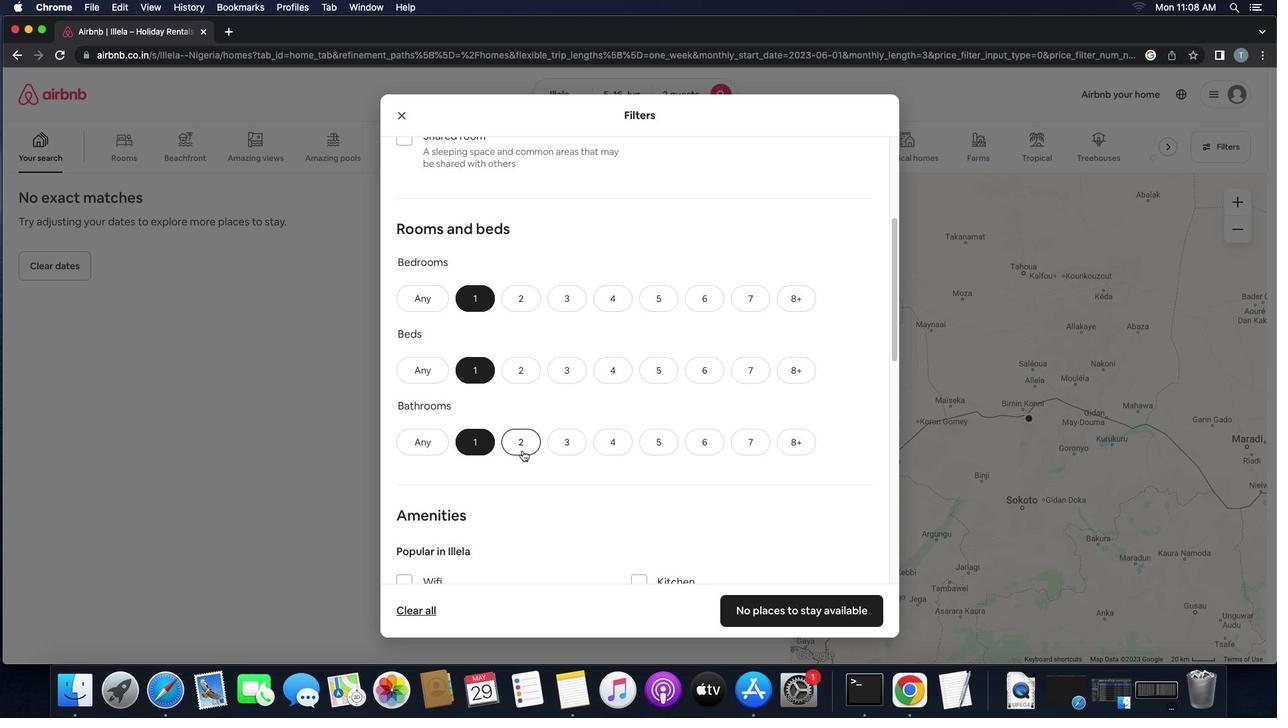 
Action: Mouse scrolled (522, 450) with delta (0, 0)
Screenshot: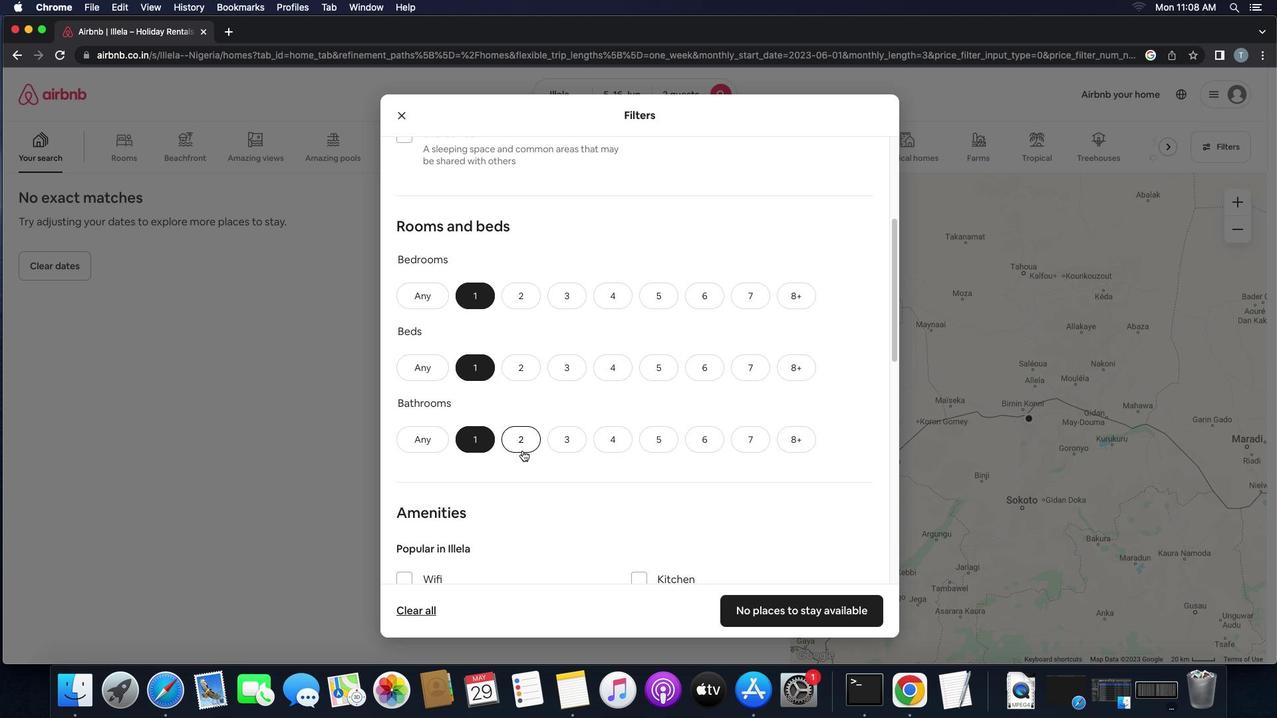 
Action: Mouse moved to (522, 450)
Screenshot: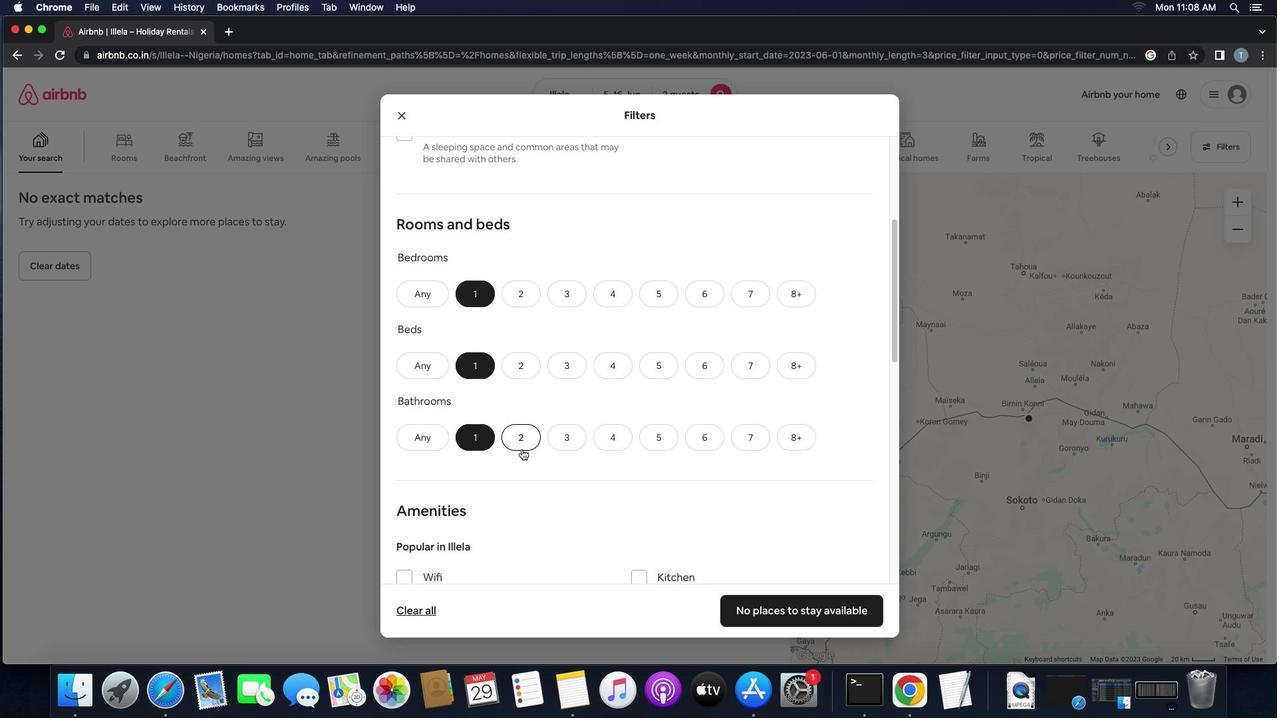 
Action: Mouse scrolled (522, 450) with delta (0, 0)
Screenshot: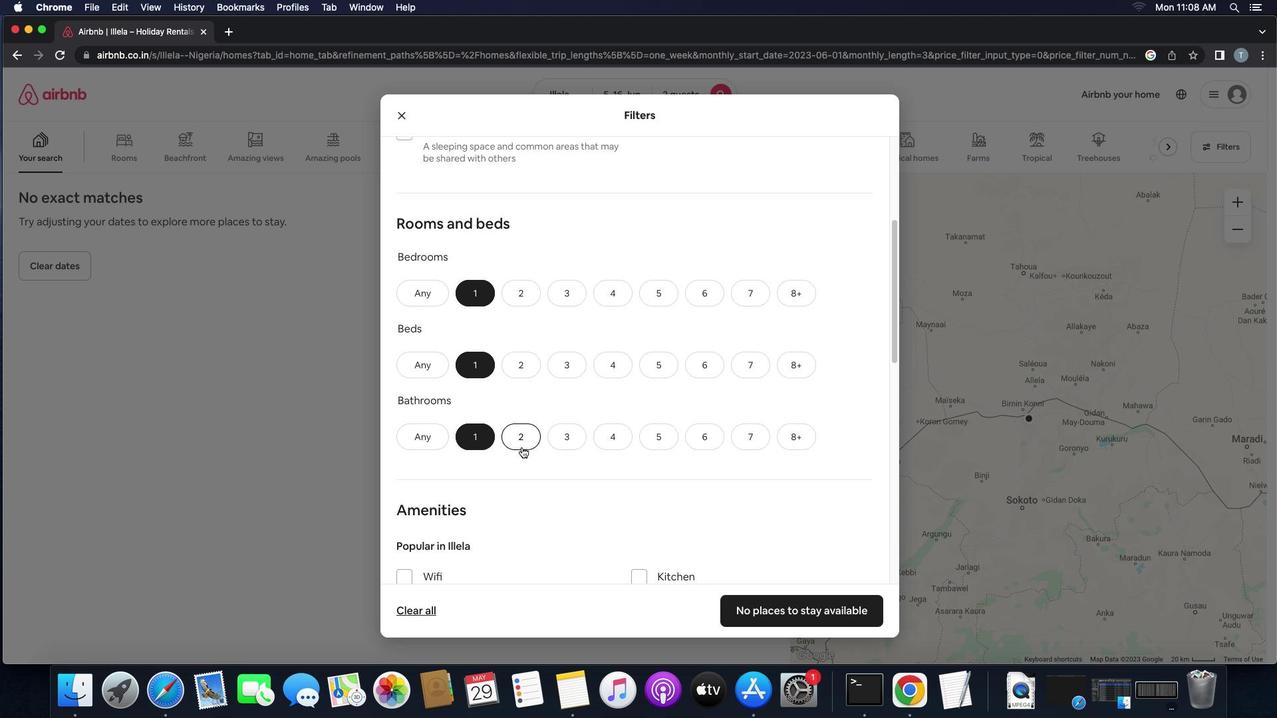 
Action: Mouse moved to (522, 445)
Screenshot: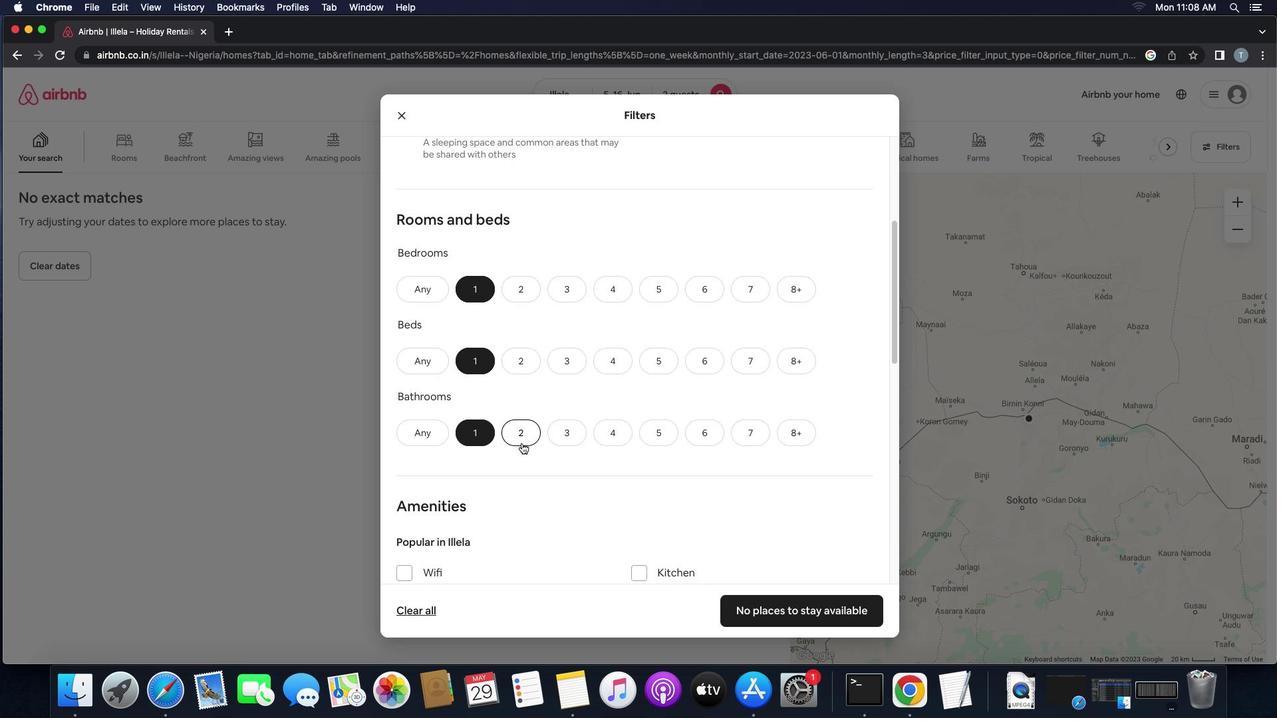 
Action: Mouse scrolled (522, 445) with delta (0, 0)
Screenshot: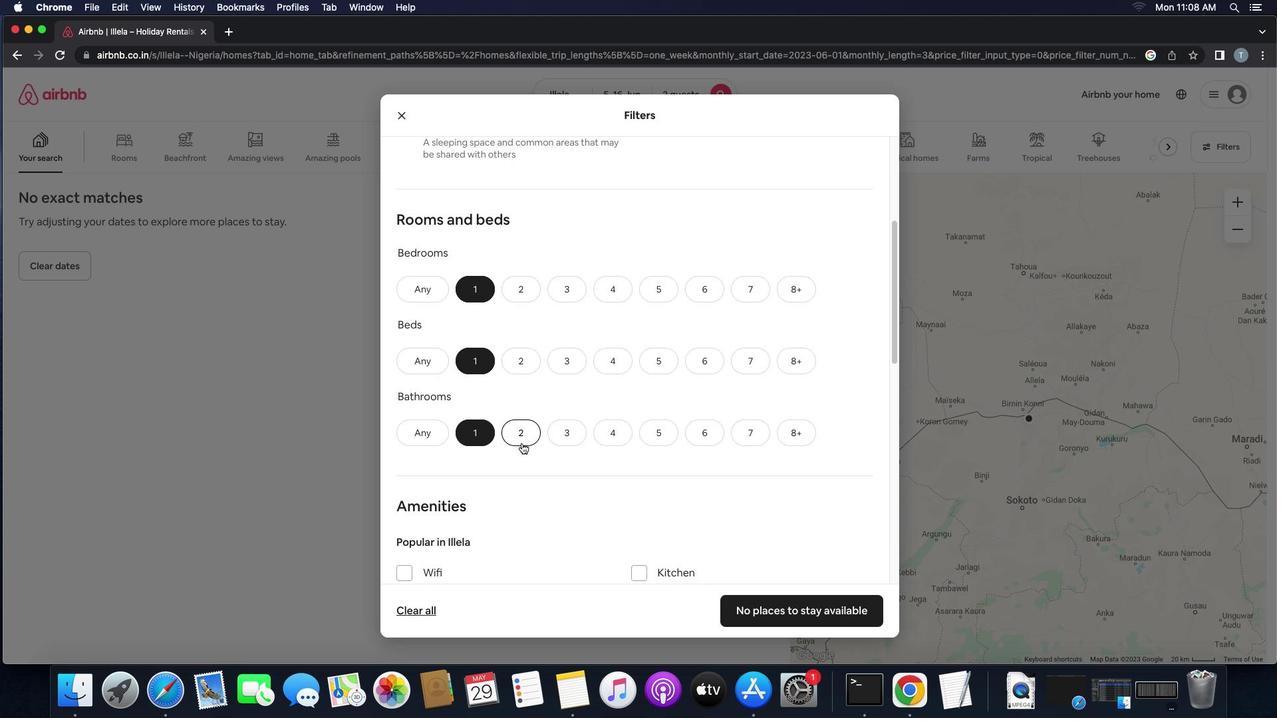 
Action: Mouse moved to (521, 443)
Screenshot: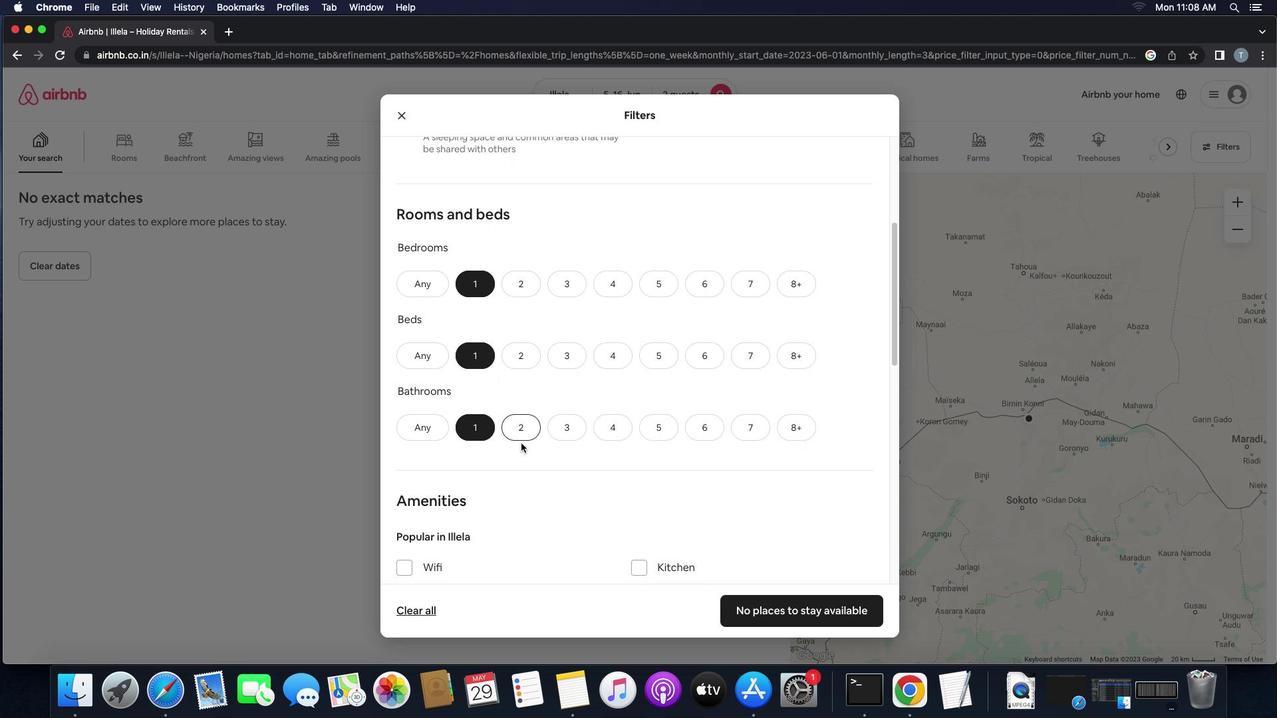 
Action: Mouse scrolled (521, 443) with delta (0, 0)
Screenshot: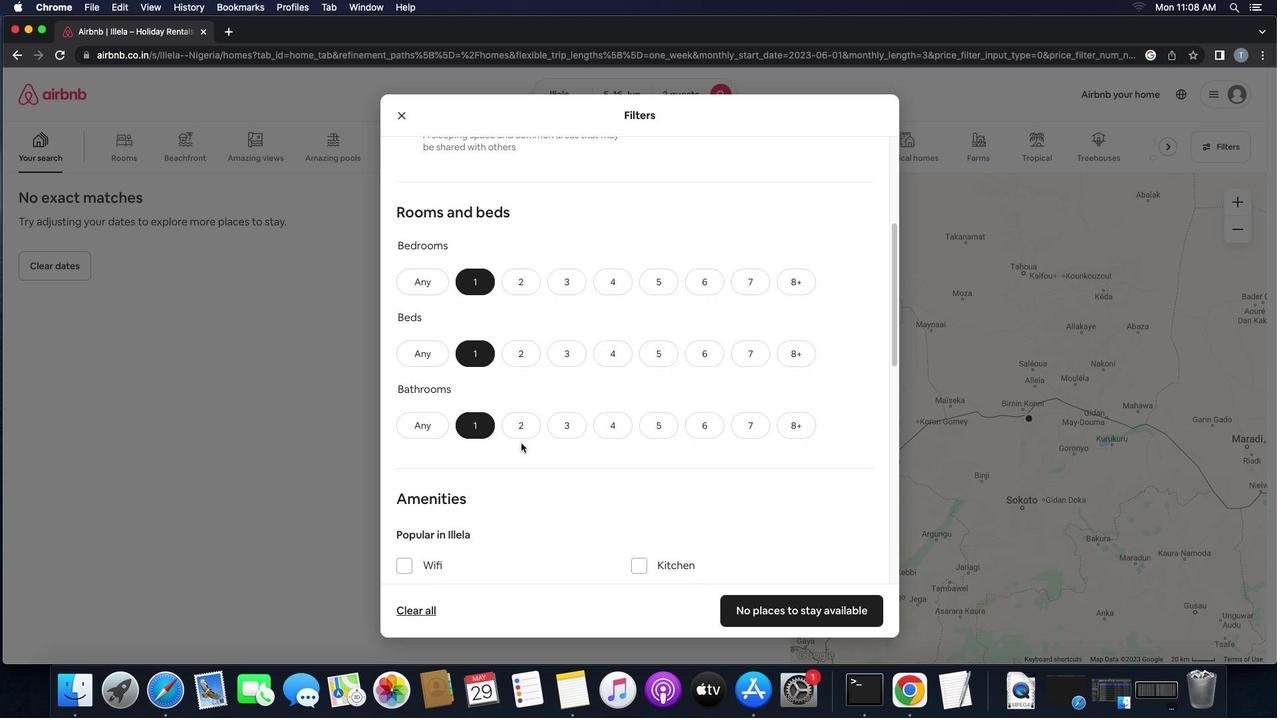 
Action: Mouse scrolled (521, 443) with delta (0, 0)
Screenshot: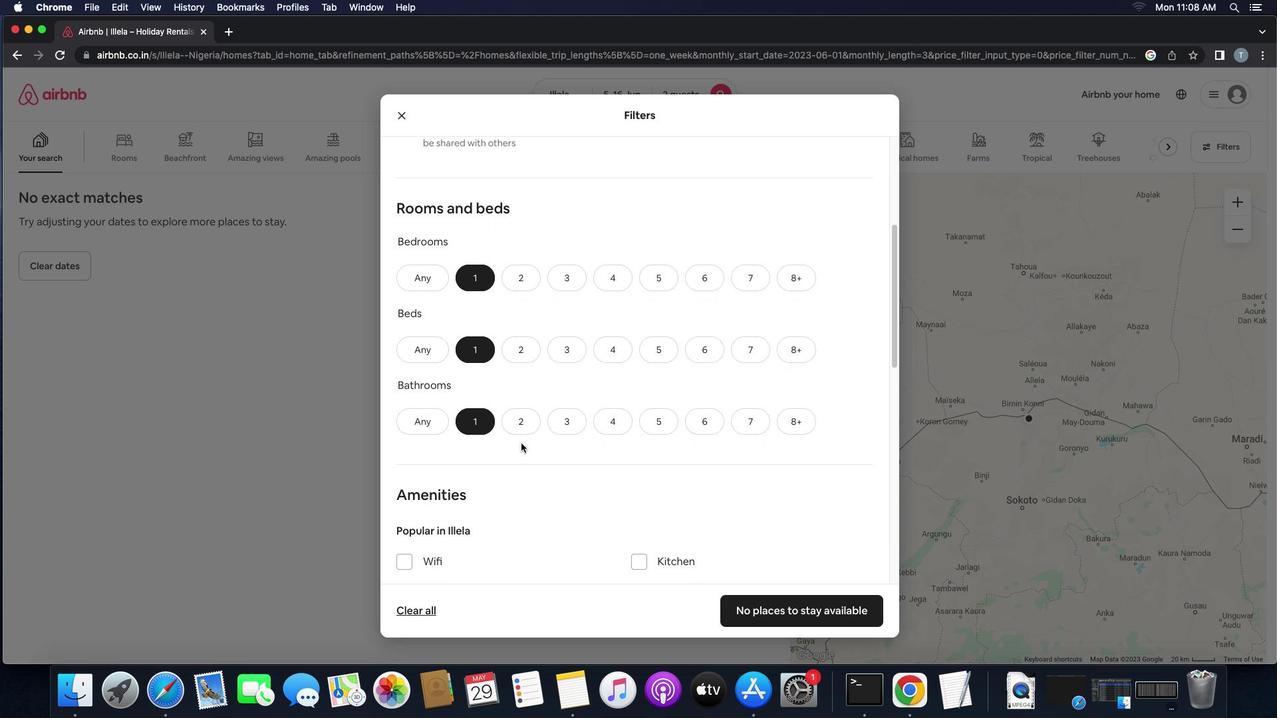
Action: Mouse scrolled (521, 443) with delta (0, 0)
Screenshot: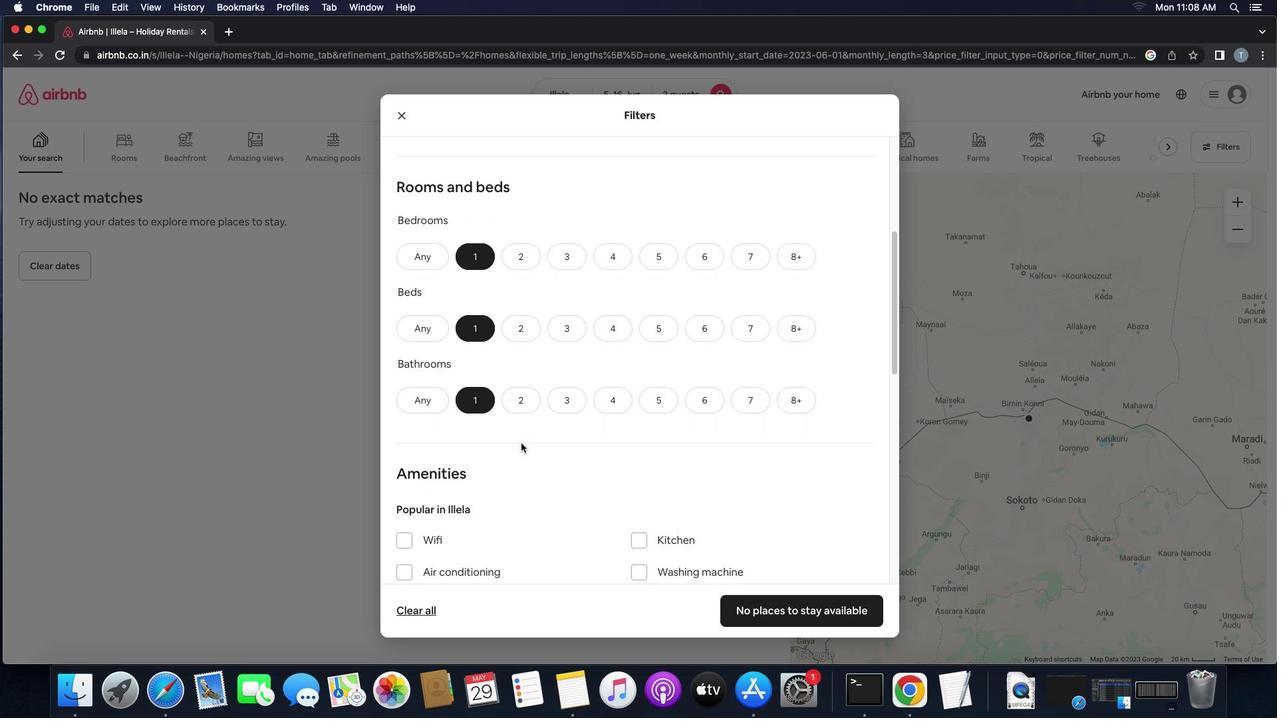 
Action: Mouse scrolled (521, 443) with delta (0, 0)
Screenshot: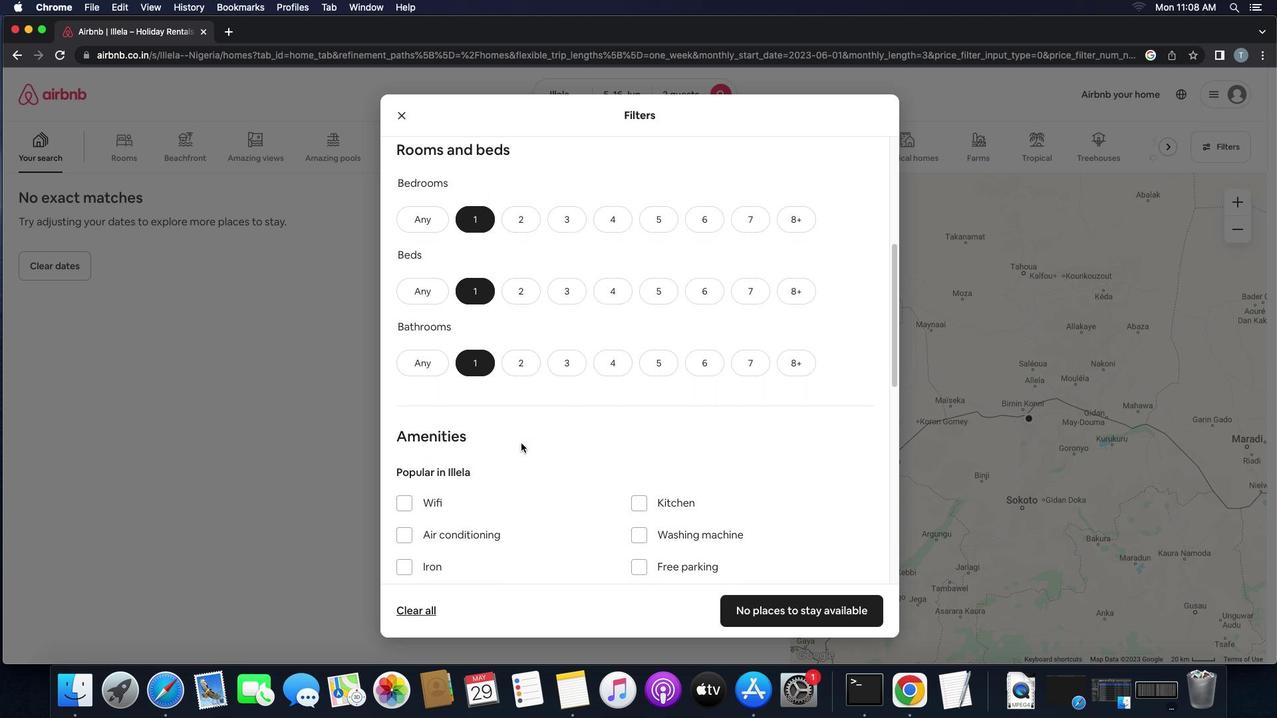 
Action: Mouse scrolled (521, 443) with delta (0, 0)
Screenshot: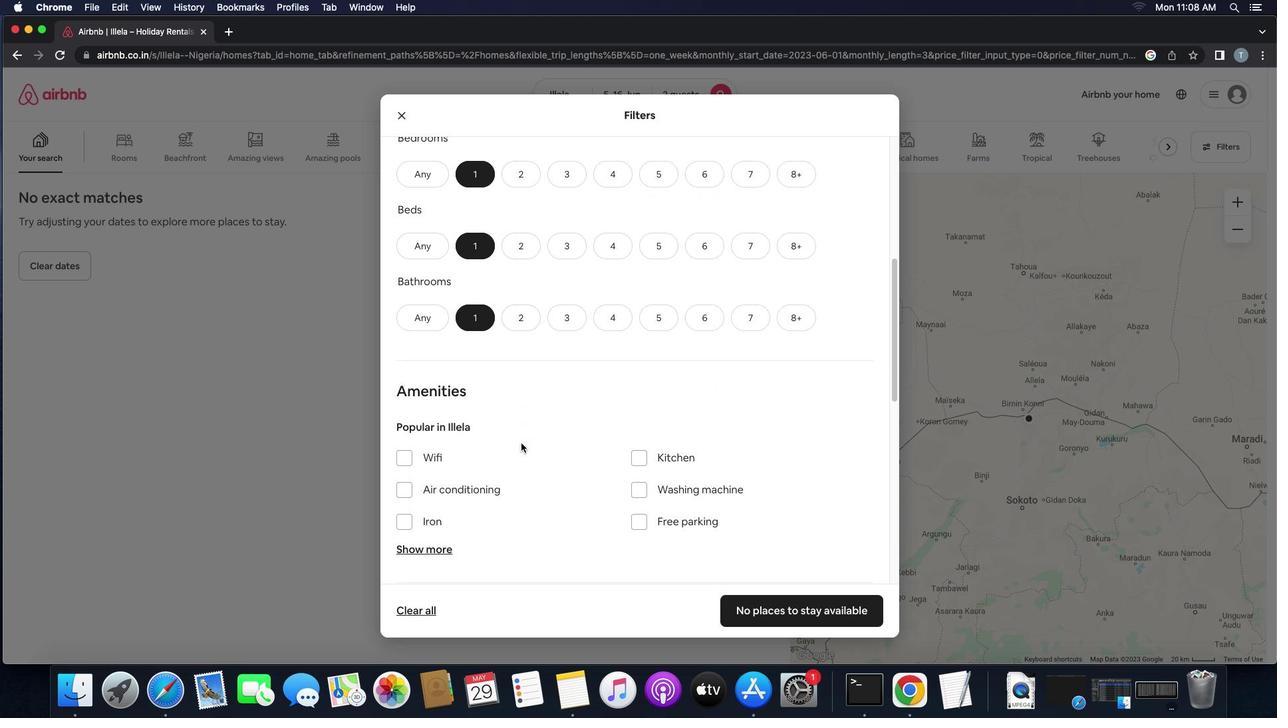 
Action: Mouse moved to (649, 454)
Screenshot: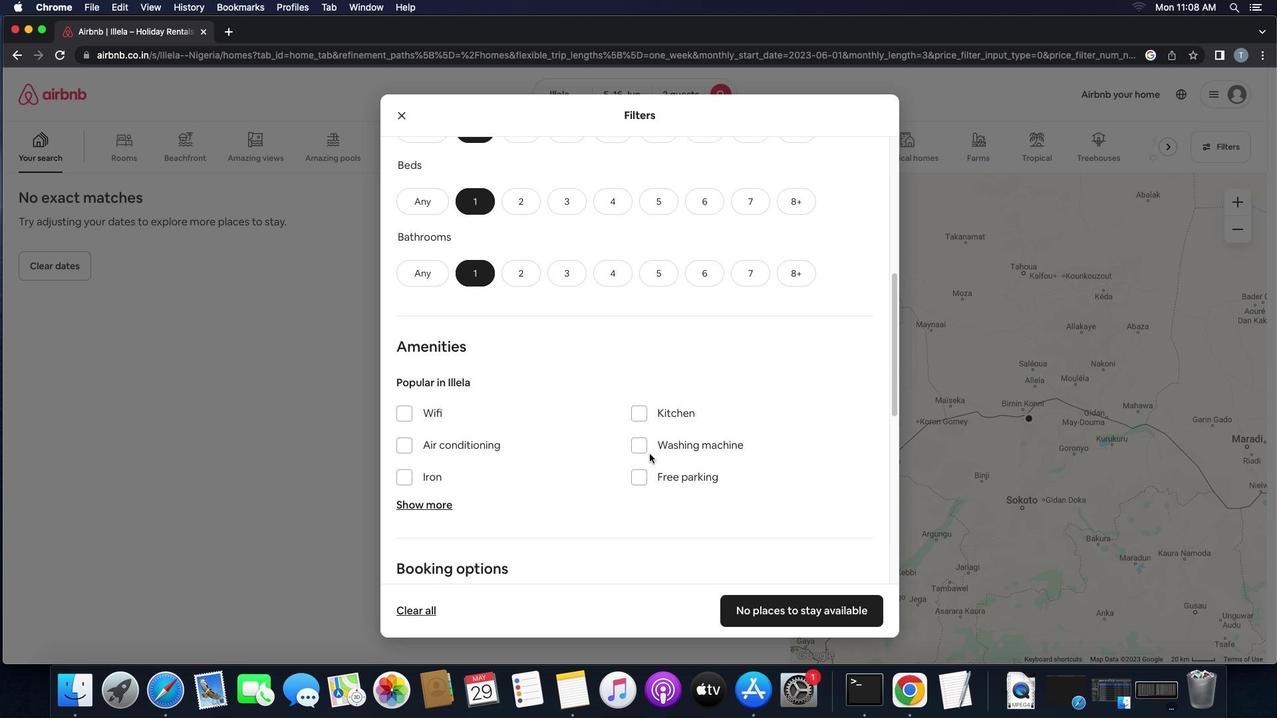 
Action: Mouse scrolled (649, 454) with delta (0, 0)
Screenshot: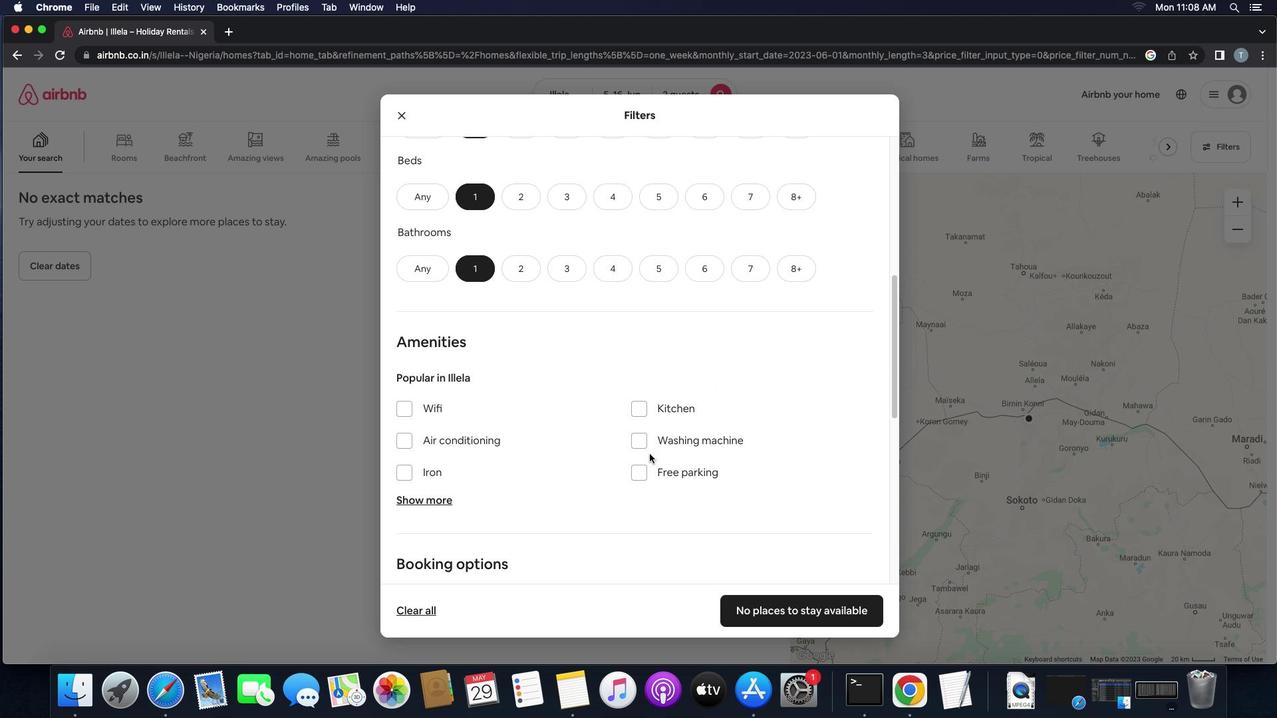 
Action: Mouse scrolled (649, 454) with delta (0, 0)
Screenshot: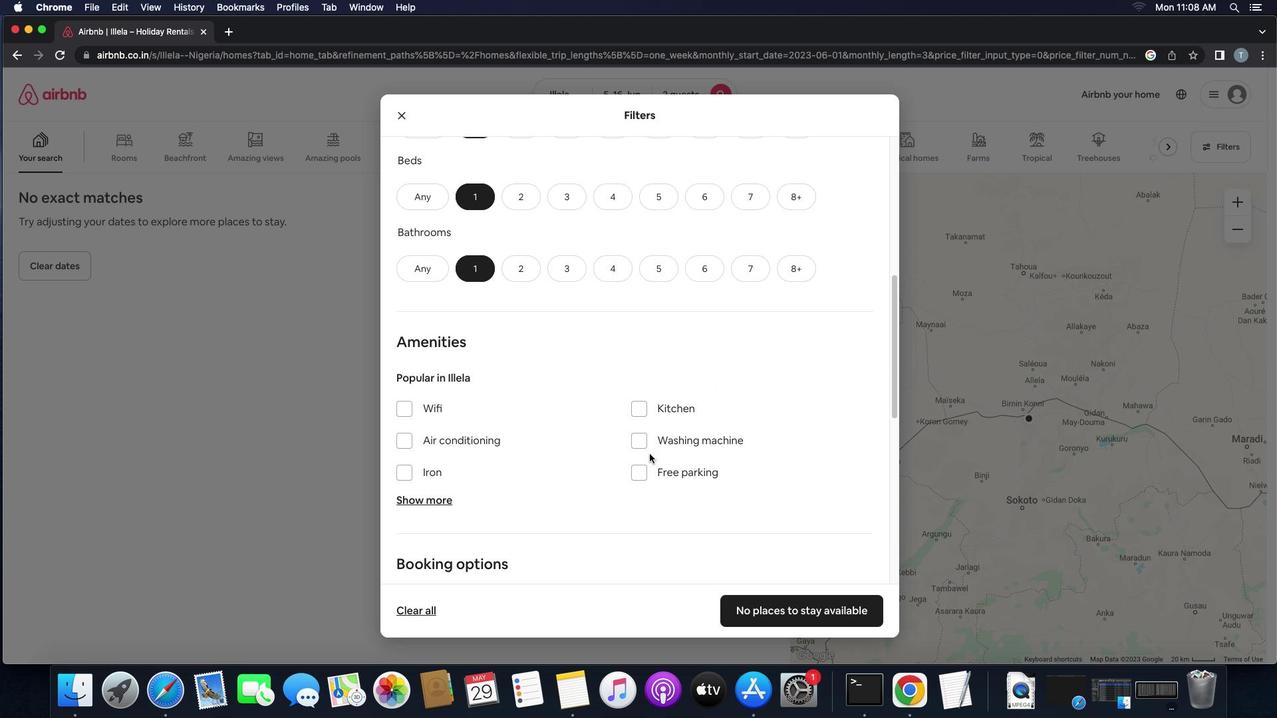 
Action: Mouse scrolled (649, 454) with delta (0, -1)
Screenshot: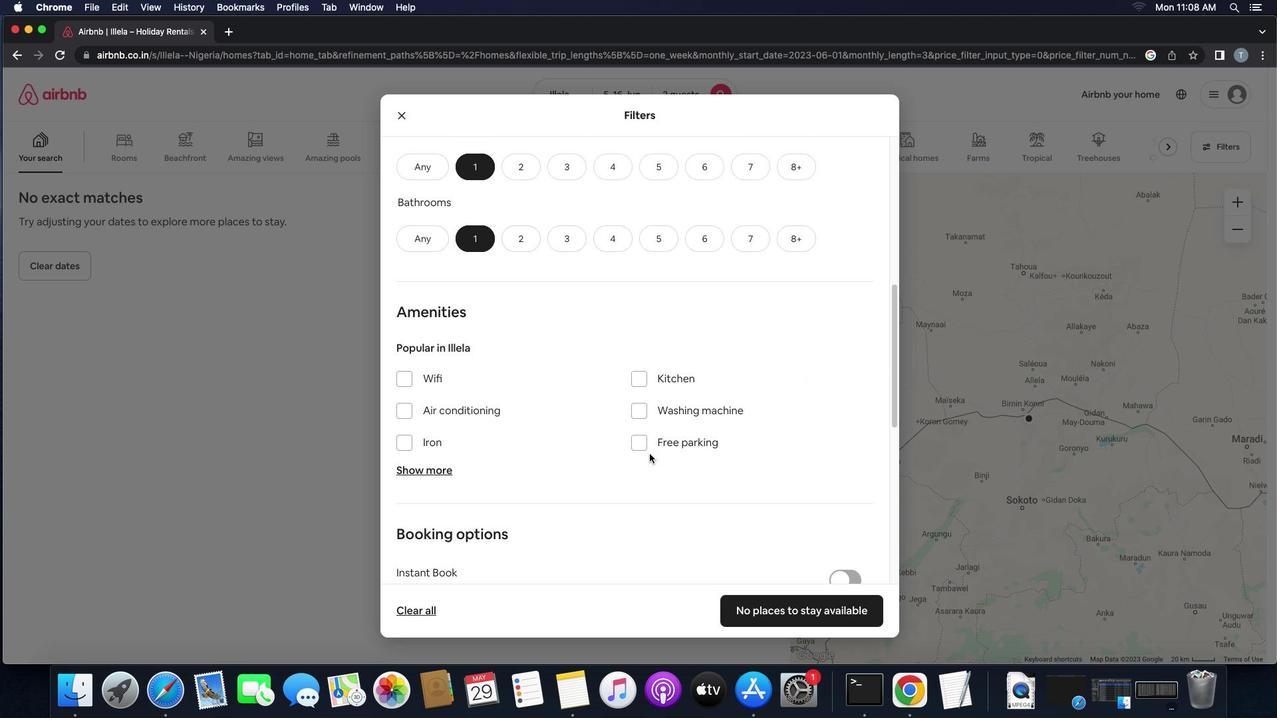 
Action: Mouse scrolled (649, 454) with delta (0, -1)
Screenshot: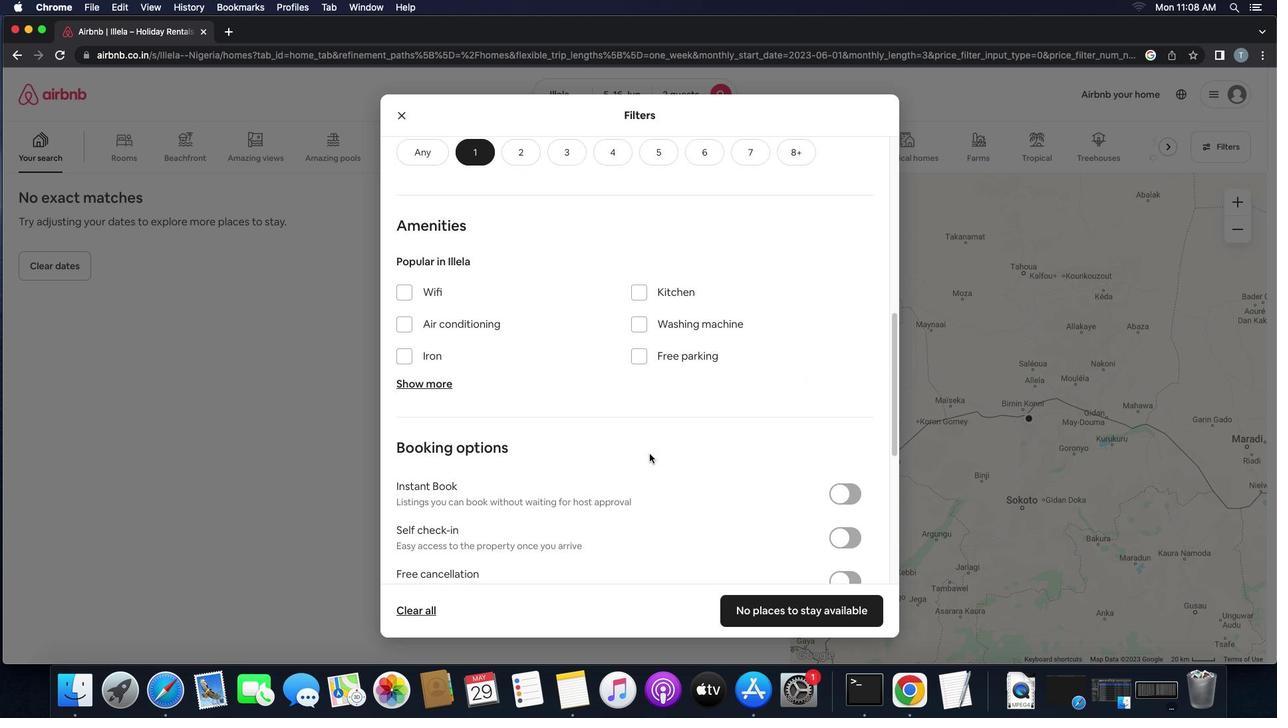 
Action: Mouse moved to (649, 454)
Screenshot: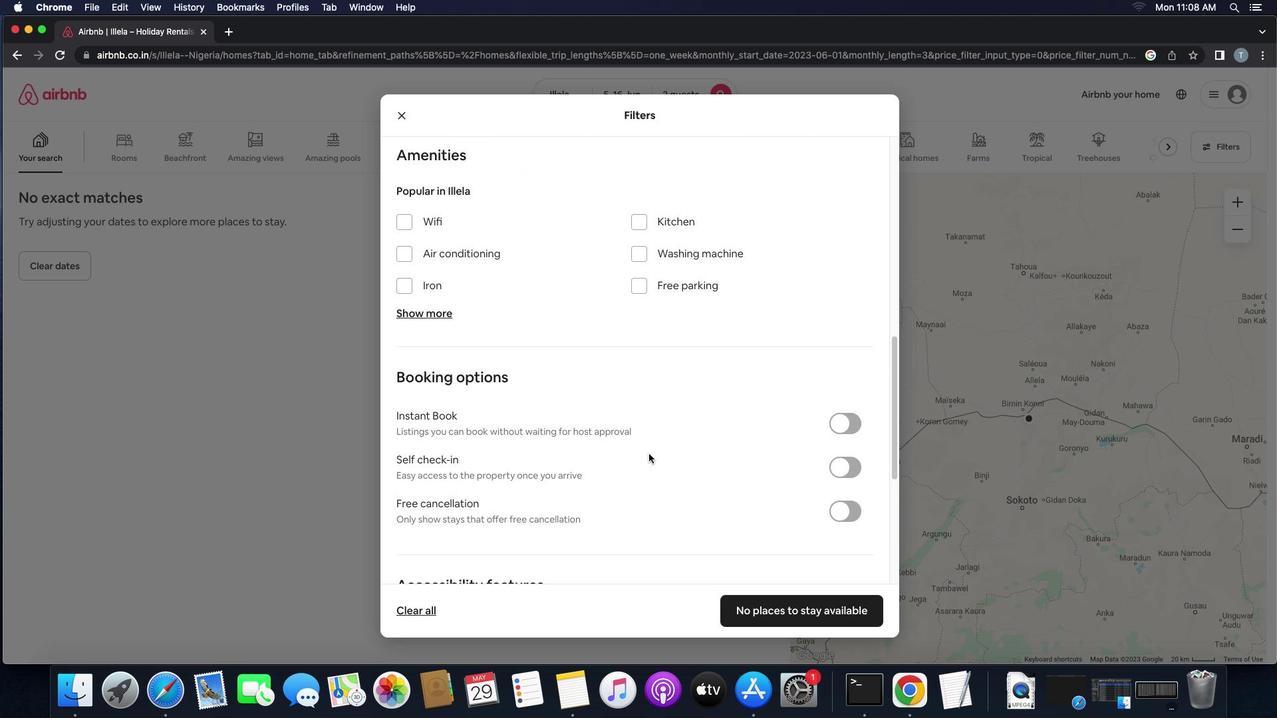 
Action: Mouse scrolled (649, 454) with delta (0, 0)
Screenshot: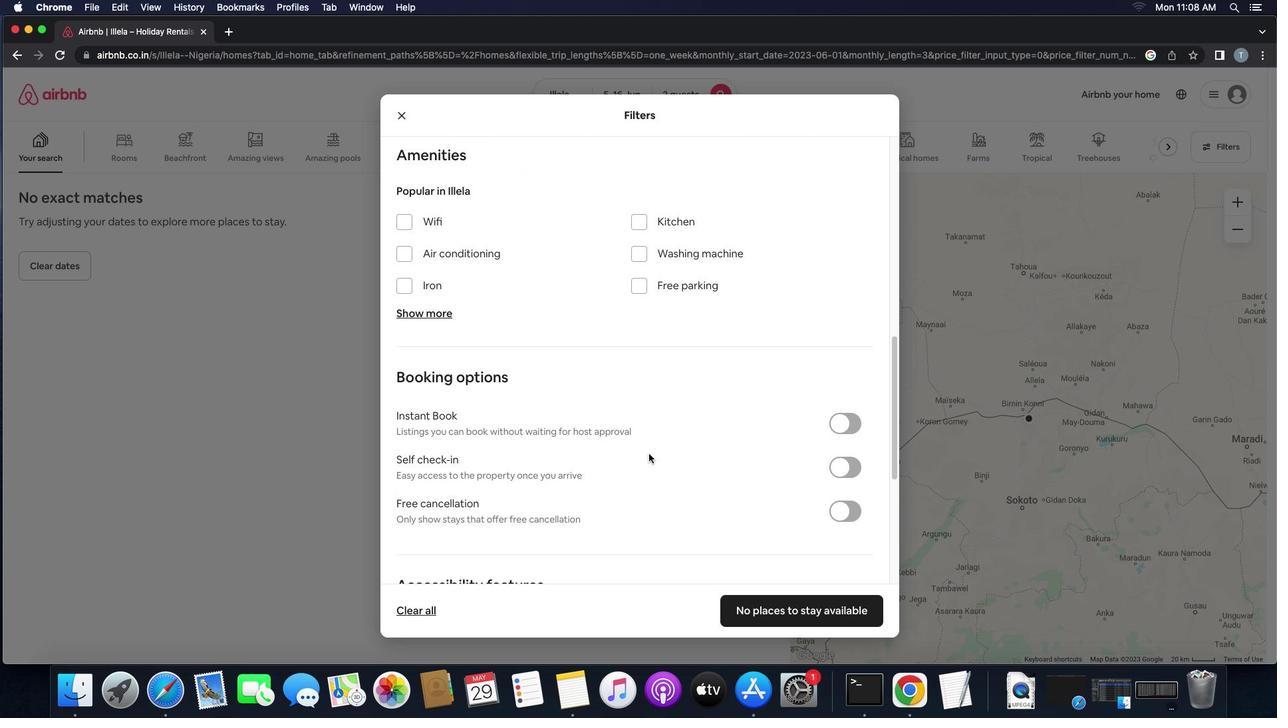 
Action: Mouse scrolled (649, 454) with delta (0, 0)
Screenshot: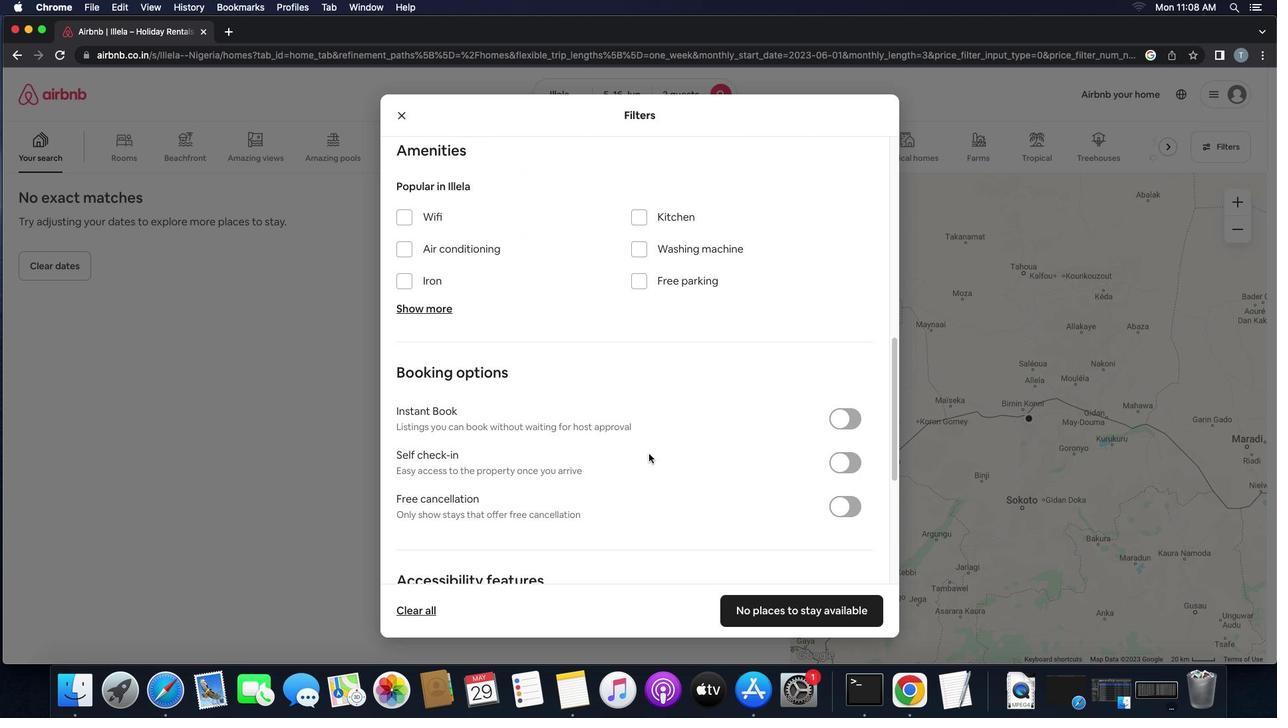 
Action: Mouse scrolled (649, 454) with delta (0, -1)
Screenshot: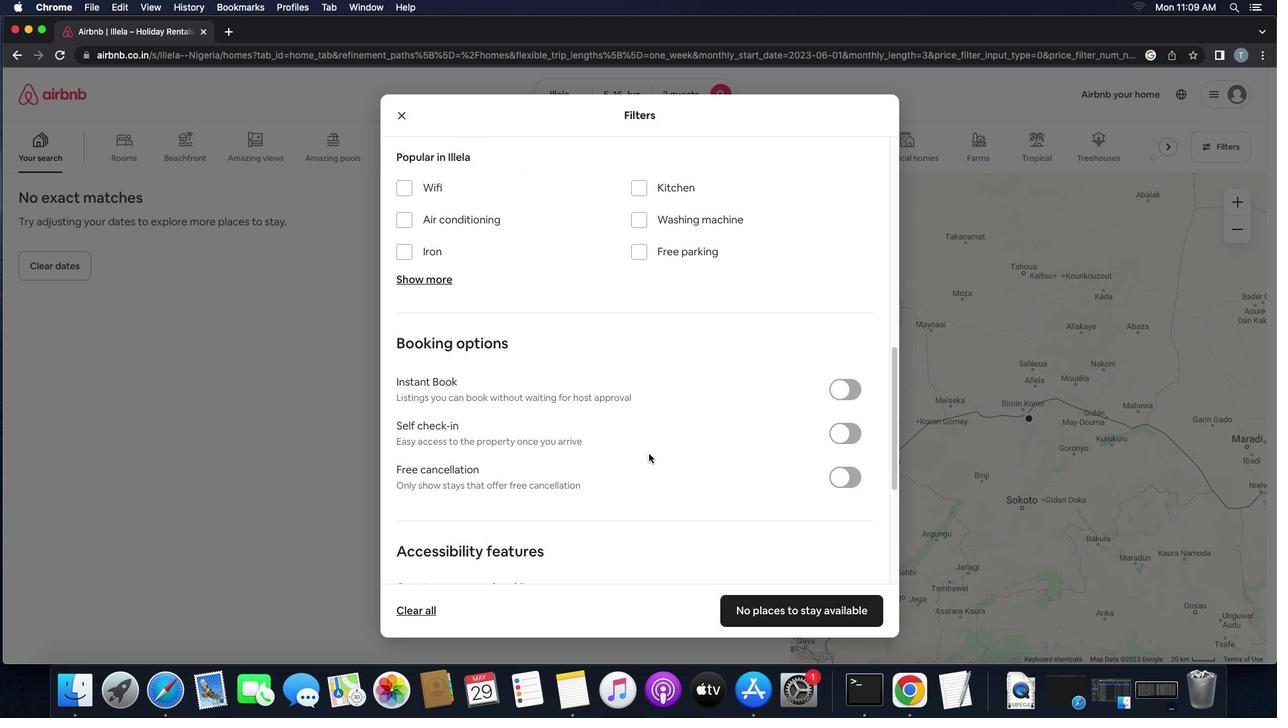 
Action: Mouse scrolled (649, 454) with delta (0, 0)
Screenshot: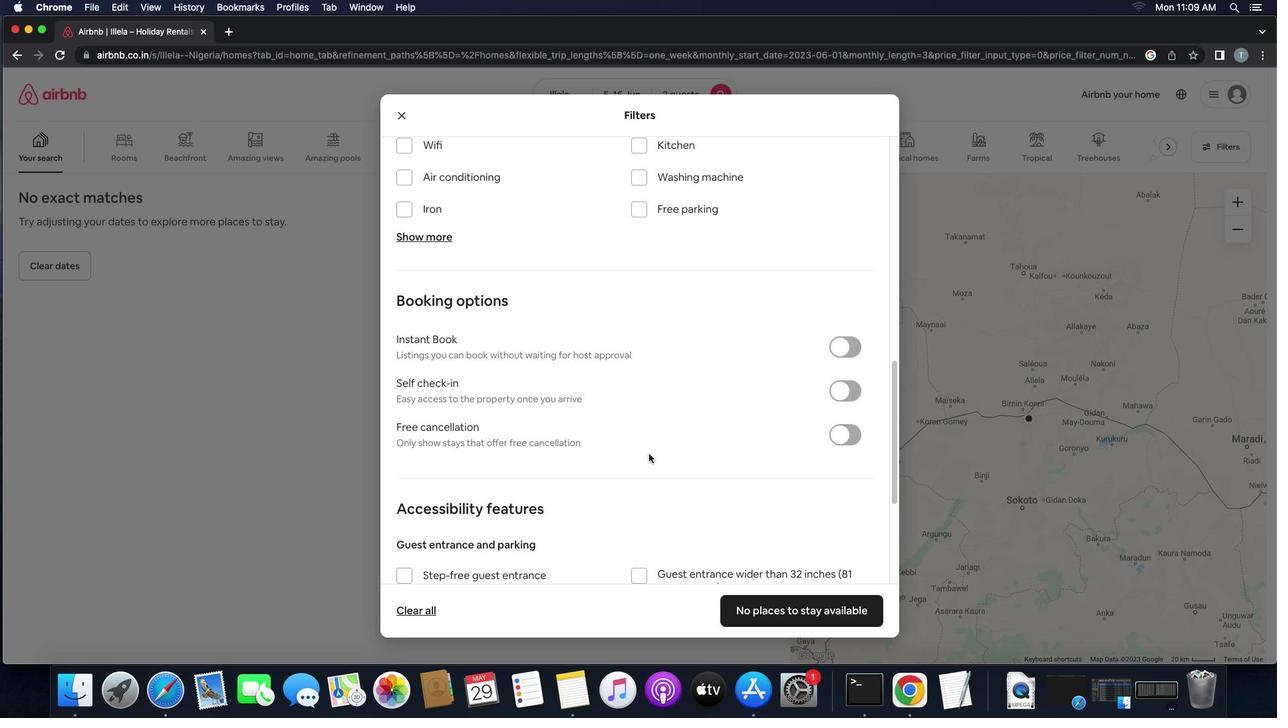 
Action: Mouse scrolled (649, 454) with delta (0, 0)
Screenshot: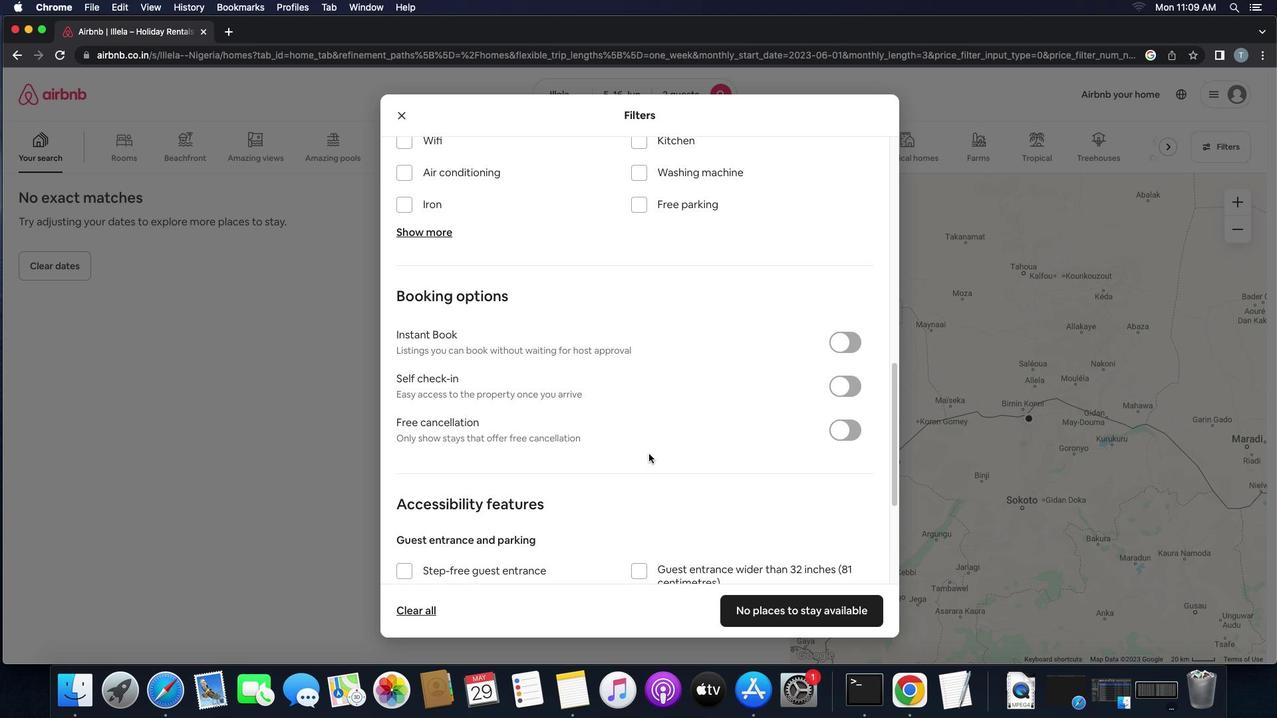 
Action: Mouse scrolled (649, 454) with delta (0, 0)
Screenshot: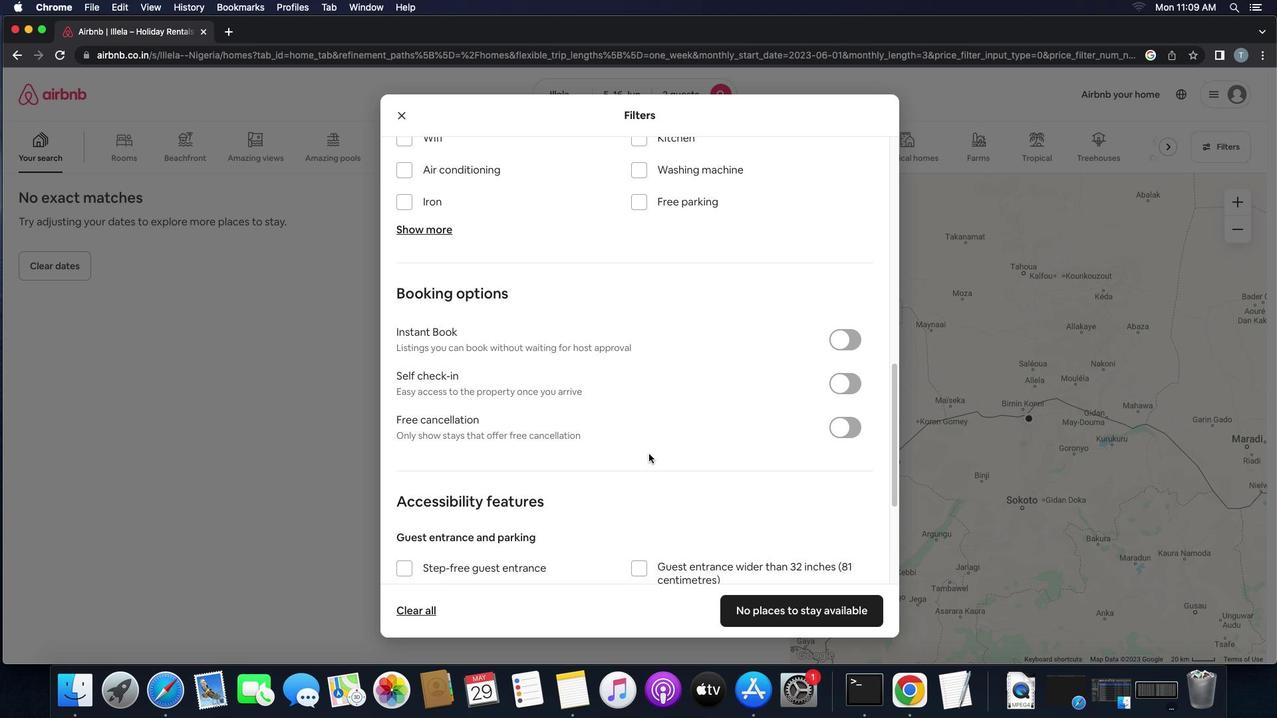 
Action: Mouse scrolled (649, 454) with delta (0, -1)
Screenshot: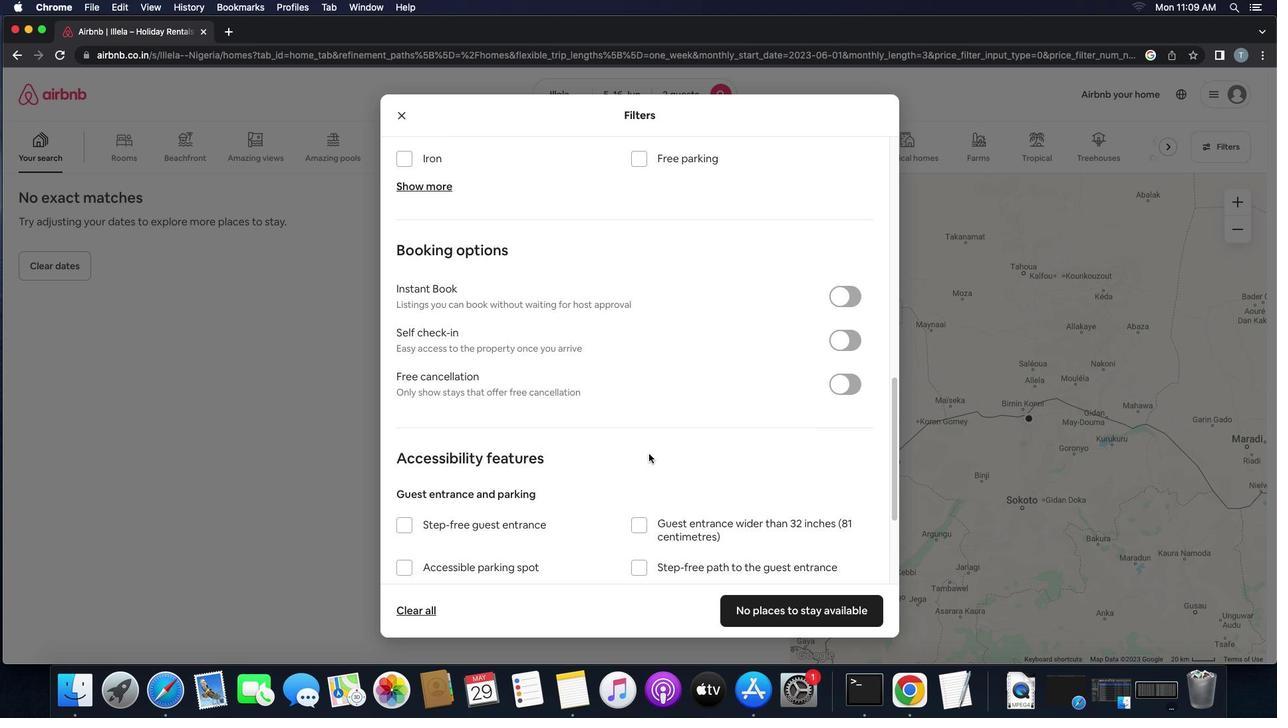 
Action: Mouse scrolled (649, 454) with delta (0, -1)
Screenshot: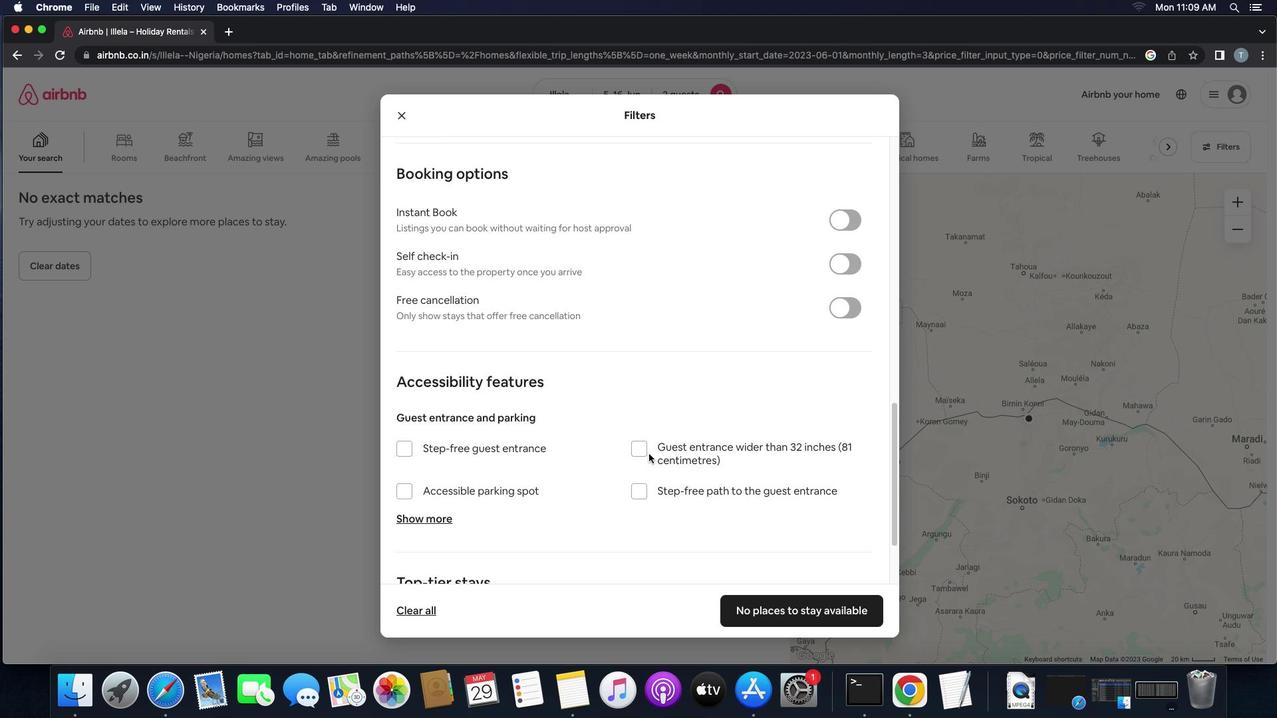 
Action: Mouse scrolled (649, 454) with delta (0, 0)
Screenshot: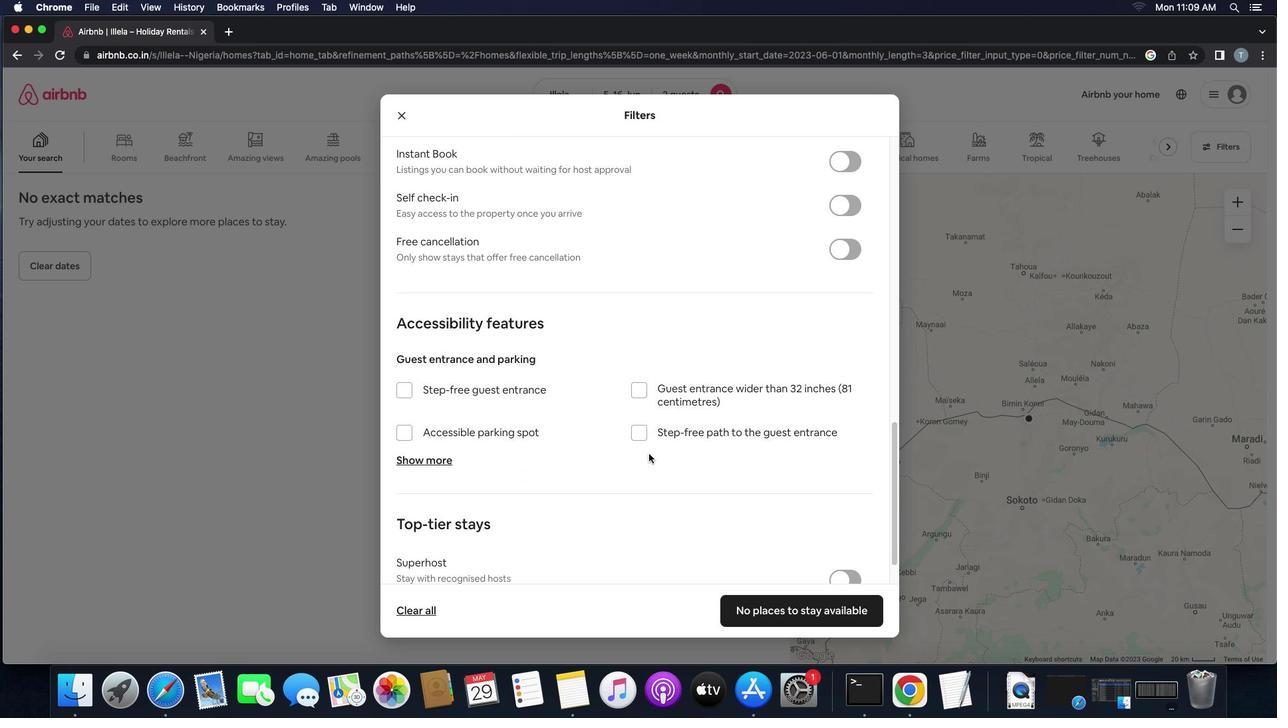 
Action: Mouse moved to (649, 454)
Screenshot: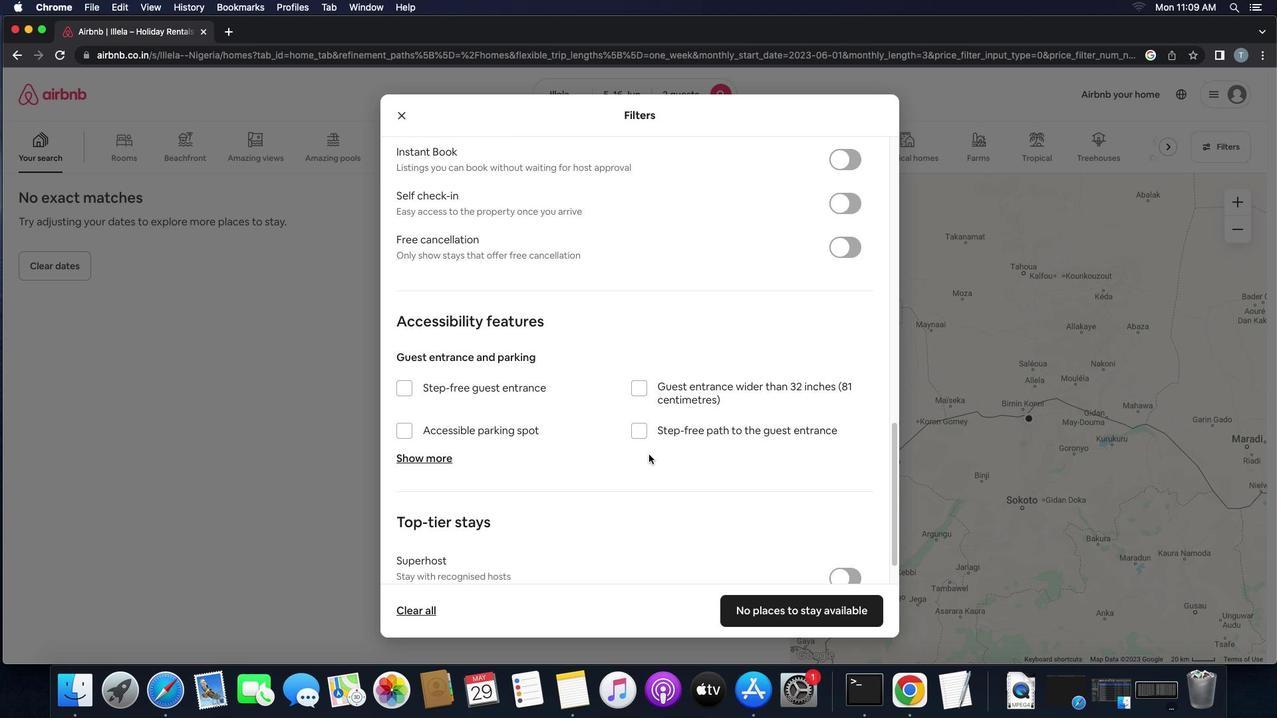
Action: Mouse scrolled (649, 454) with delta (0, 0)
Screenshot: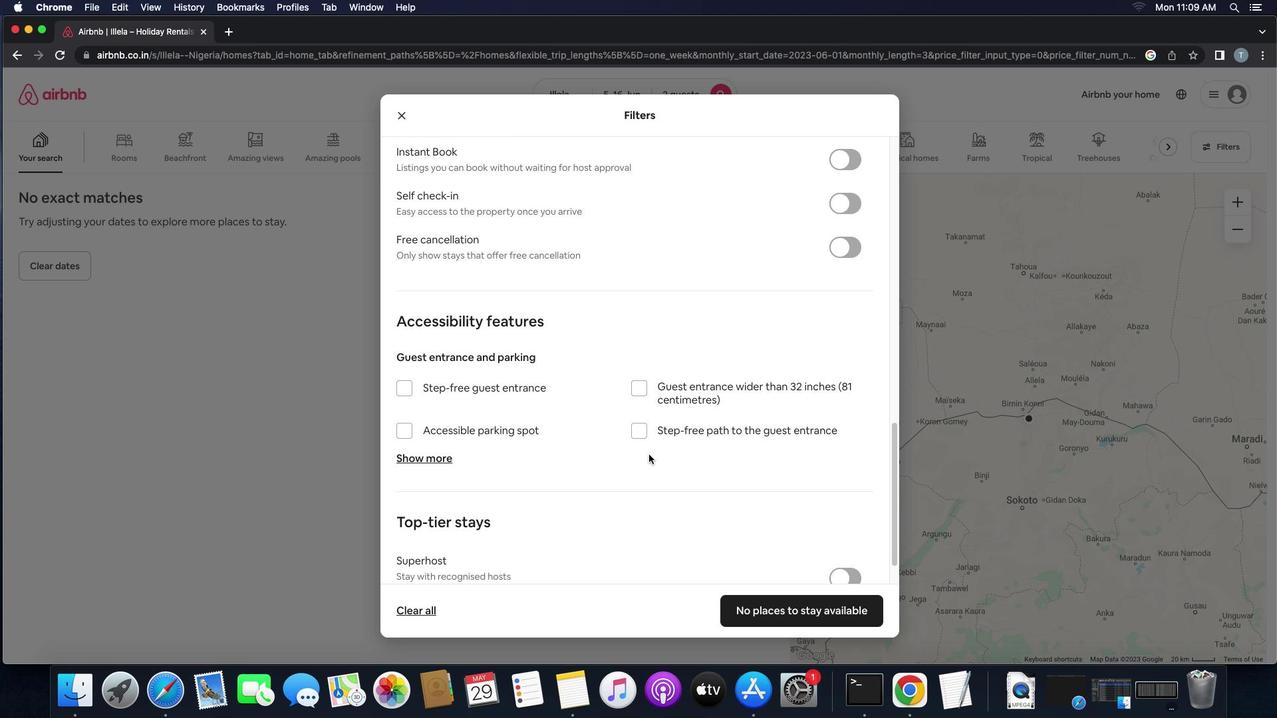
Action: Mouse scrolled (649, 454) with delta (0, 0)
Screenshot: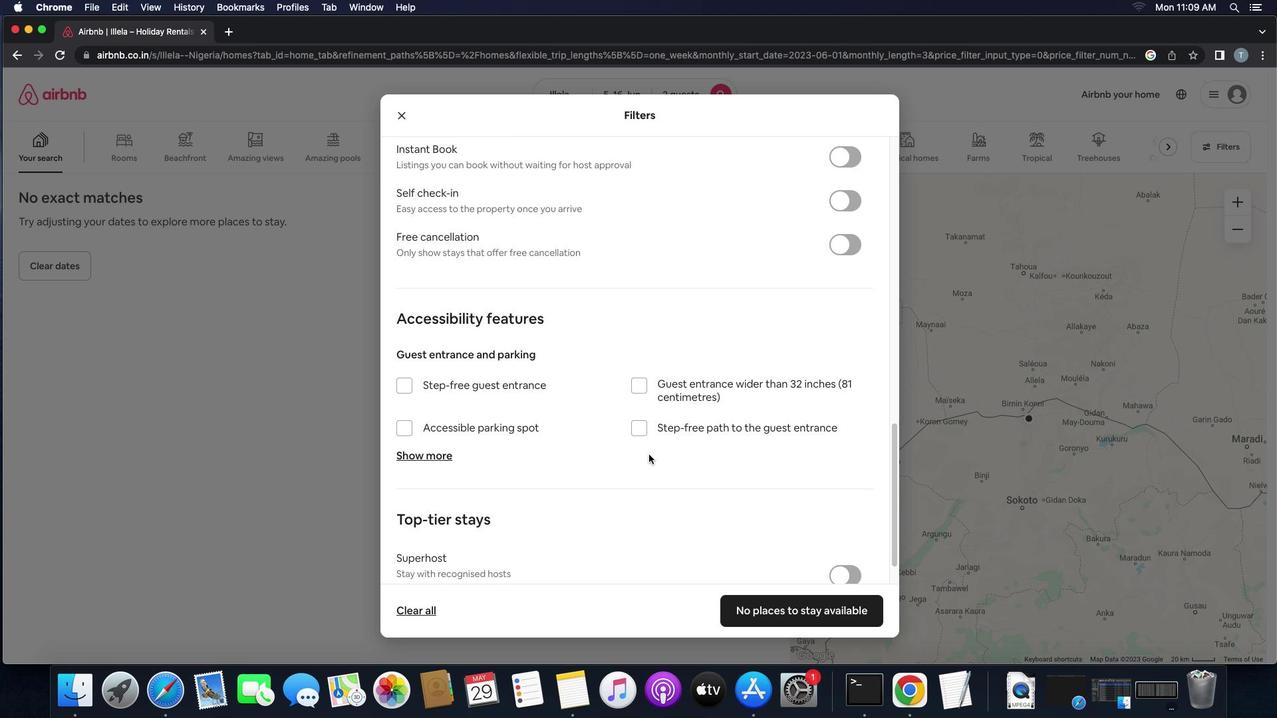 
Action: Mouse scrolled (649, 454) with delta (0, 0)
Screenshot: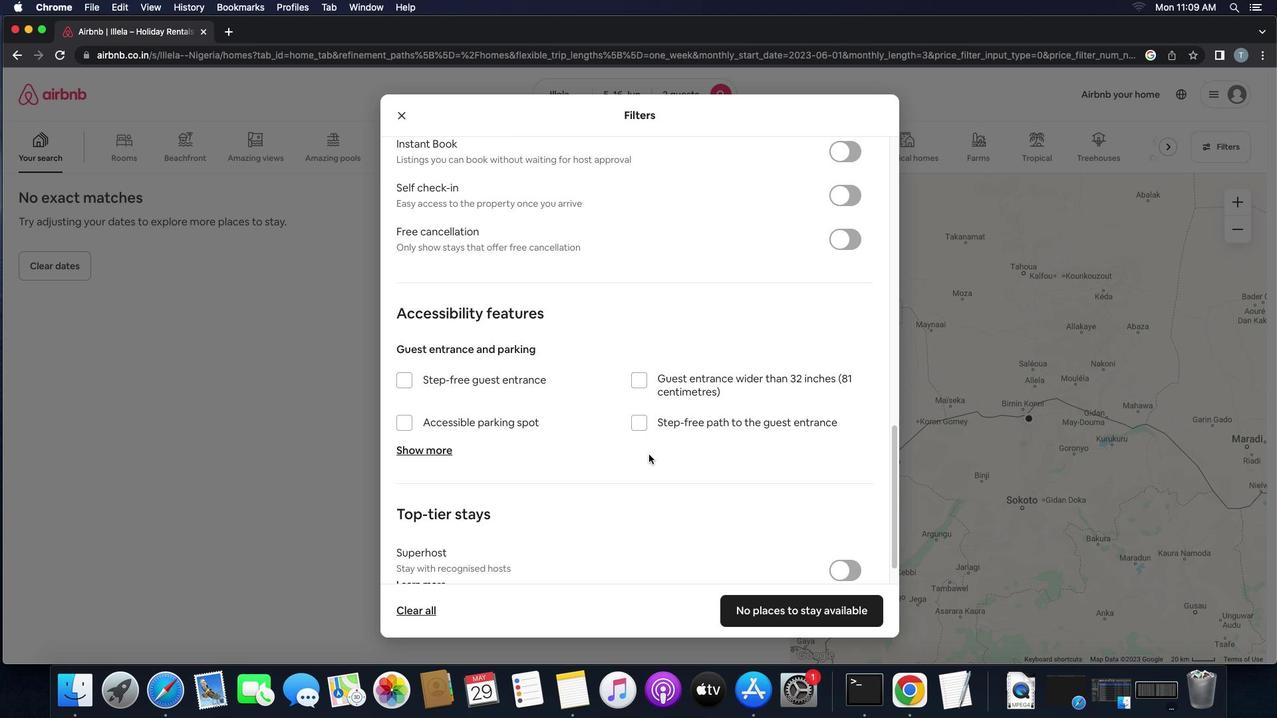 
Action: Mouse scrolled (649, 454) with delta (0, 0)
Screenshot: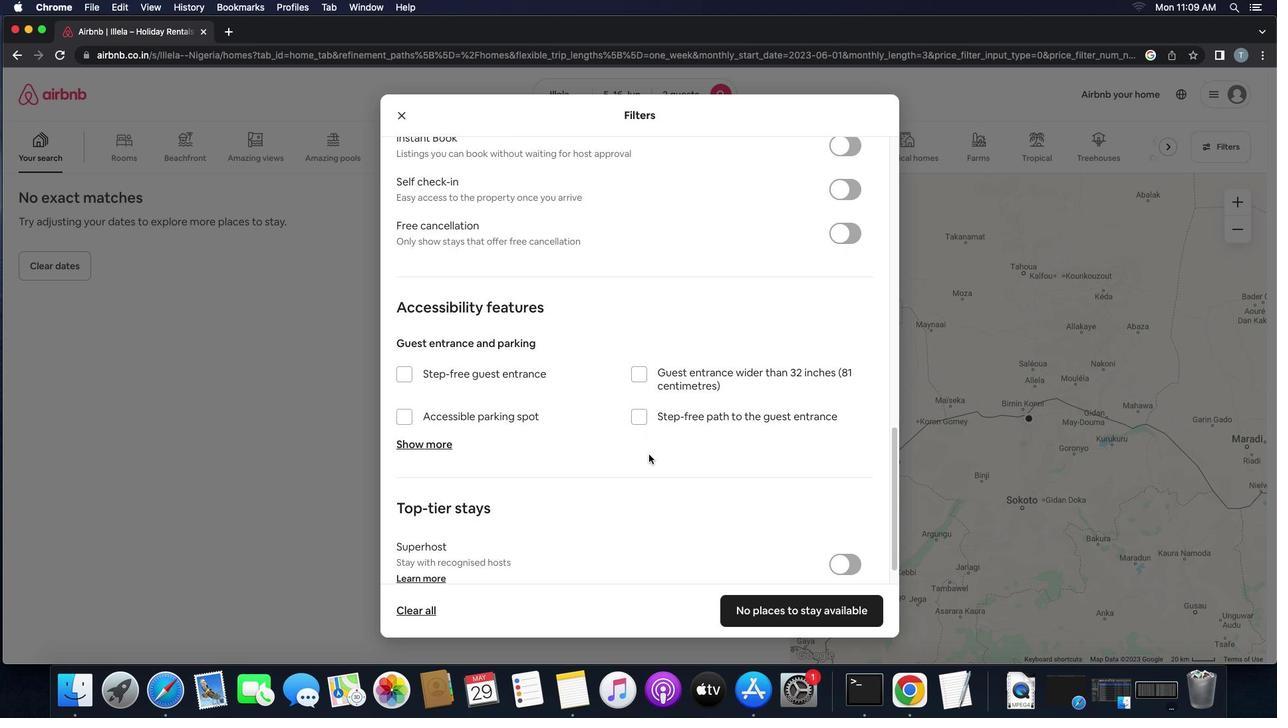 
Action: Mouse scrolled (649, 454) with delta (0, 0)
Screenshot: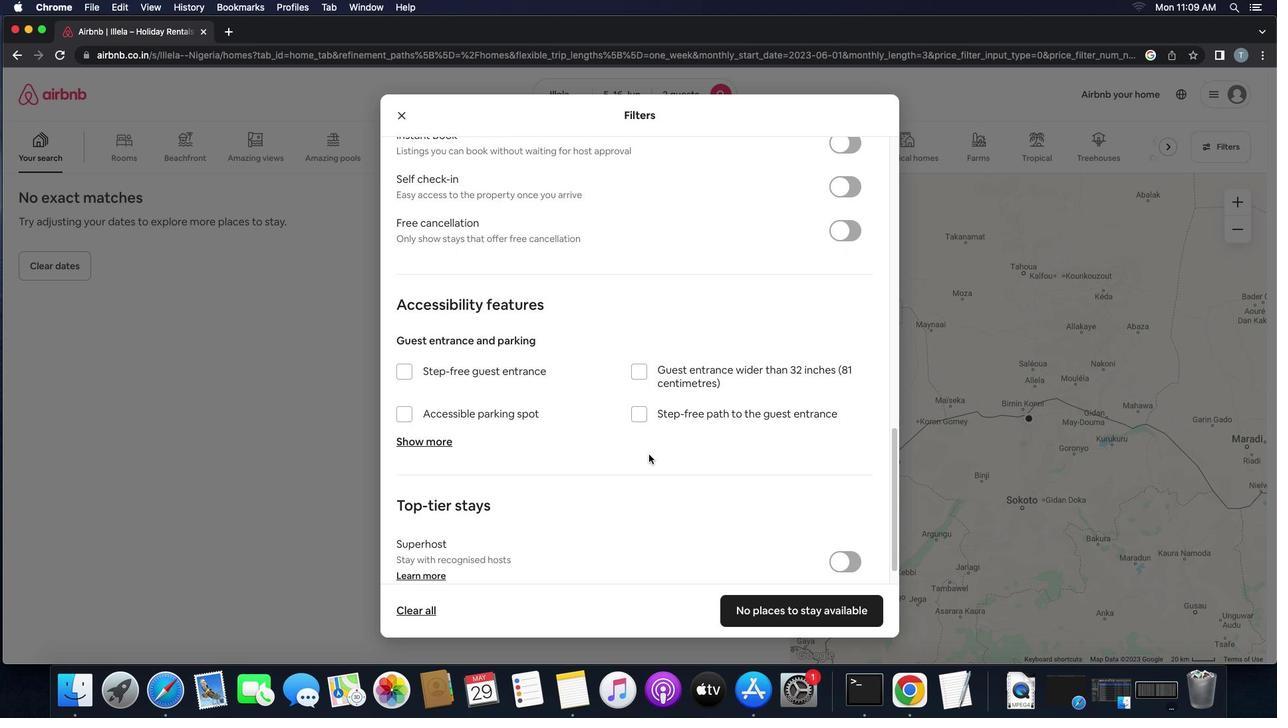 
Action: Mouse scrolled (649, 454) with delta (0, 0)
Screenshot: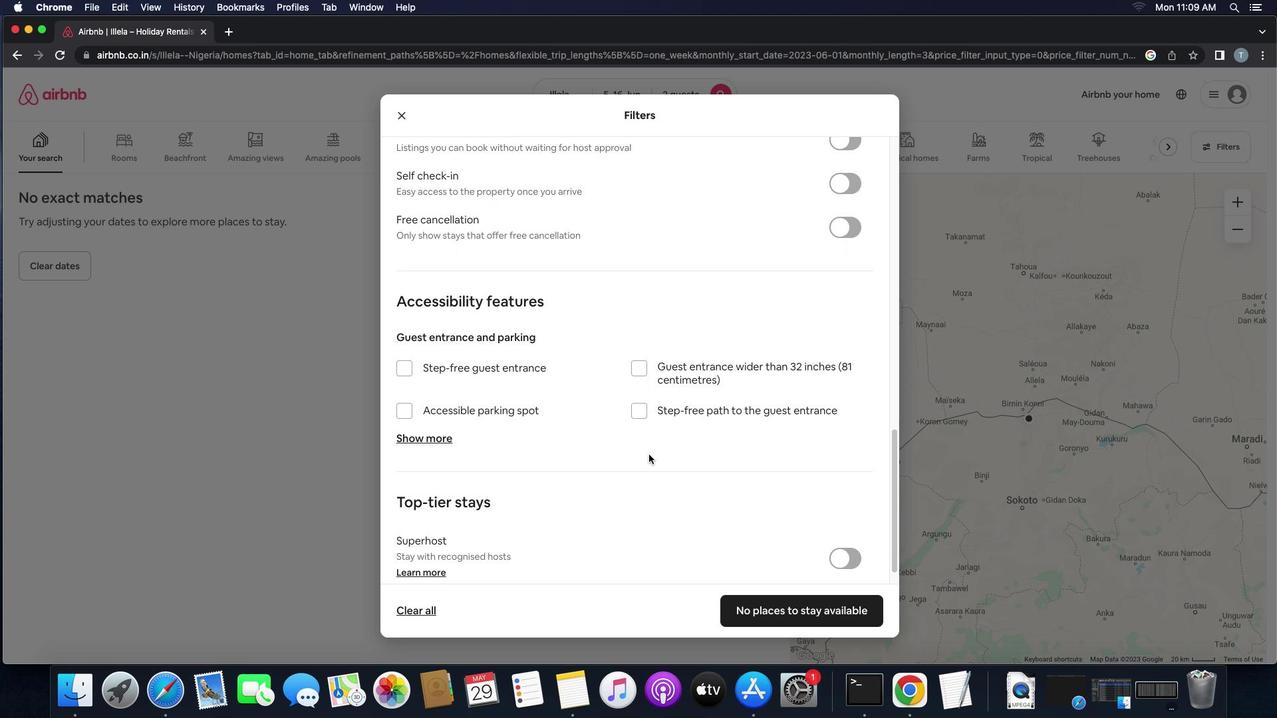 
Action: Mouse scrolled (649, 454) with delta (0, 0)
Screenshot: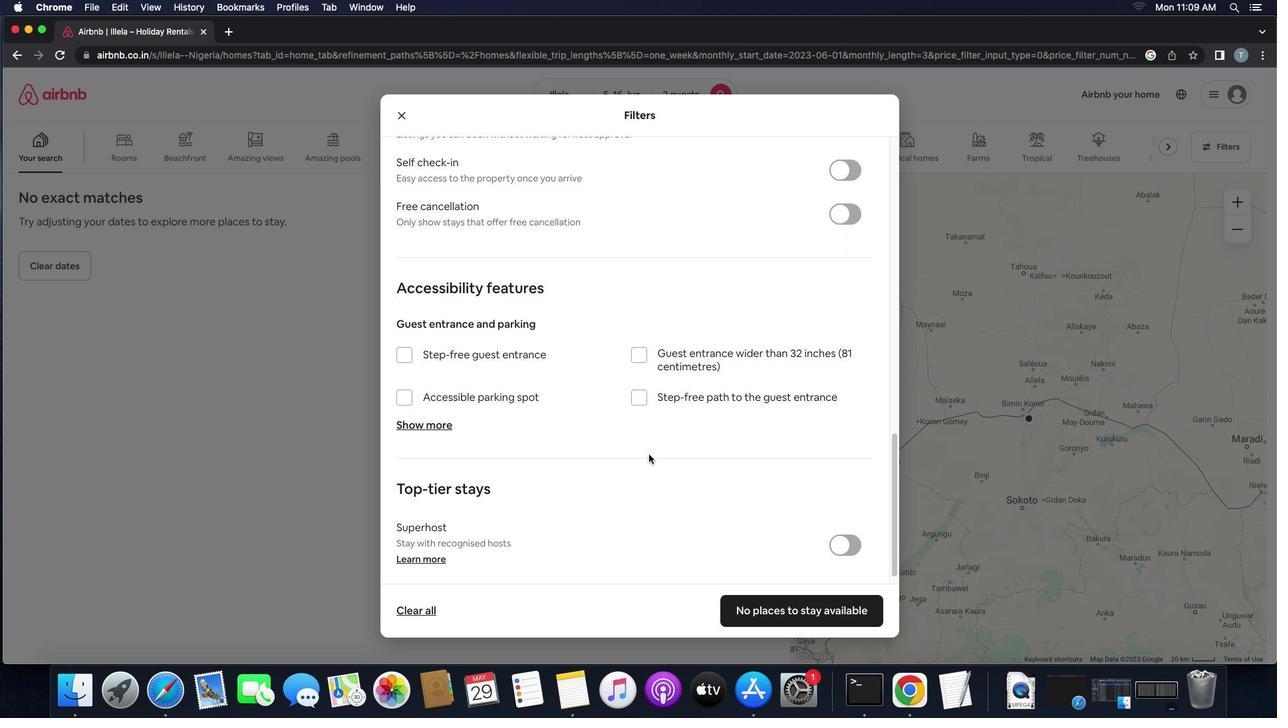
Action: Mouse scrolled (649, 454) with delta (0, 0)
Screenshot: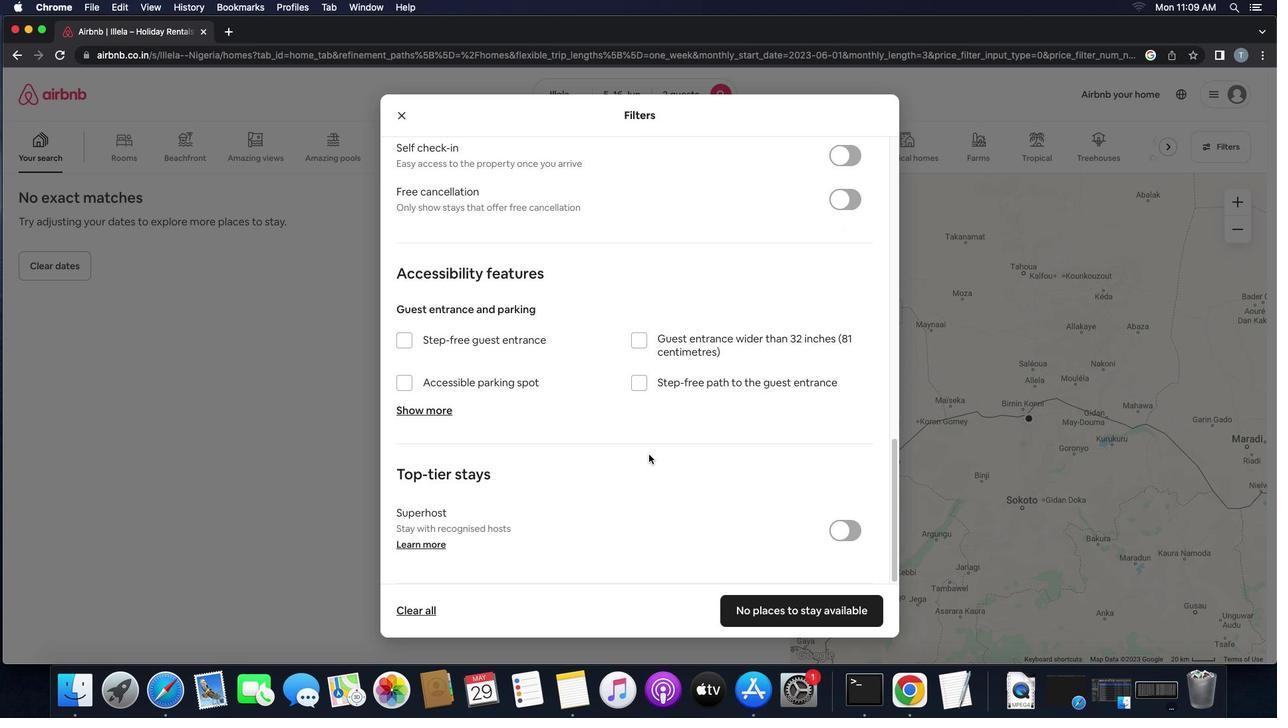 
Action: Mouse moved to (846, 158)
Screenshot: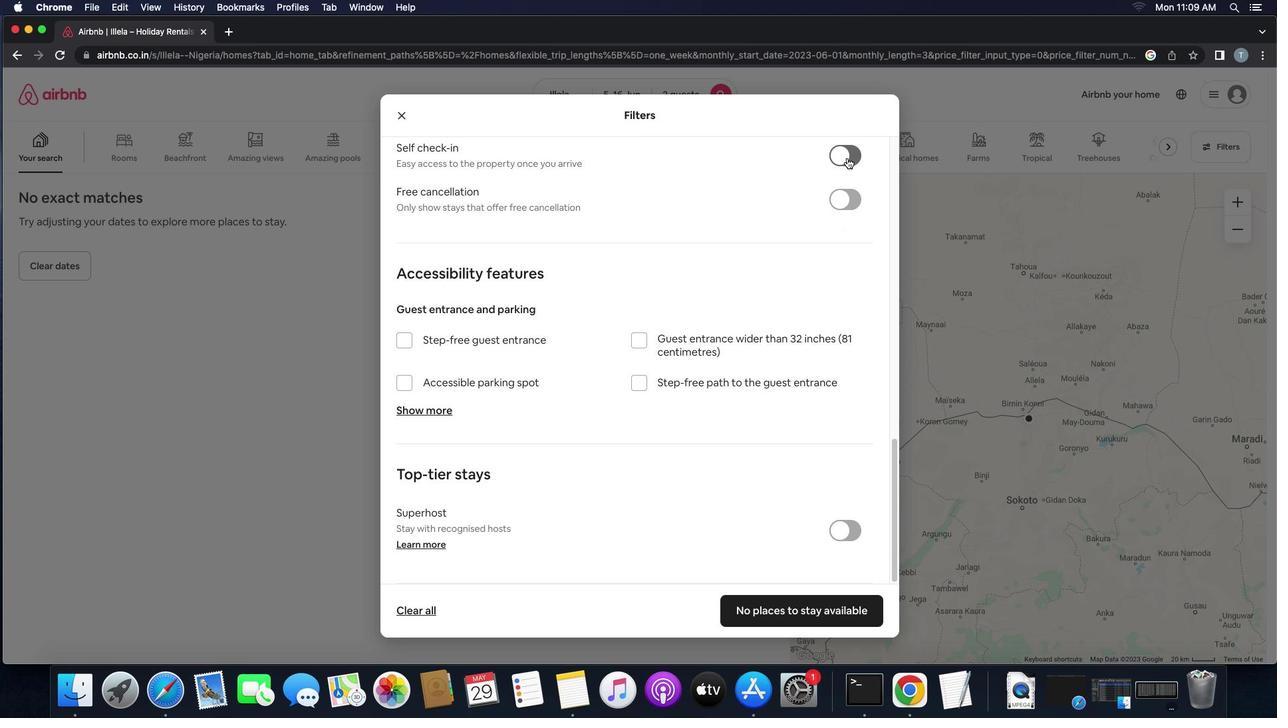 
Action: Mouse pressed left at (846, 158)
Screenshot: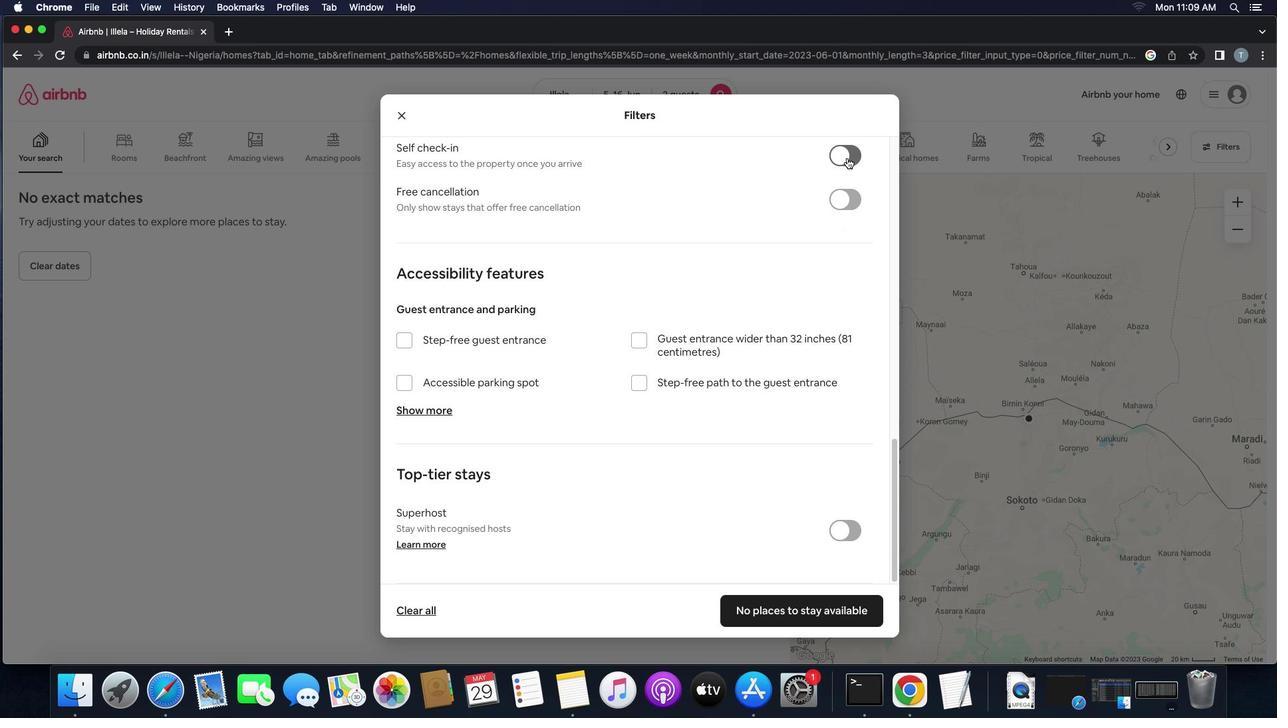 
Action: Mouse moved to (569, 462)
Screenshot: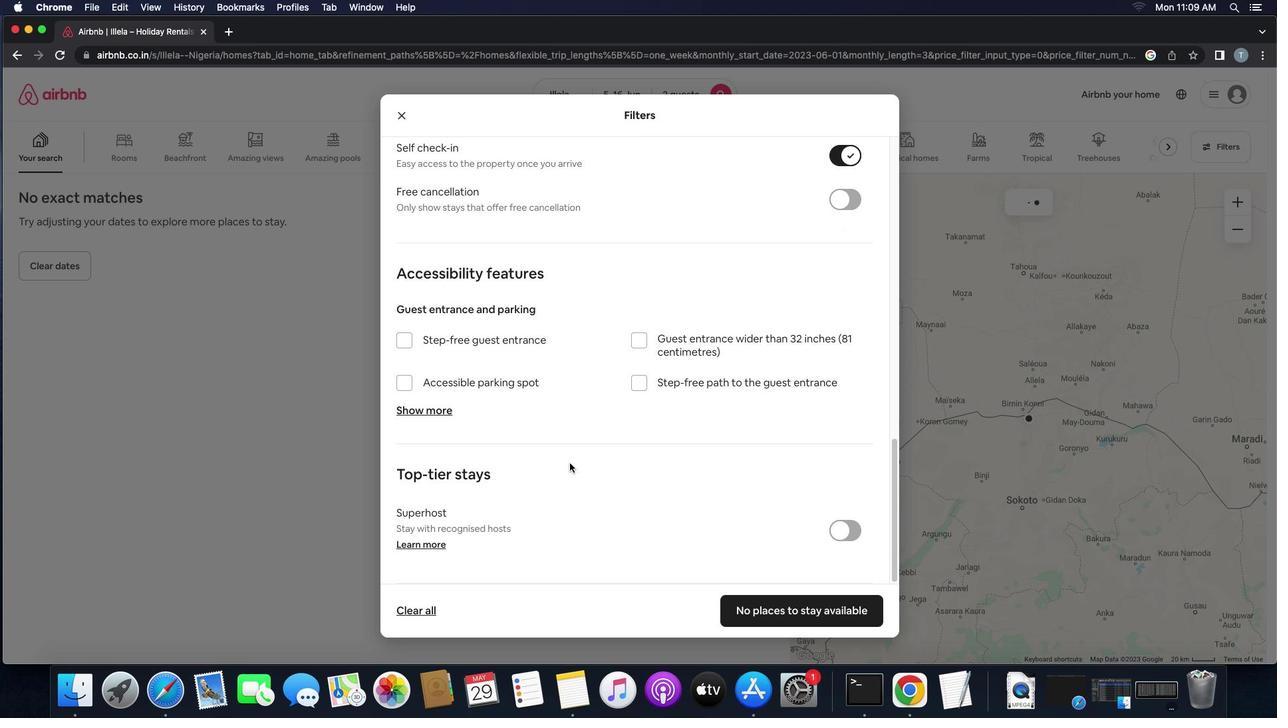 
Action: Mouse scrolled (569, 462) with delta (0, 0)
Screenshot: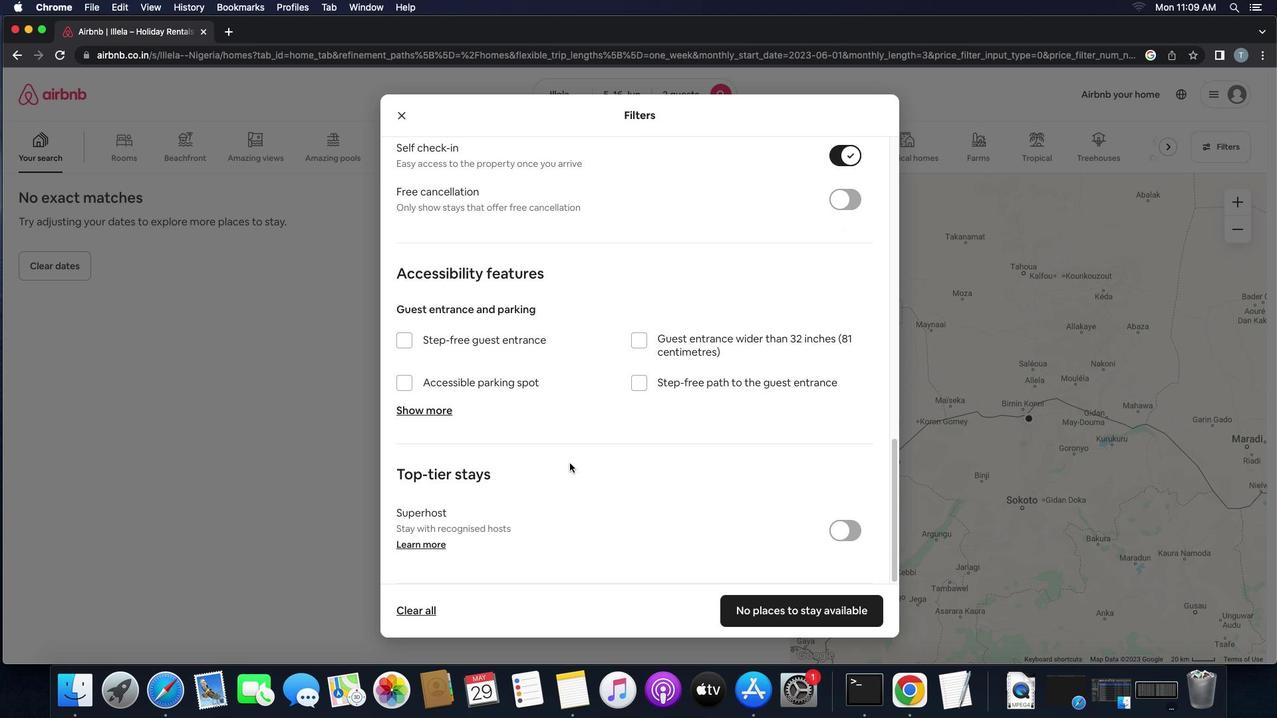 
Action: Mouse scrolled (569, 462) with delta (0, 0)
Screenshot: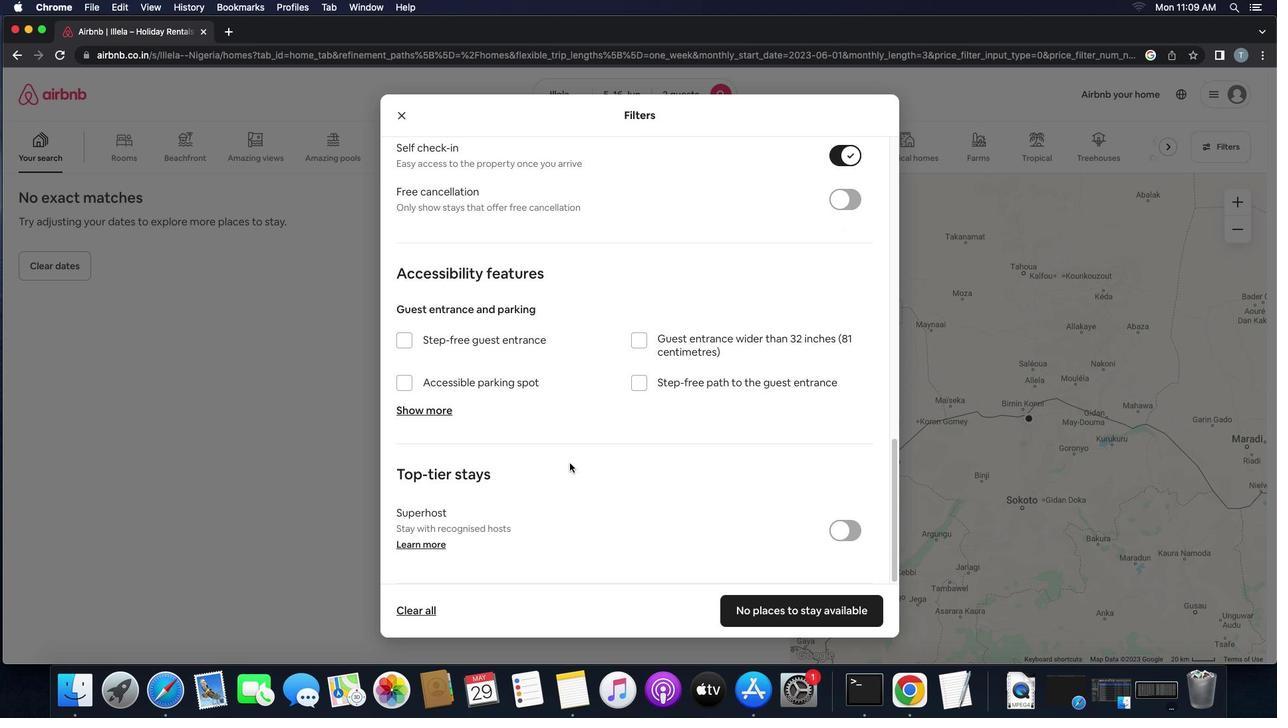 
Action: Mouse scrolled (569, 462) with delta (0, -1)
Screenshot: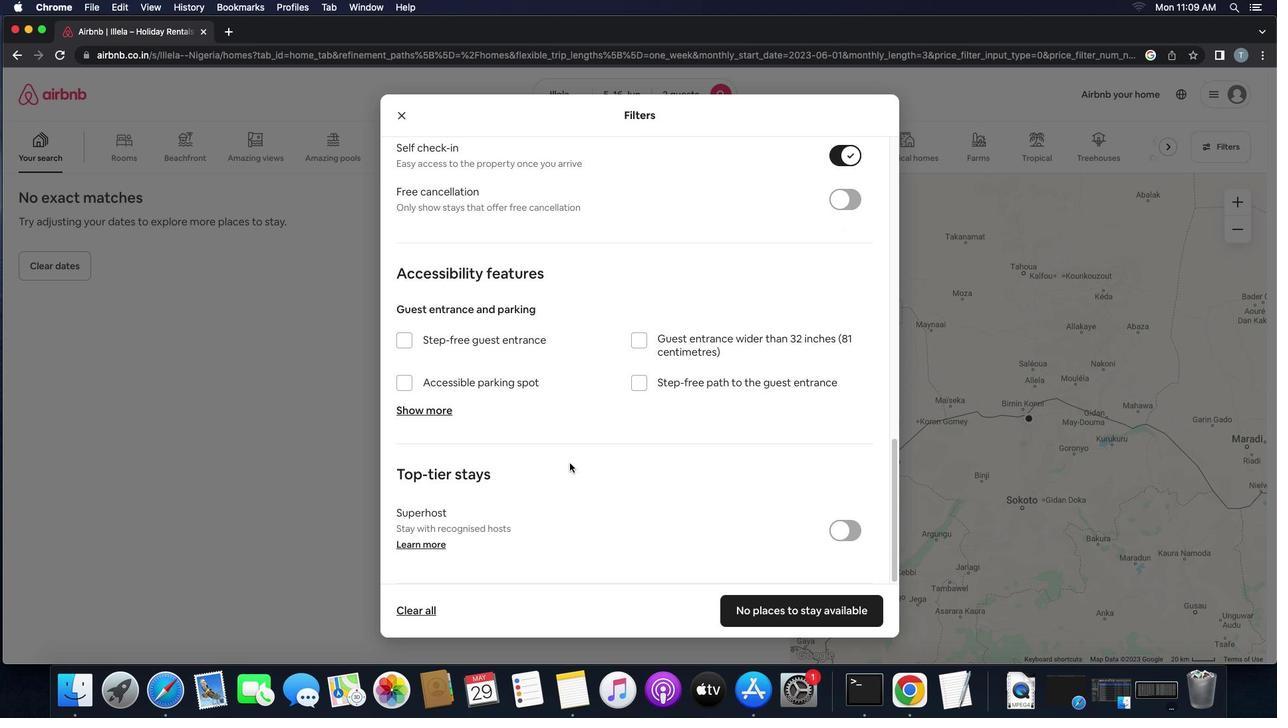 
Action: Mouse scrolled (569, 462) with delta (0, -1)
Screenshot: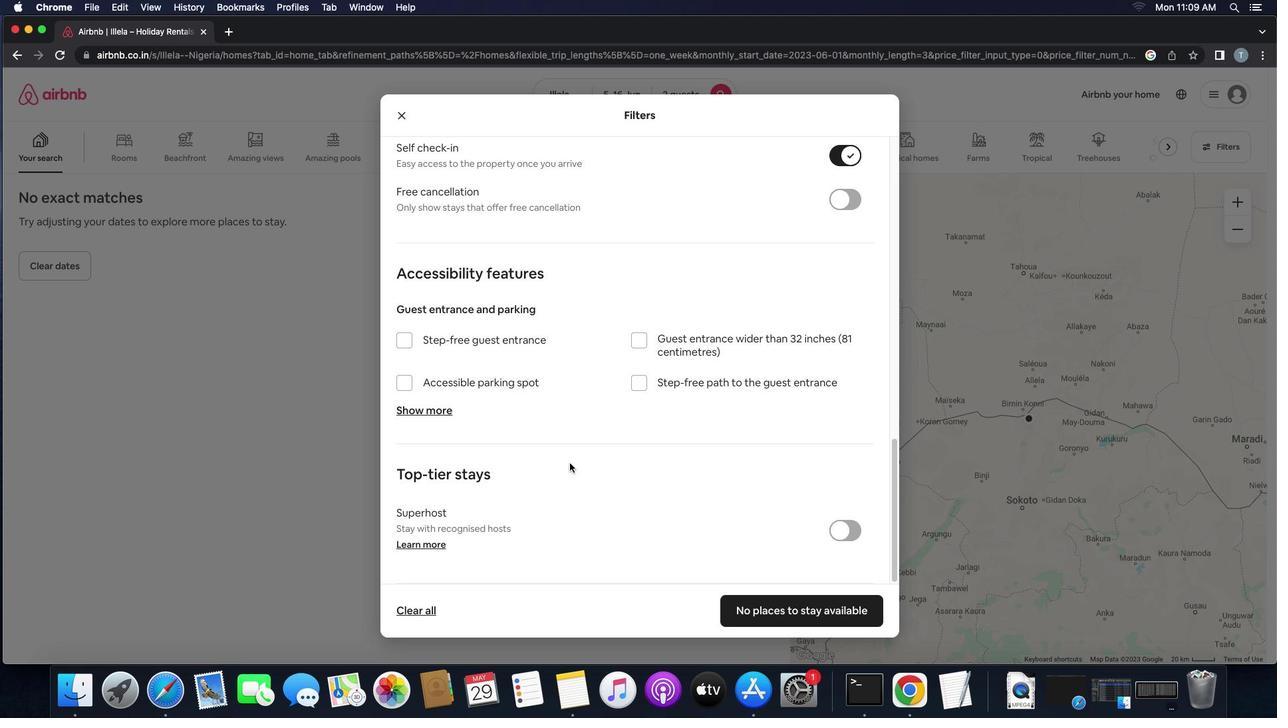 
Action: Mouse scrolled (569, 462) with delta (0, 0)
Screenshot: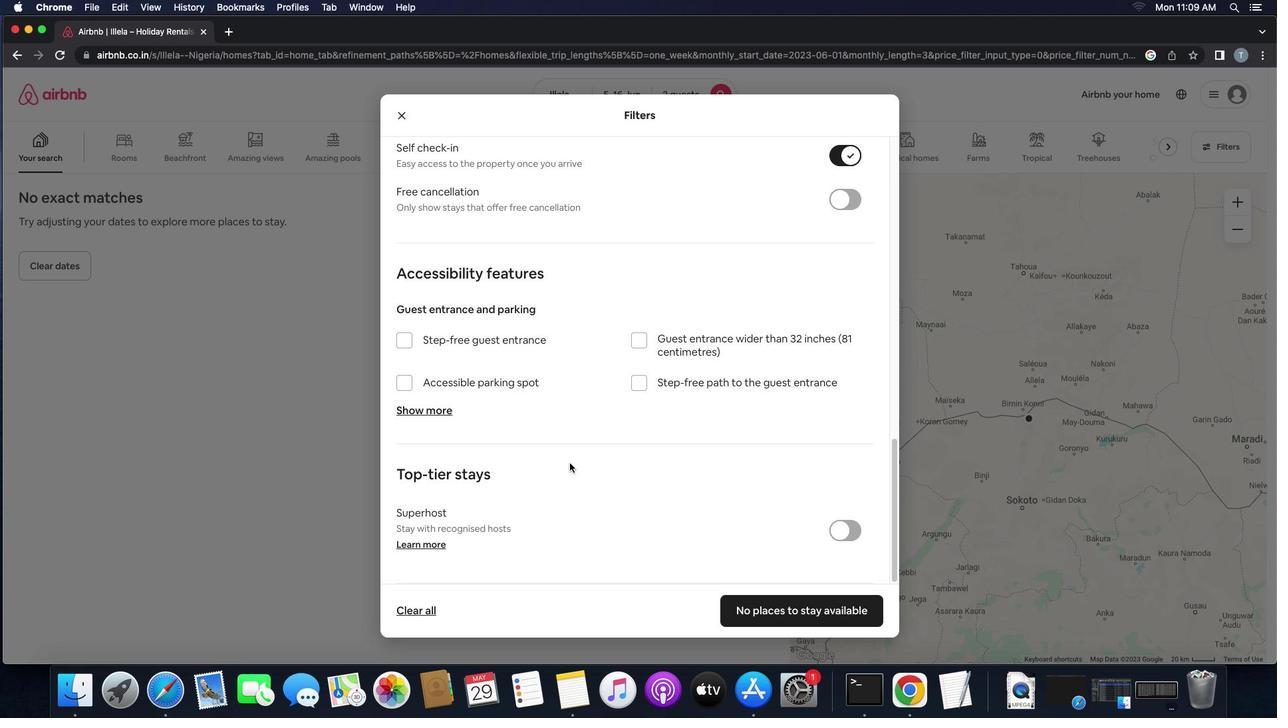 
Action: Mouse moved to (732, 609)
Screenshot: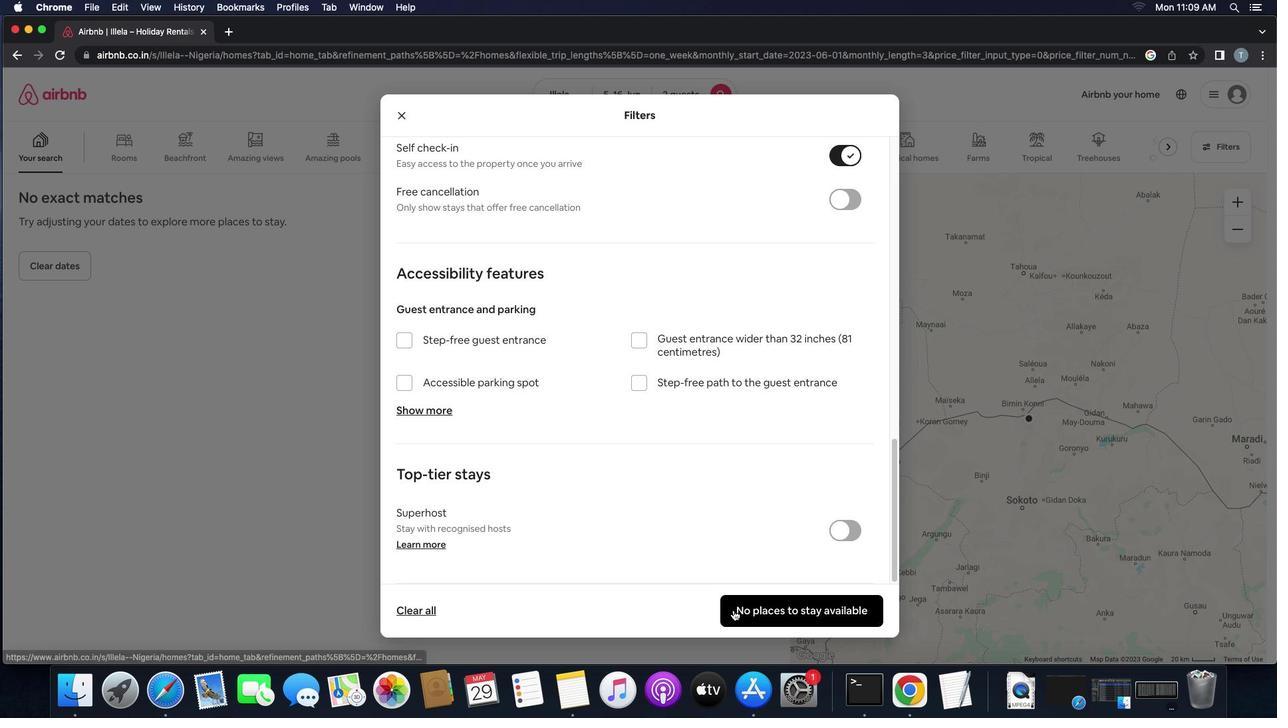 
Action: Mouse pressed left at (732, 609)
Screenshot: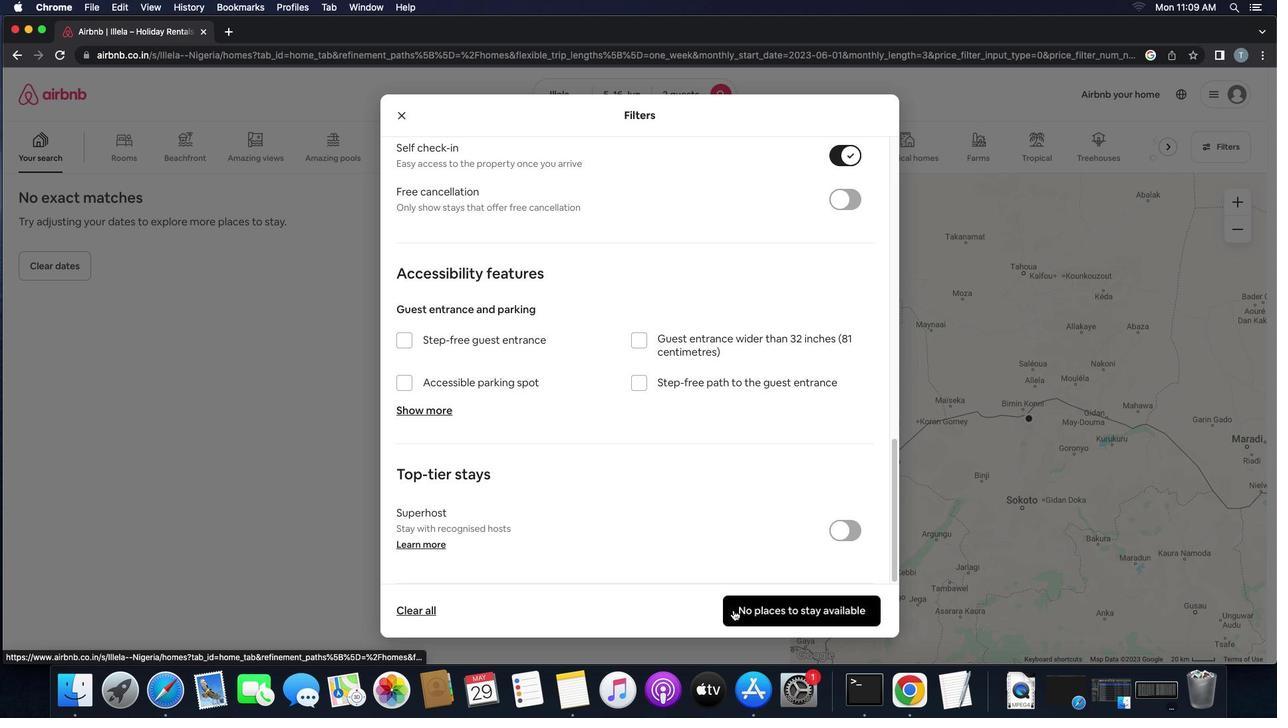 
Action: Mouse moved to (733, 609)
Screenshot: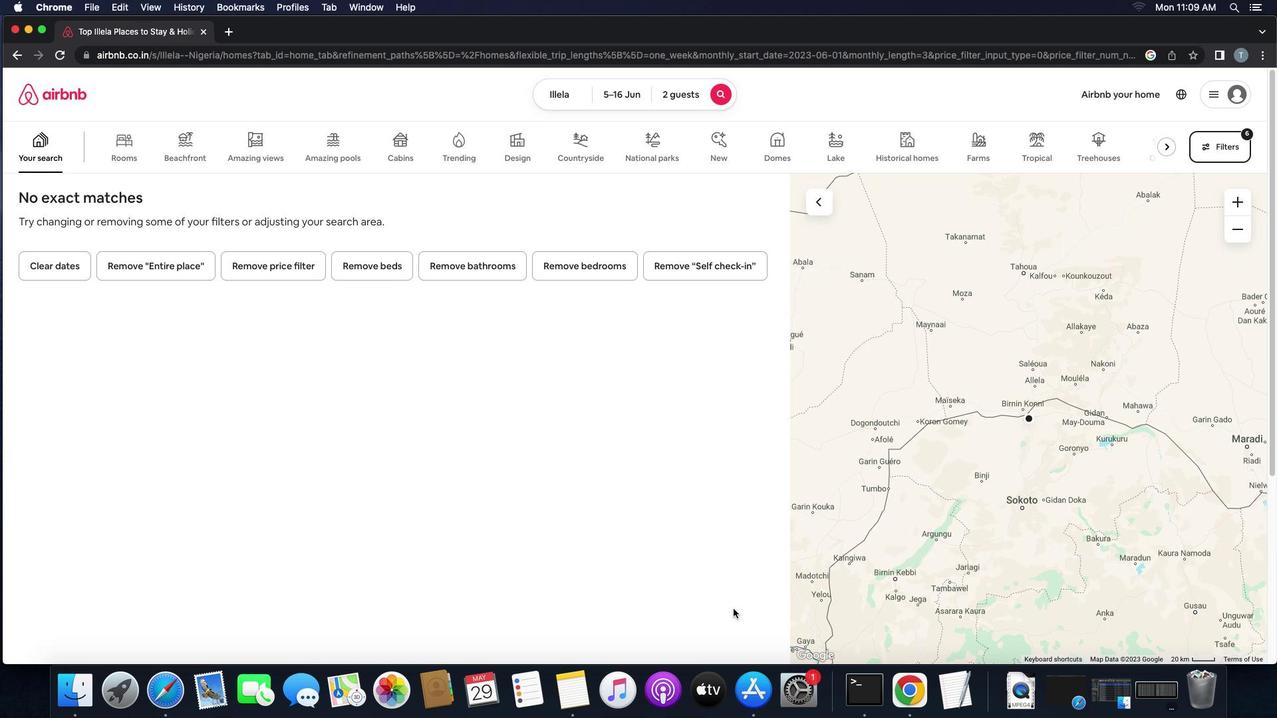 
